 Task: Find connections with filter location Gyál with filter topic #motivationwith filter profile language German with filter current company Erekrut... Recruitment Made Easy with filter school Arya Institute of Engineering & Technology,Jaipur with filter industry Venture Capital and Private Equity Principals with filter service category Cybersecurity with filter keywords title Customer Service Manager
Action: Mouse moved to (613, 82)
Screenshot: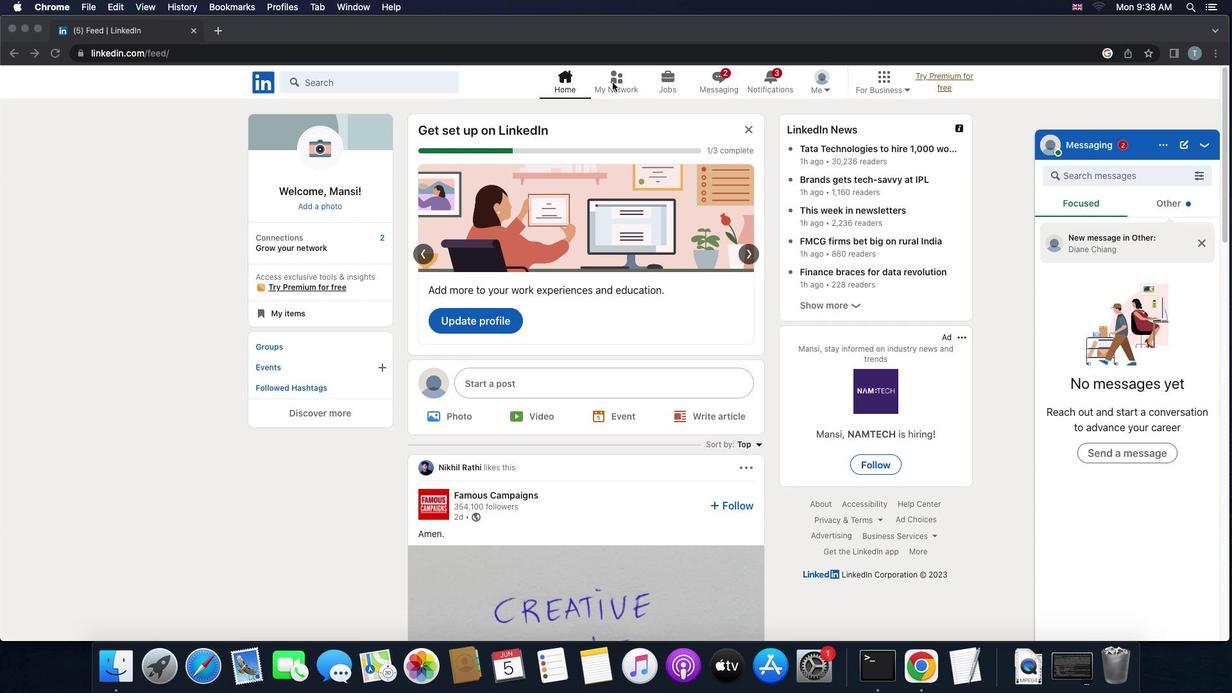 
Action: Mouse pressed left at (613, 82)
Screenshot: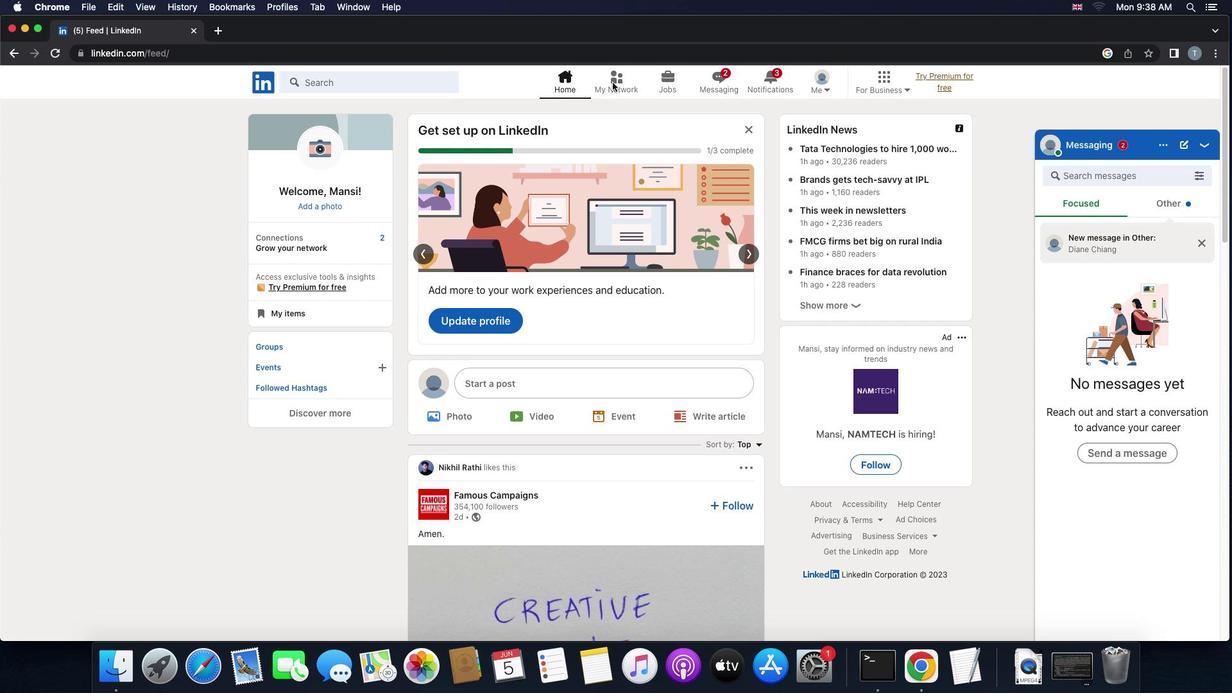 
Action: Mouse pressed left at (613, 82)
Screenshot: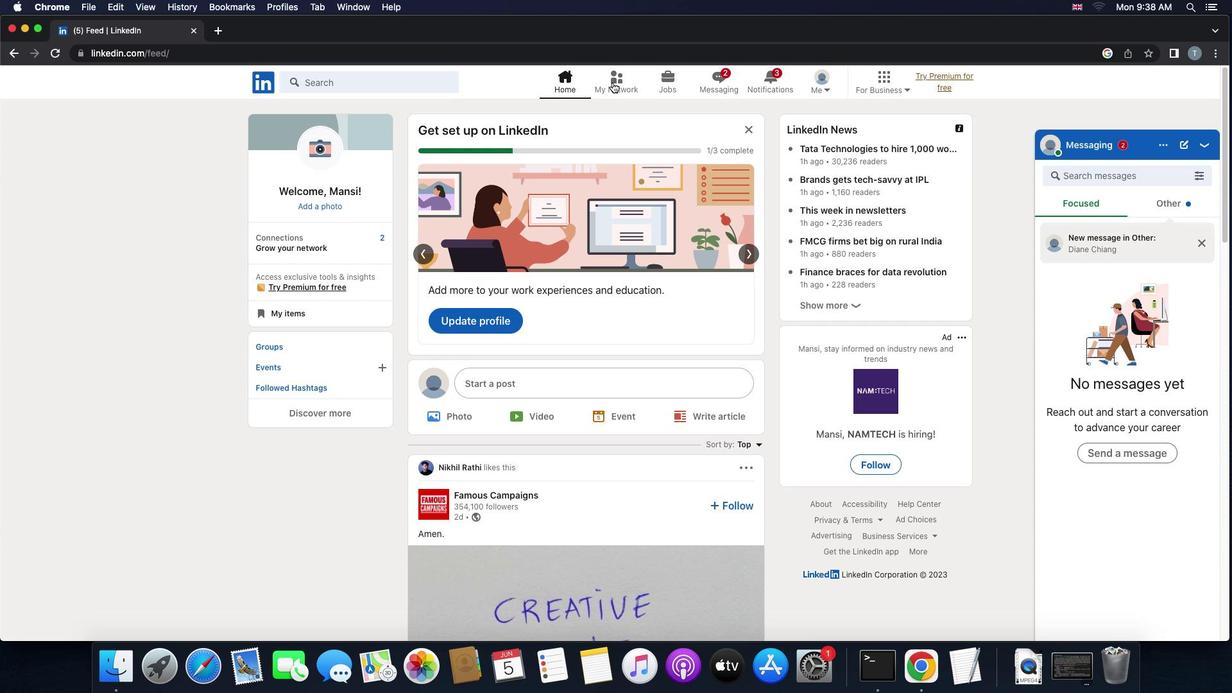
Action: Mouse moved to (615, 79)
Screenshot: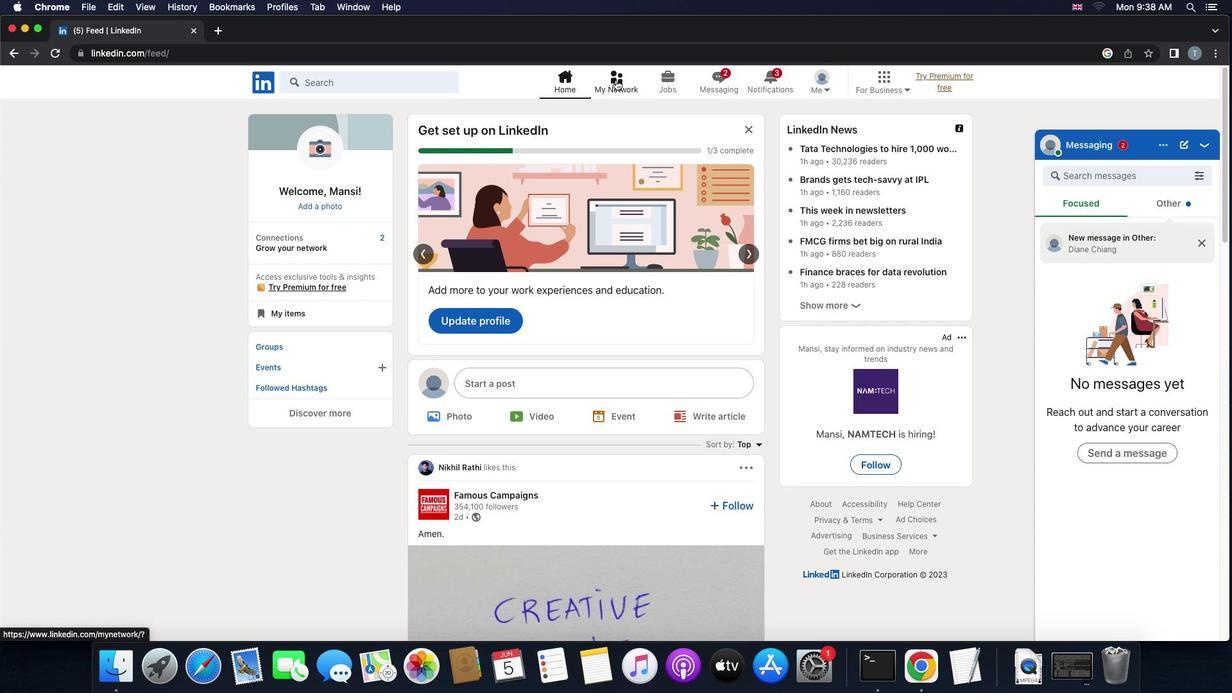 
Action: Mouse pressed left at (615, 79)
Screenshot: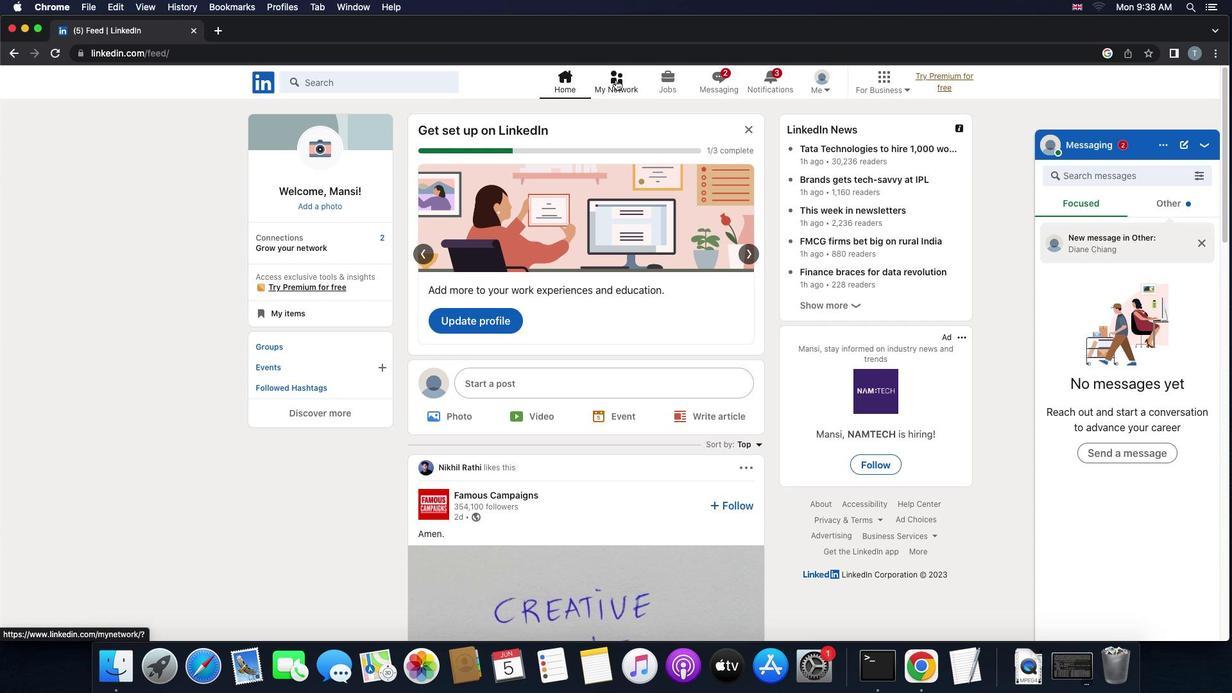 
Action: Mouse moved to (410, 146)
Screenshot: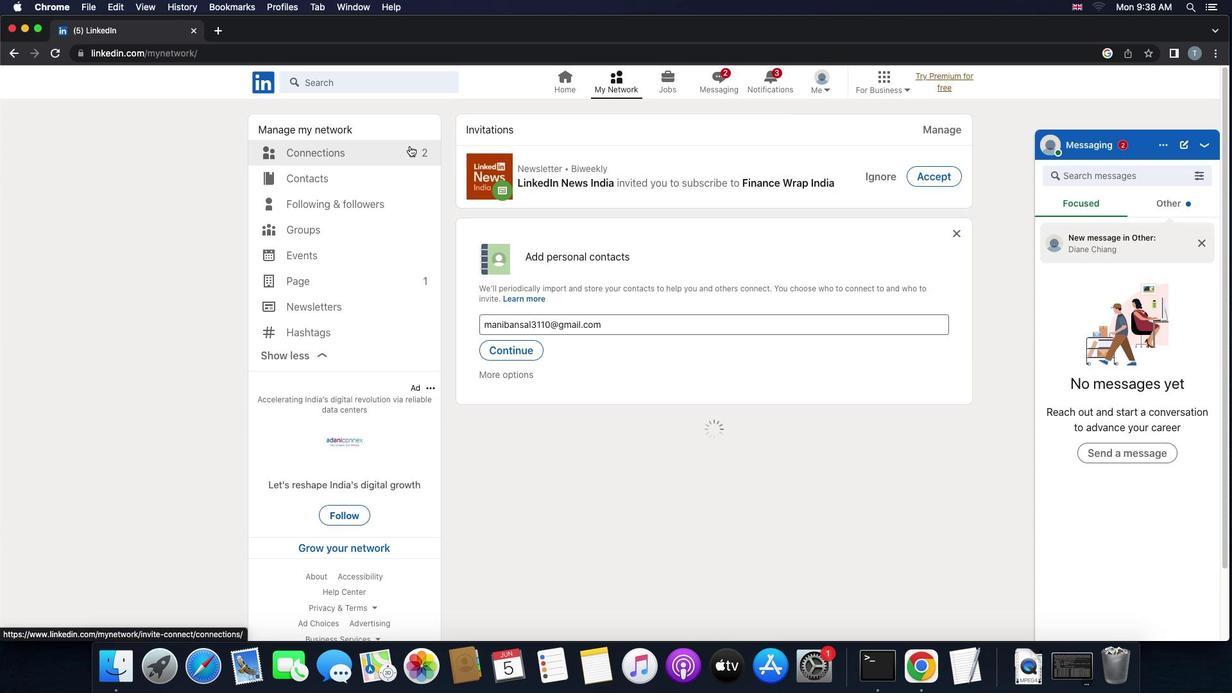 
Action: Mouse pressed left at (410, 146)
Screenshot: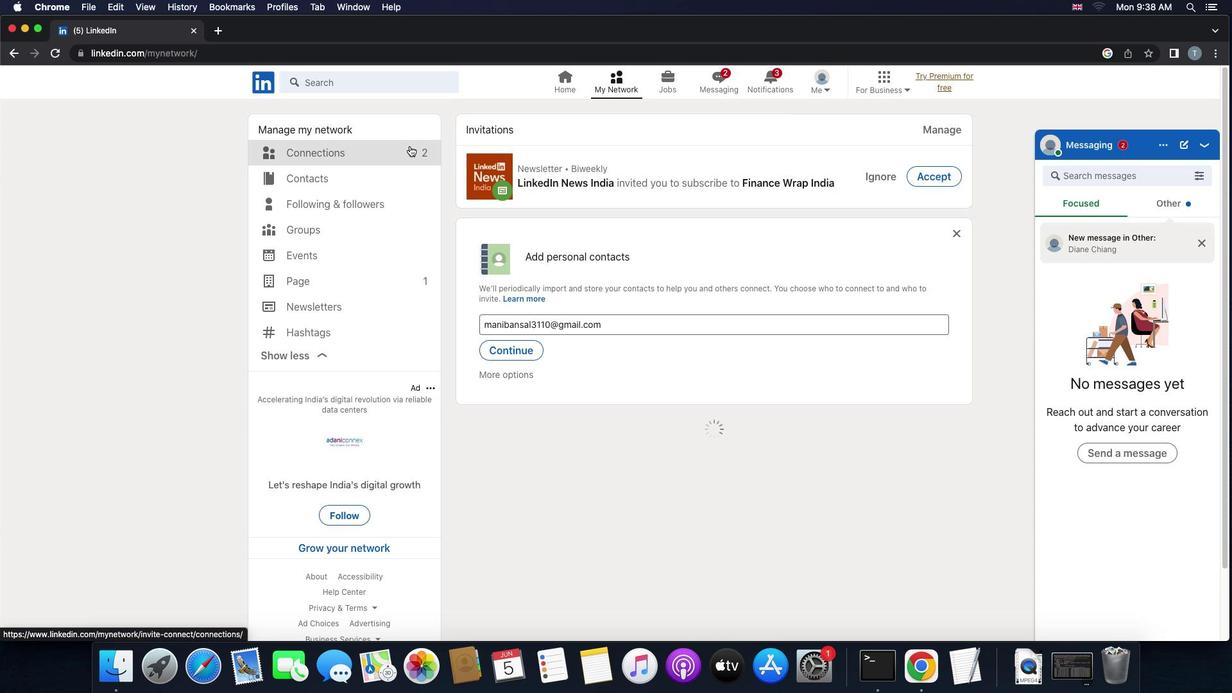 
Action: Mouse moved to (695, 154)
Screenshot: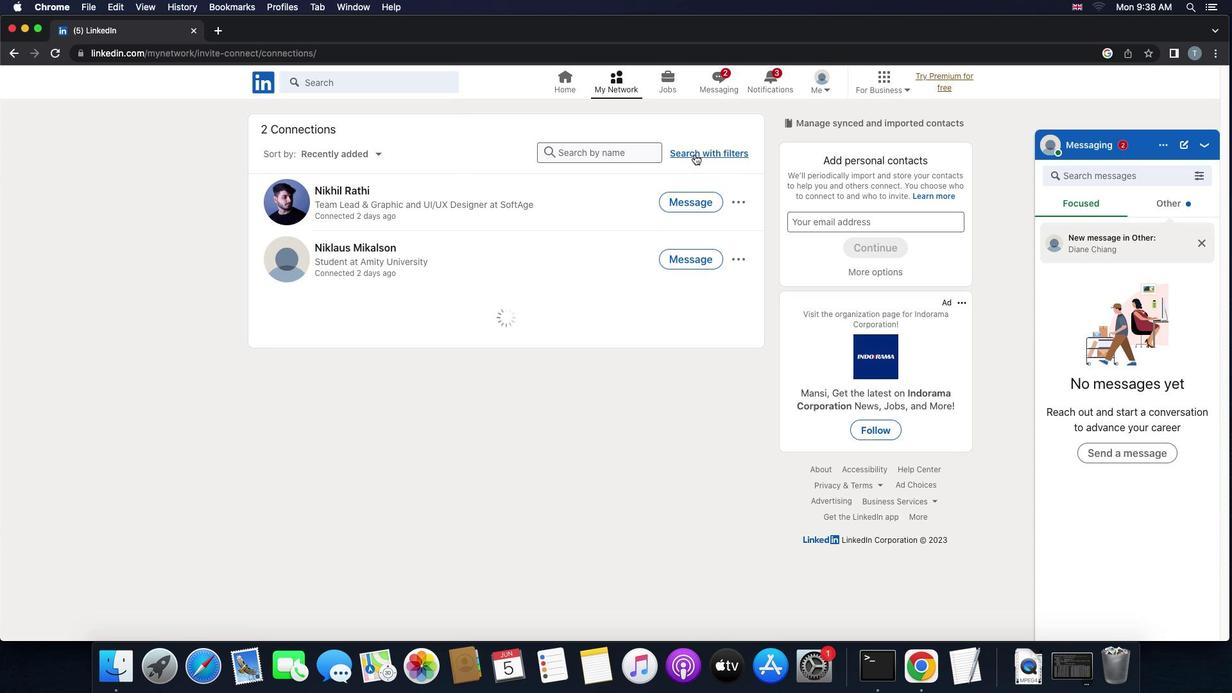 
Action: Mouse pressed left at (695, 154)
Screenshot: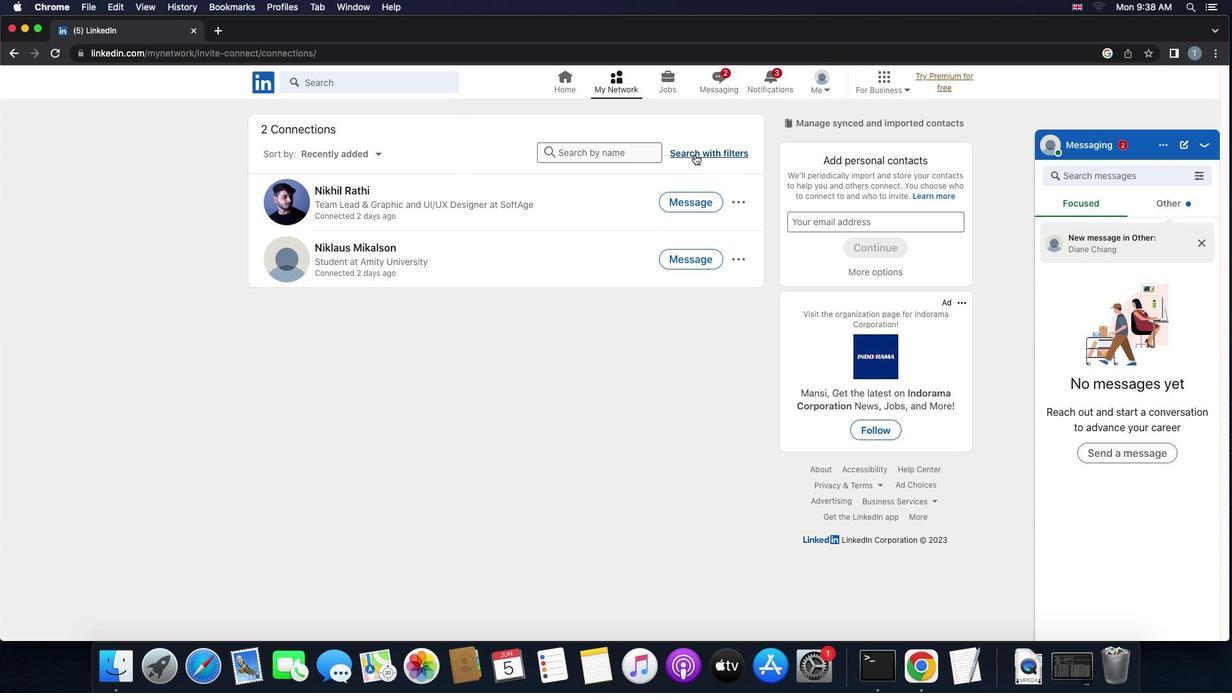 
Action: Mouse moved to (680, 118)
Screenshot: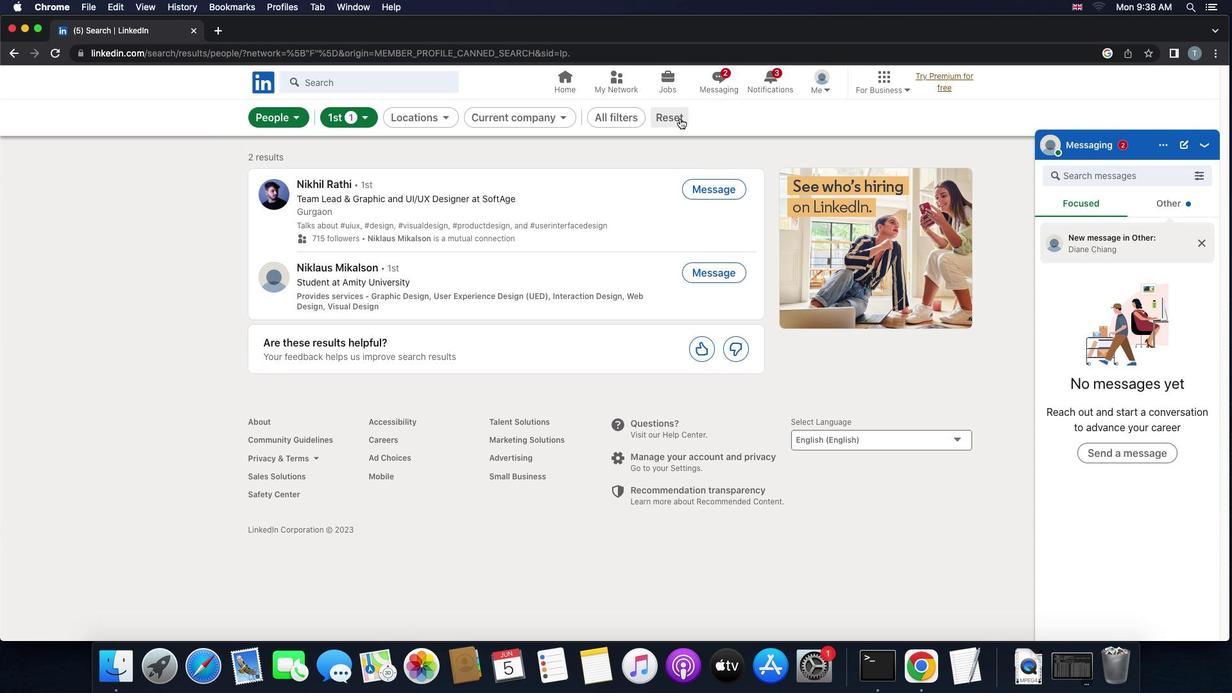 
Action: Mouse pressed left at (680, 118)
Screenshot: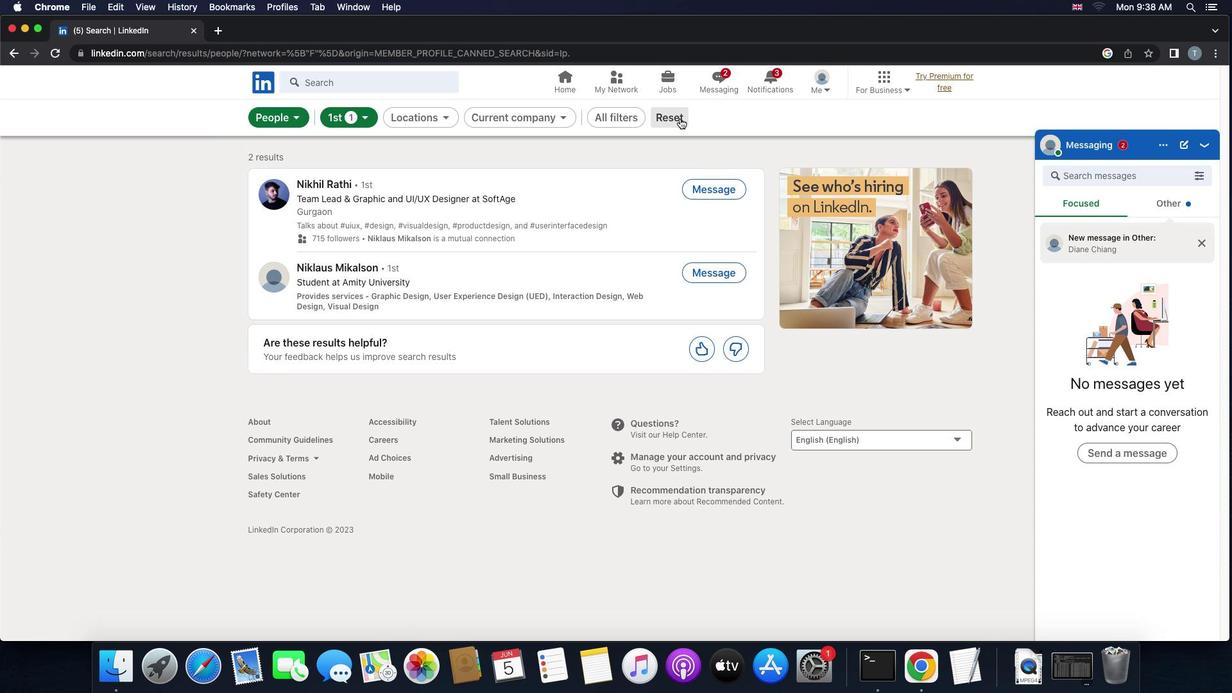 
Action: Mouse moved to (647, 120)
Screenshot: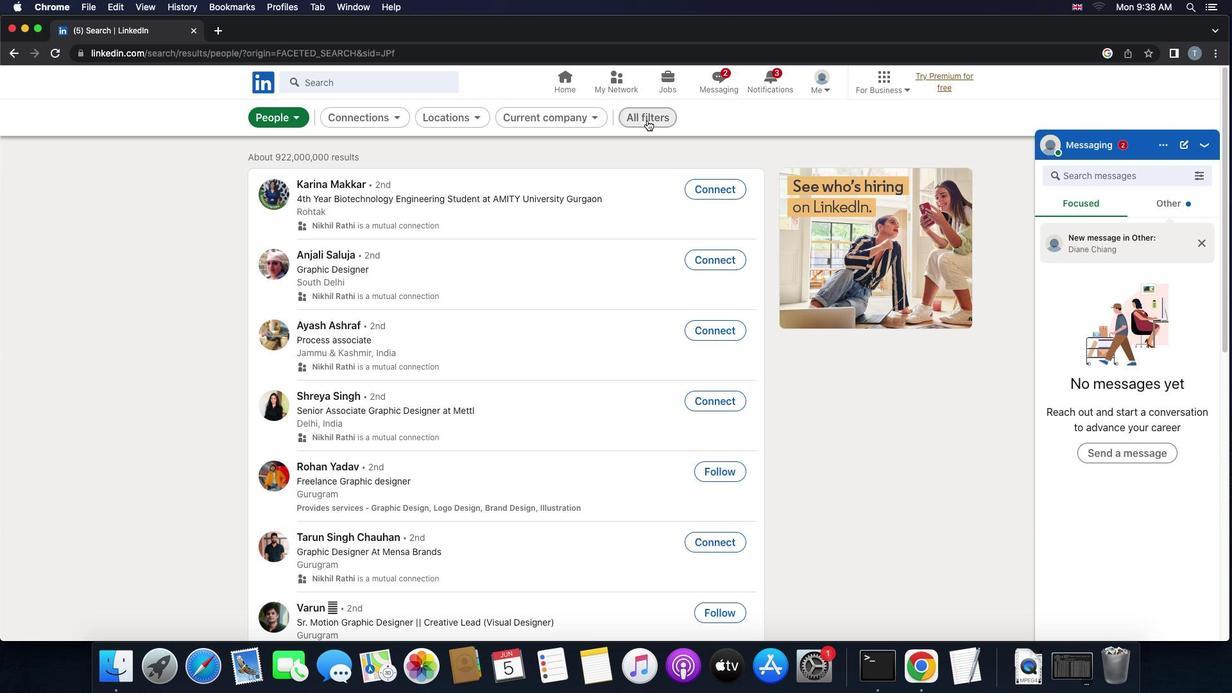 
Action: Mouse pressed left at (647, 120)
Screenshot: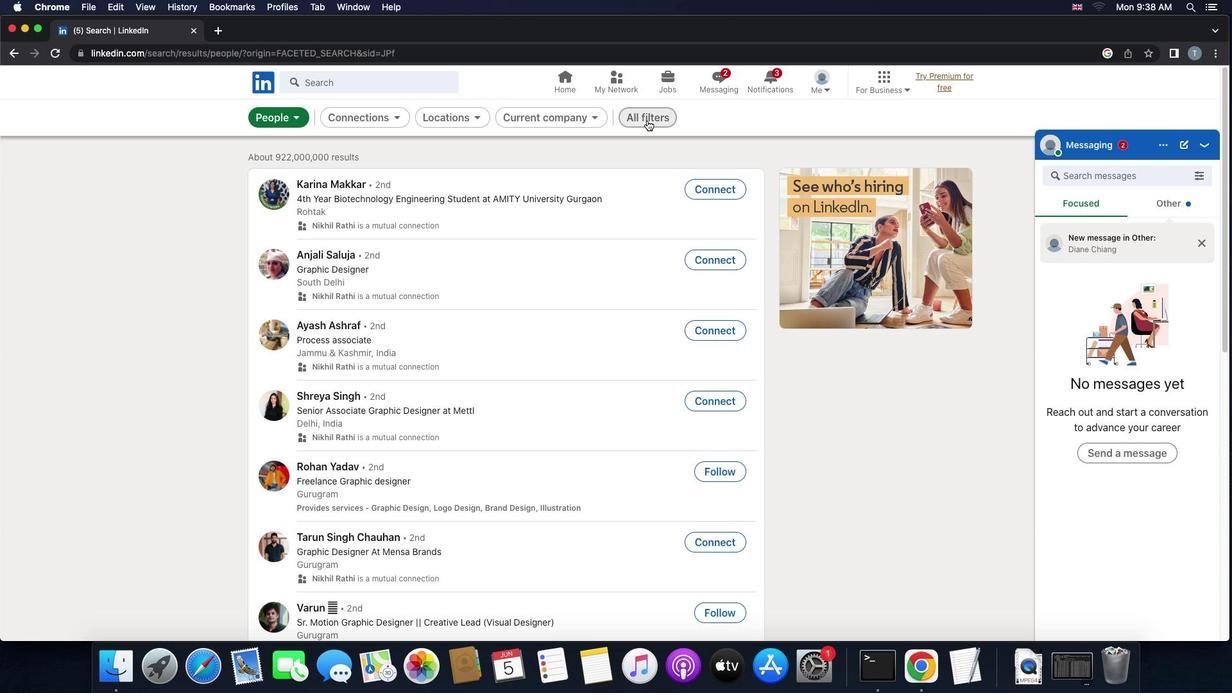 
Action: Mouse moved to (1011, 383)
Screenshot: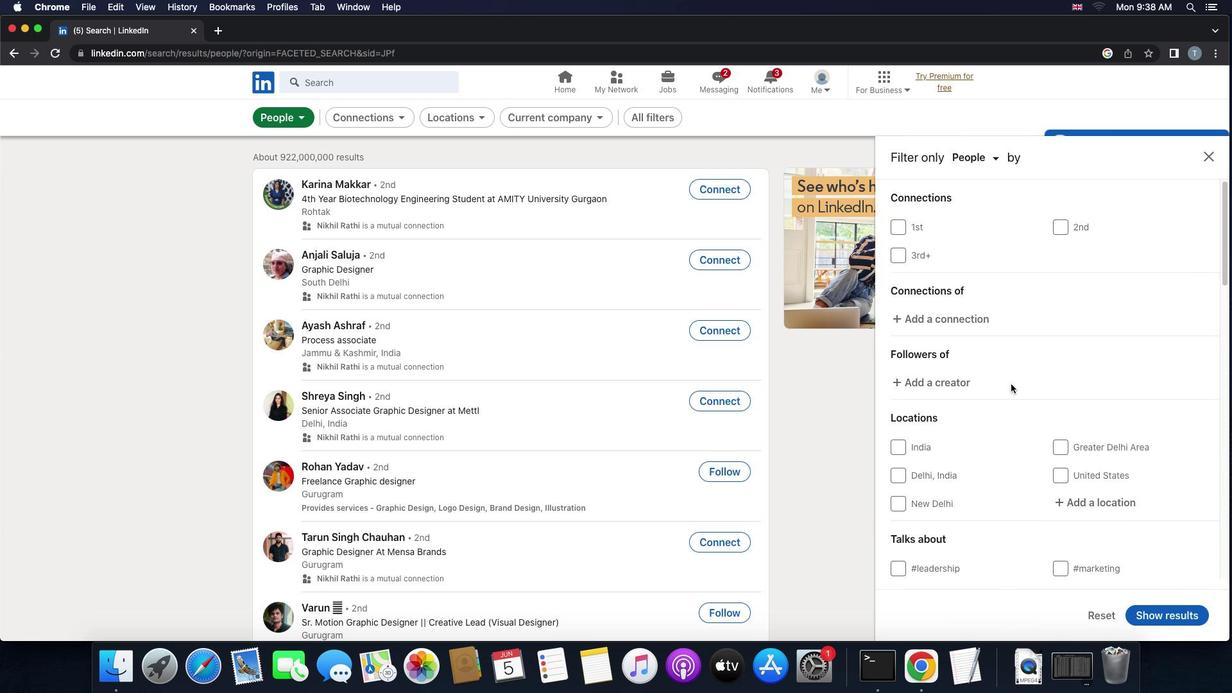 
Action: Mouse scrolled (1011, 383) with delta (0, 0)
Screenshot: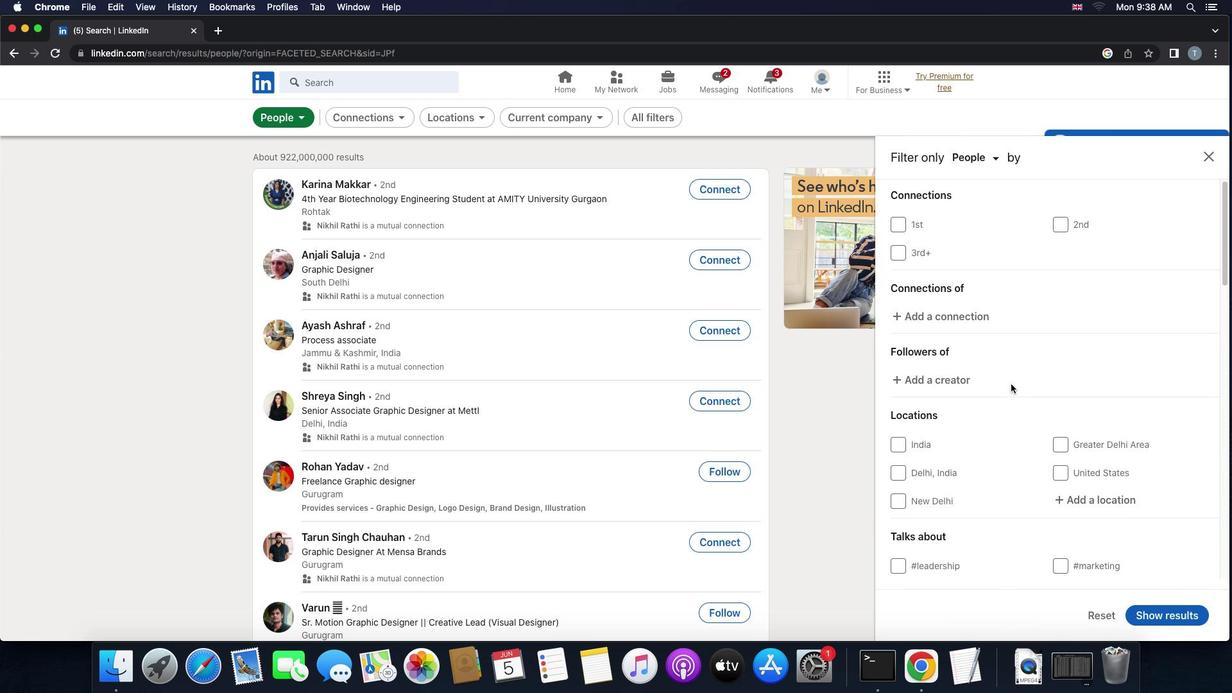 
Action: Mouse scrolled (1011, 383) with delta (0, 0)
Screenshot: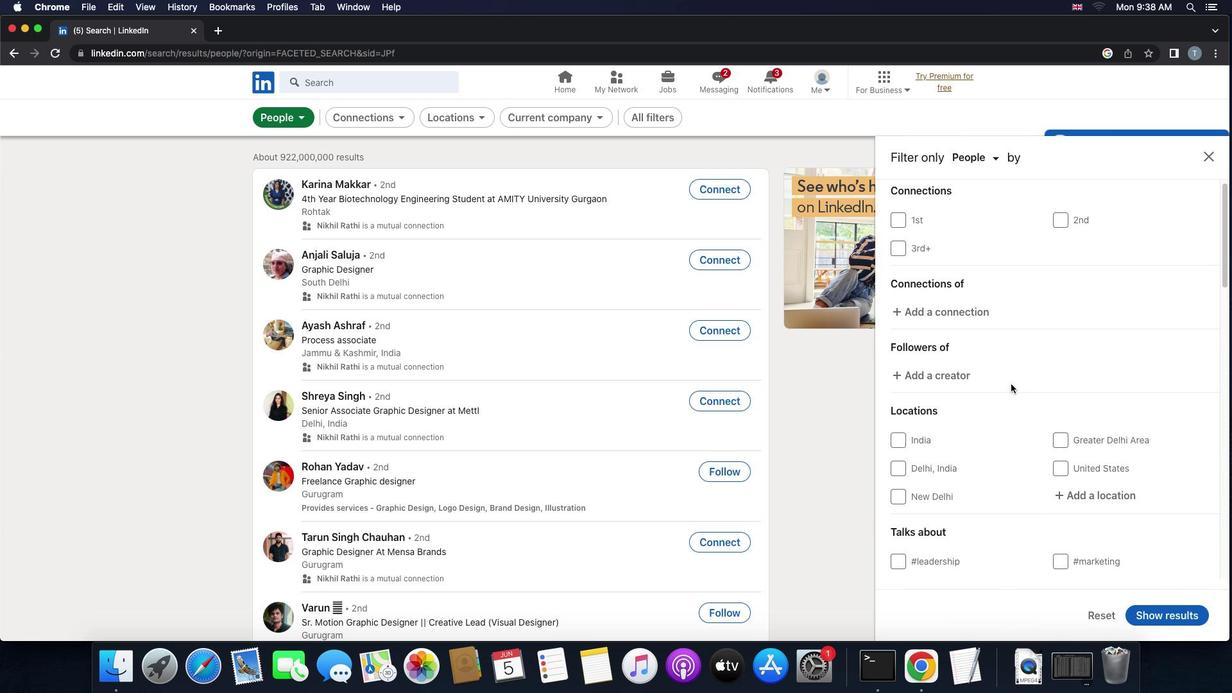 
Action: Mouse scrolled (1011, 383) with delta (0, -1)
Screenshot: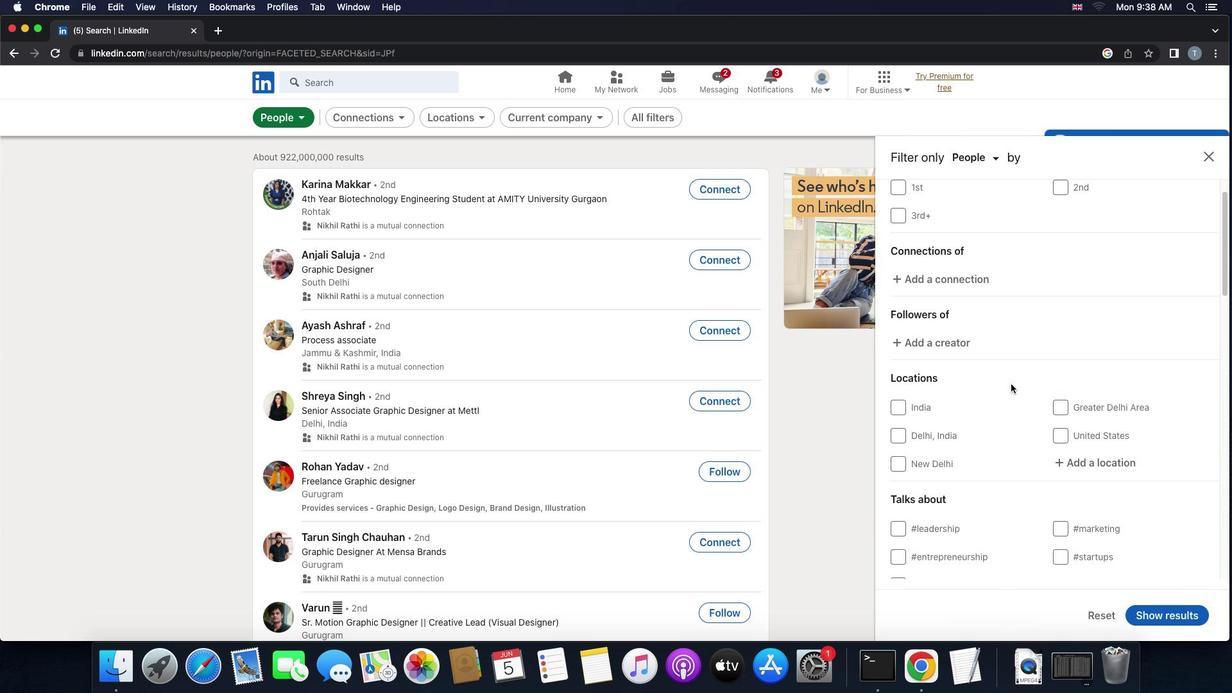 
Action: Mouse moved to (1085, 408)
Screenshot: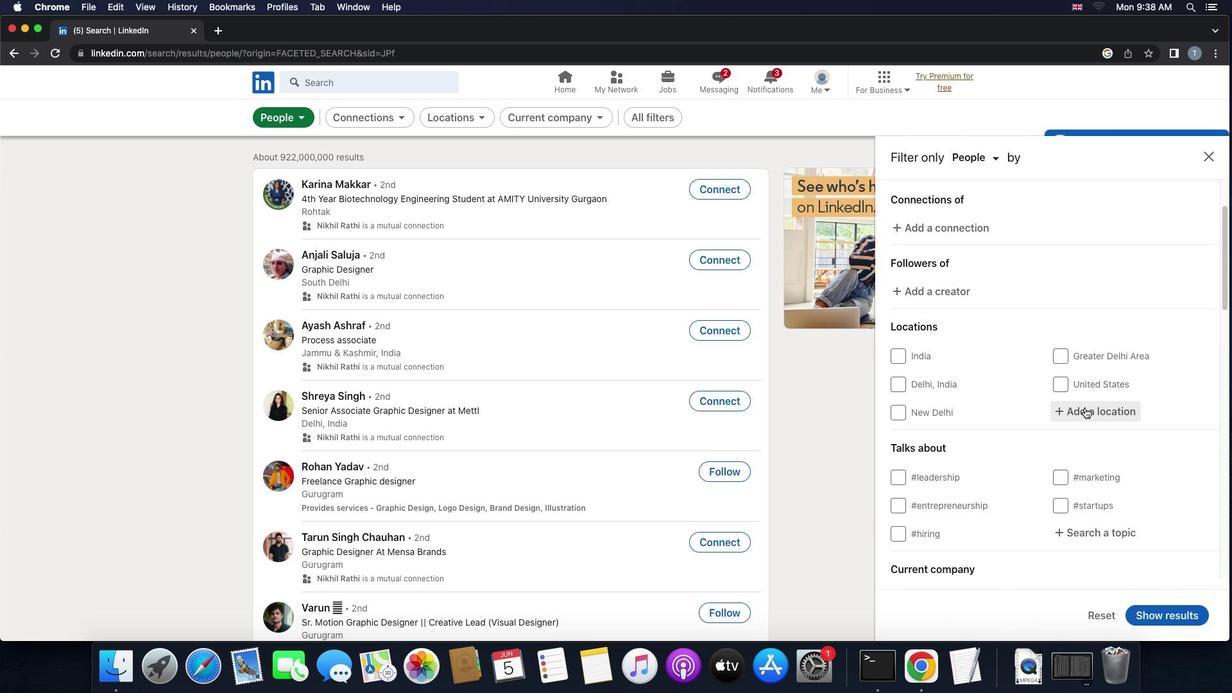 
Action: Mouse pressed left at (1085, 408)
Screenshot: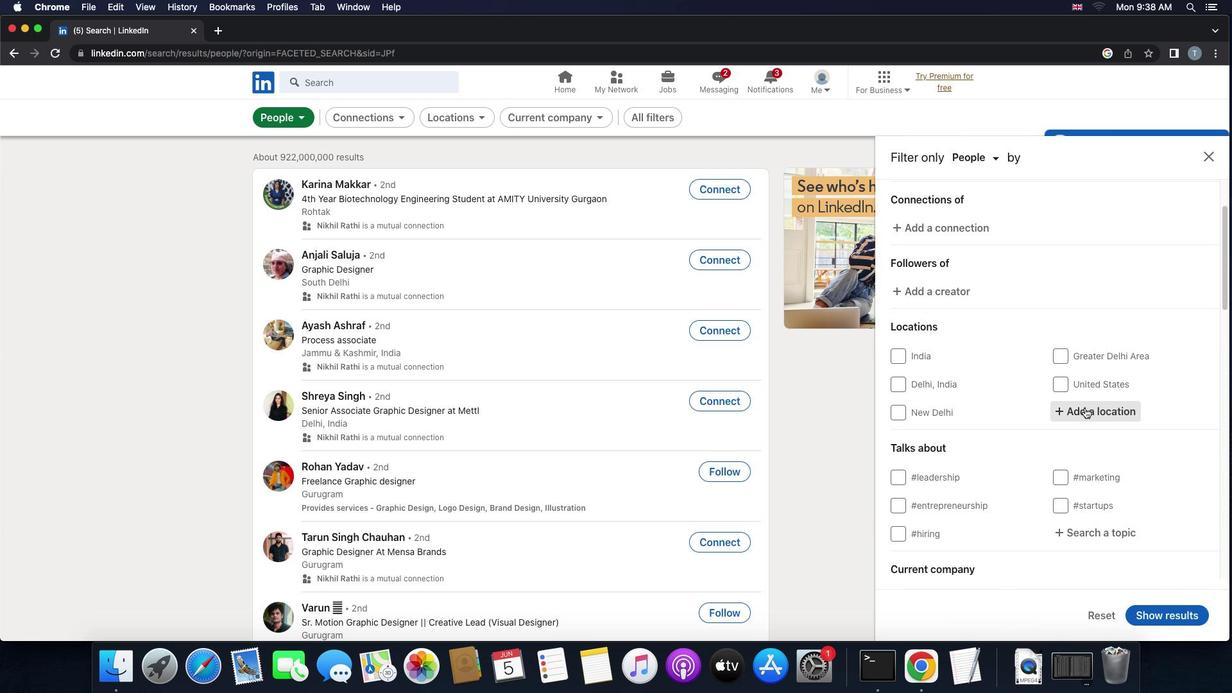 
Action: Mouse moved to (1081, 415)
Screenshot: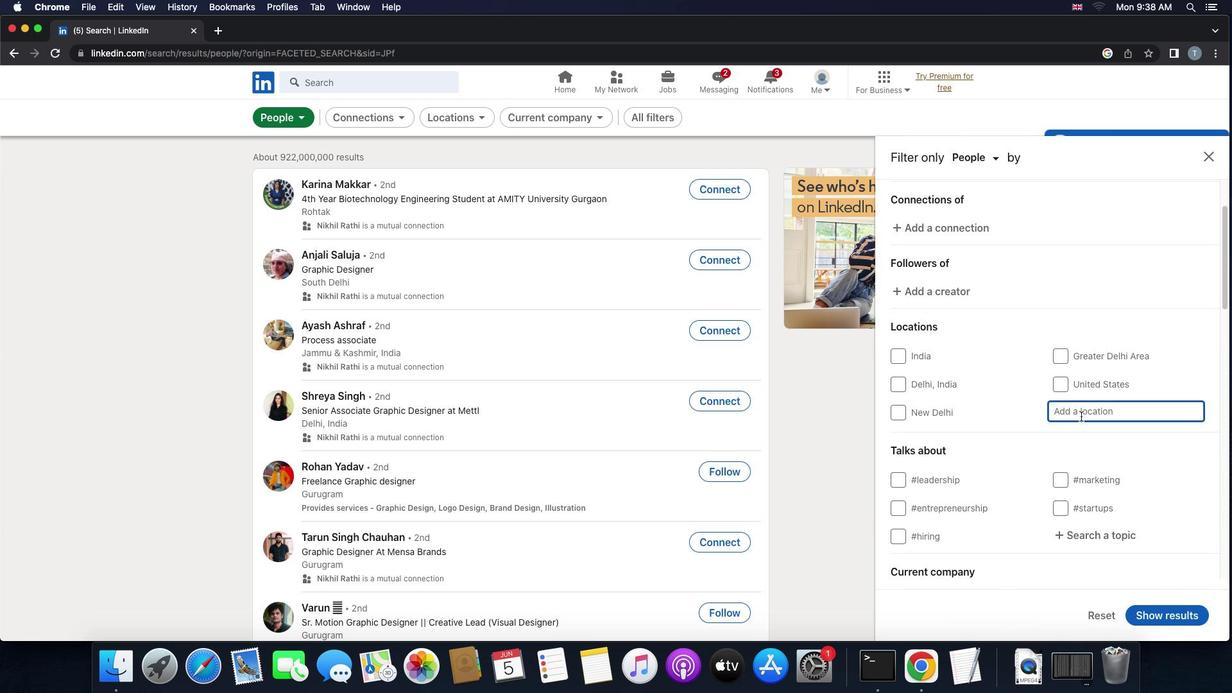 
Action: Key pressed 'g''y''a''l'
Screenshot: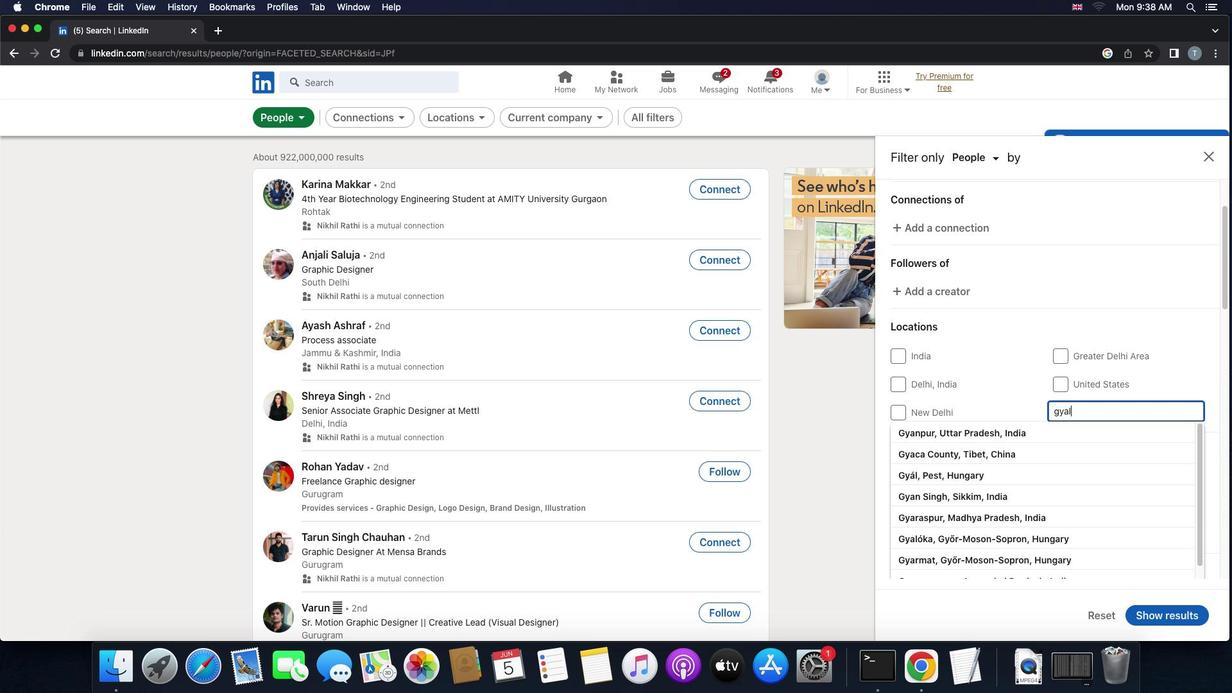 
Action: Mouse moved to (1074, 428)
Screenshot: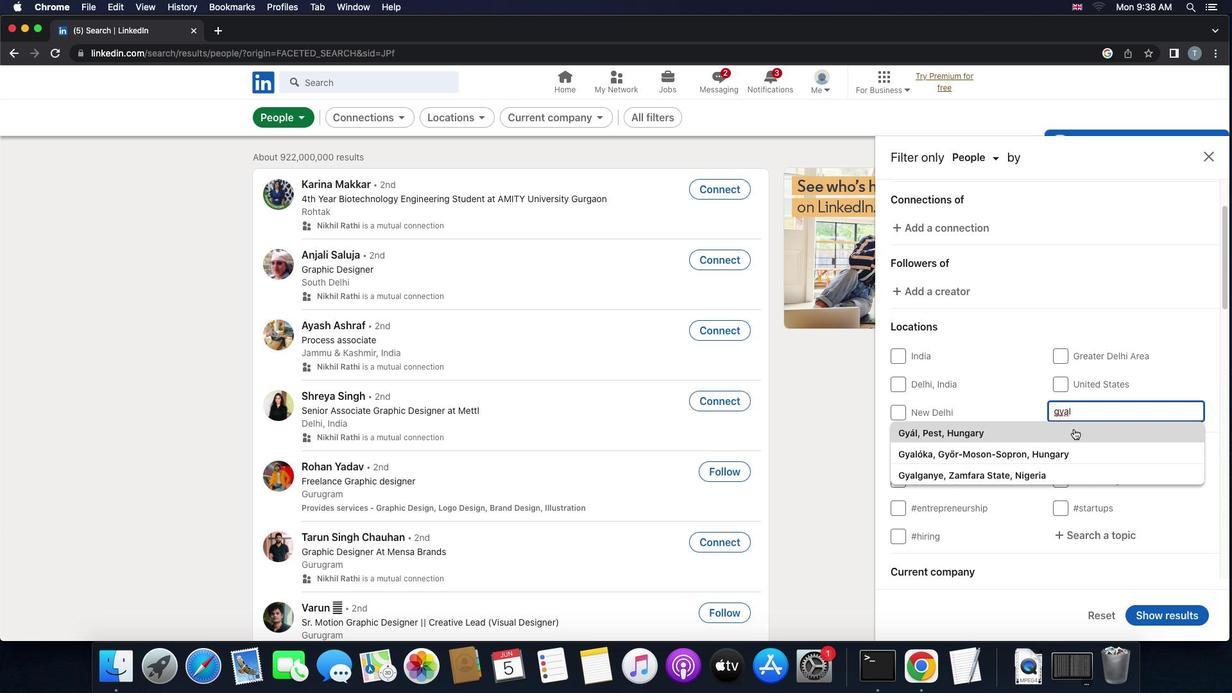 
Action: Mouse pressed left at (1074, 428)
Screenshot: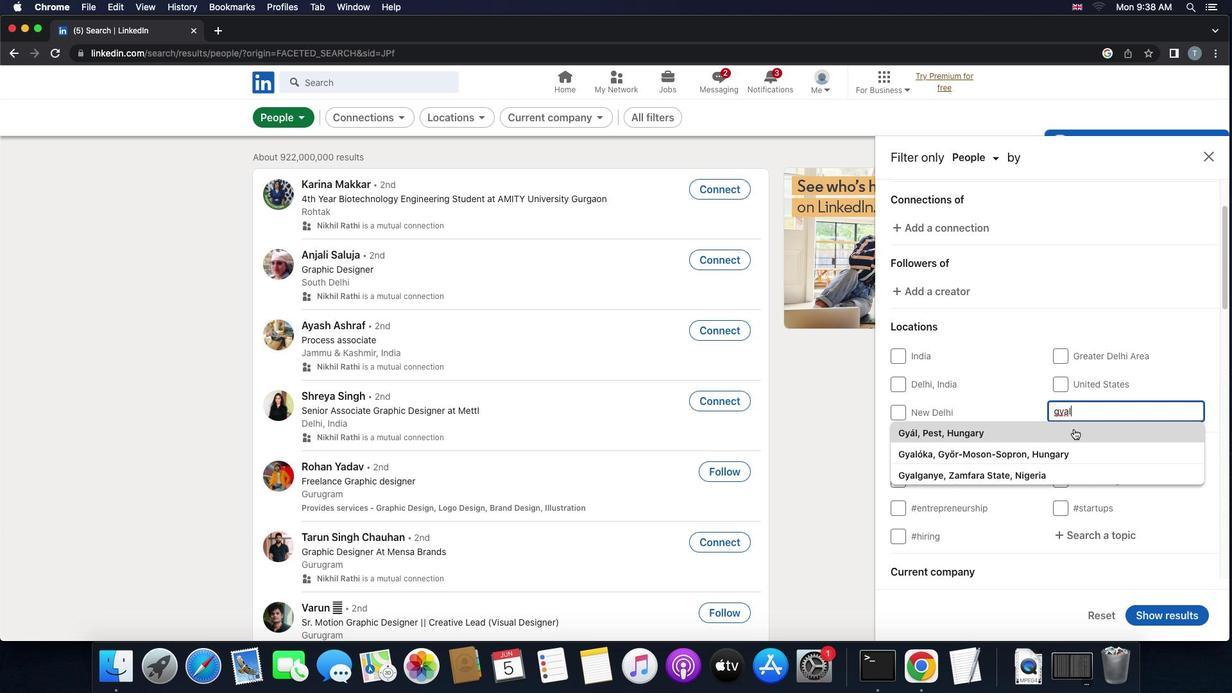 
Action: Mouse scrolled (1074, 428) with delta (0, 0)
Screenshot: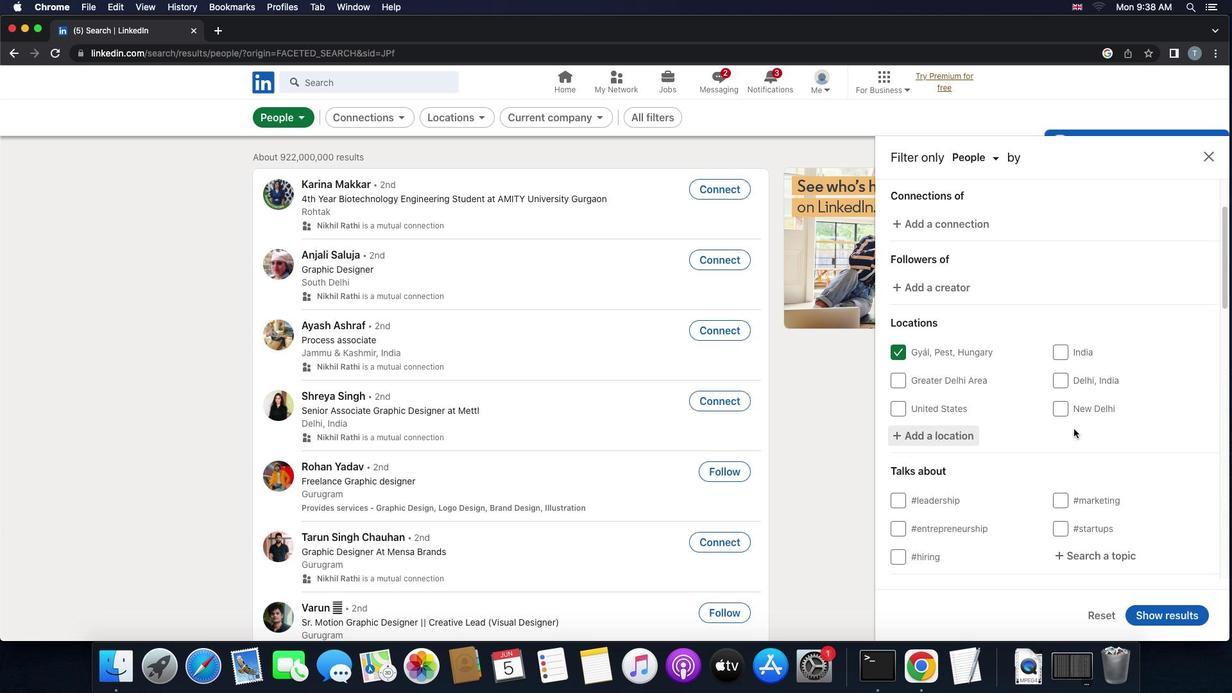 
Action: Mouse scrolled (1074, 428) with delta (0, 0)
Screenshot: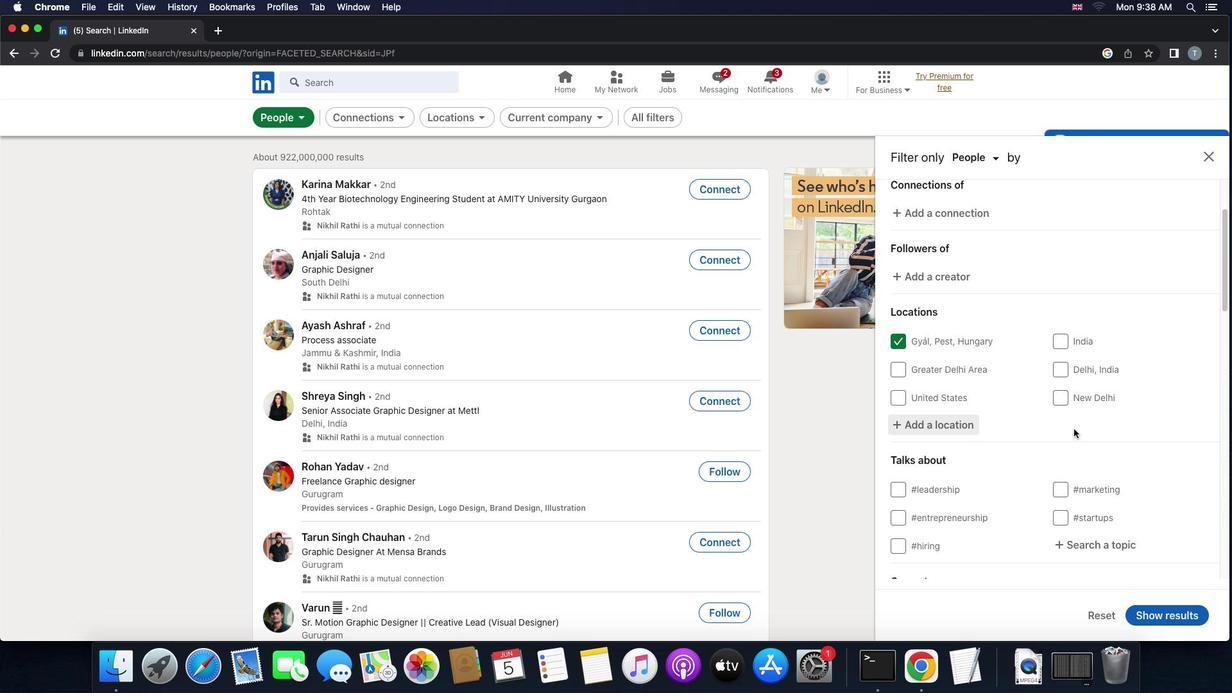 
Action: Mouse scrolled (1074, 428) with delta (0, -1)
Screenshot: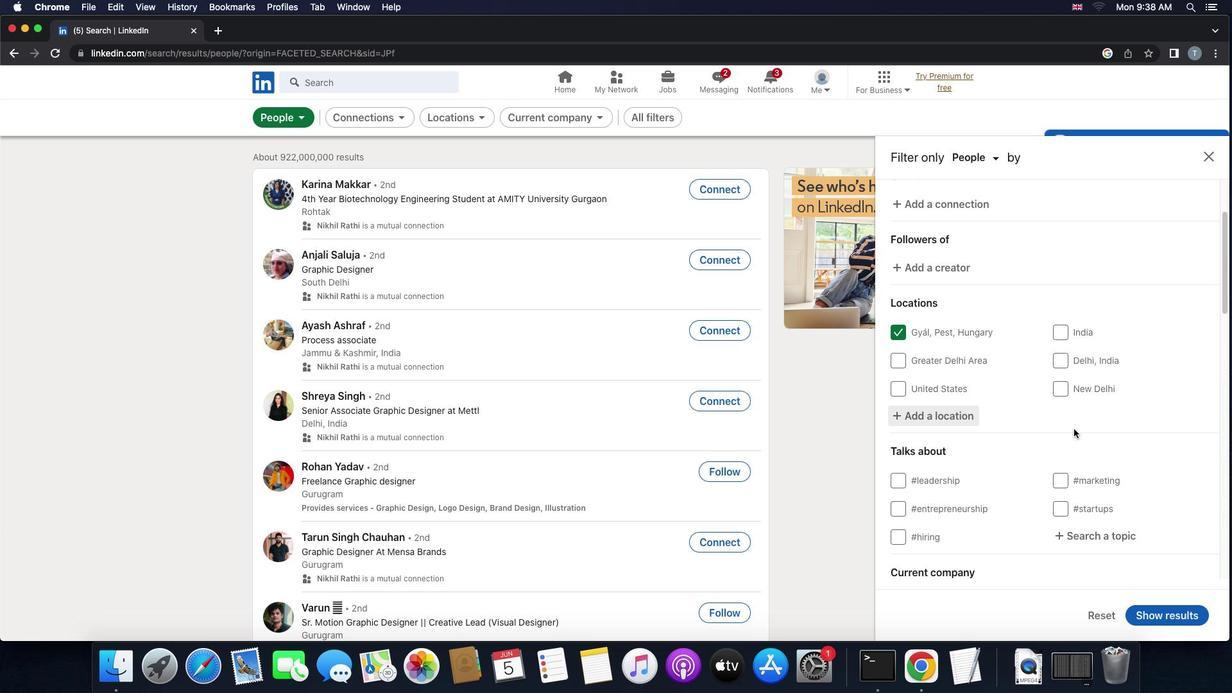 
Action: Mouse scrolled (1074, 428) with delta (0, 0)
Screenshot: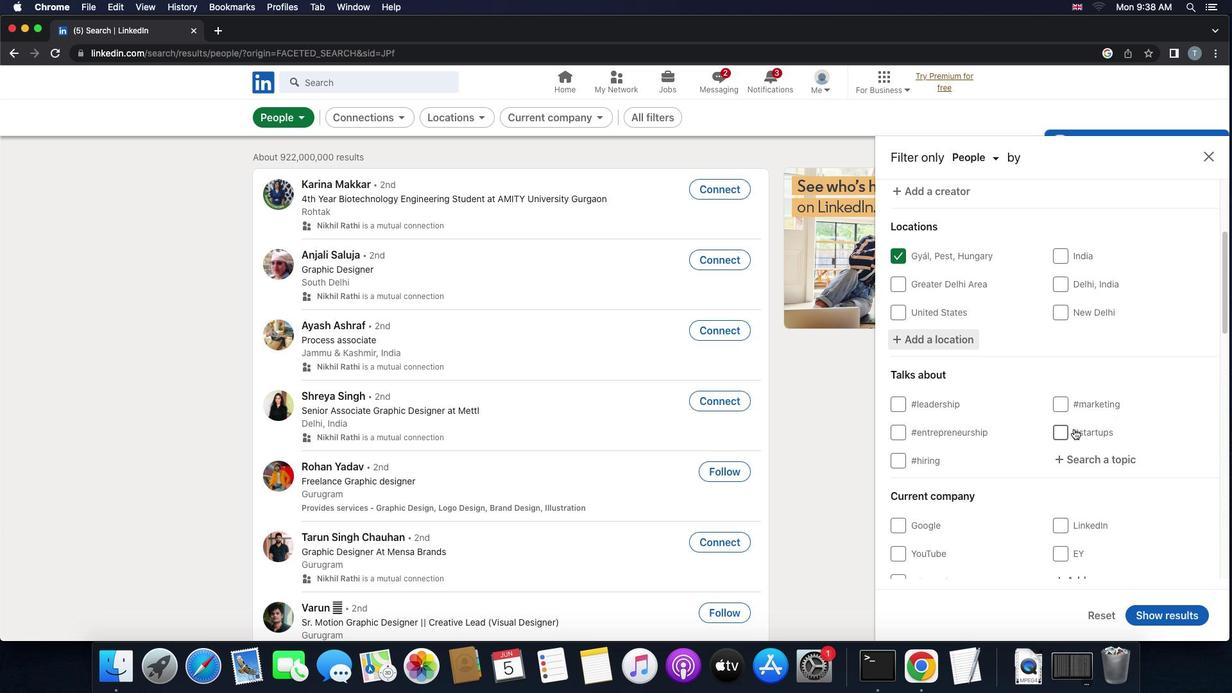 
Action: Mouse scrolled (1074, 428) with delta (0, 0)
Screenshot: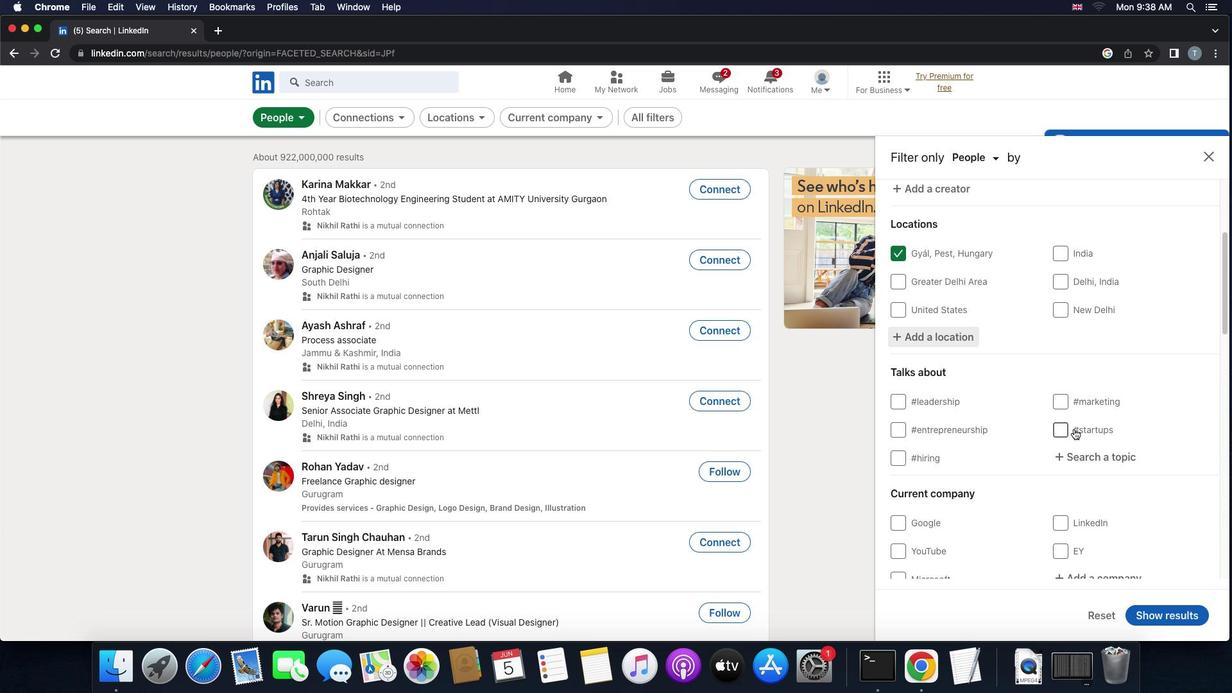
Action: Mouse moved to (1074, 440)
Screenshot: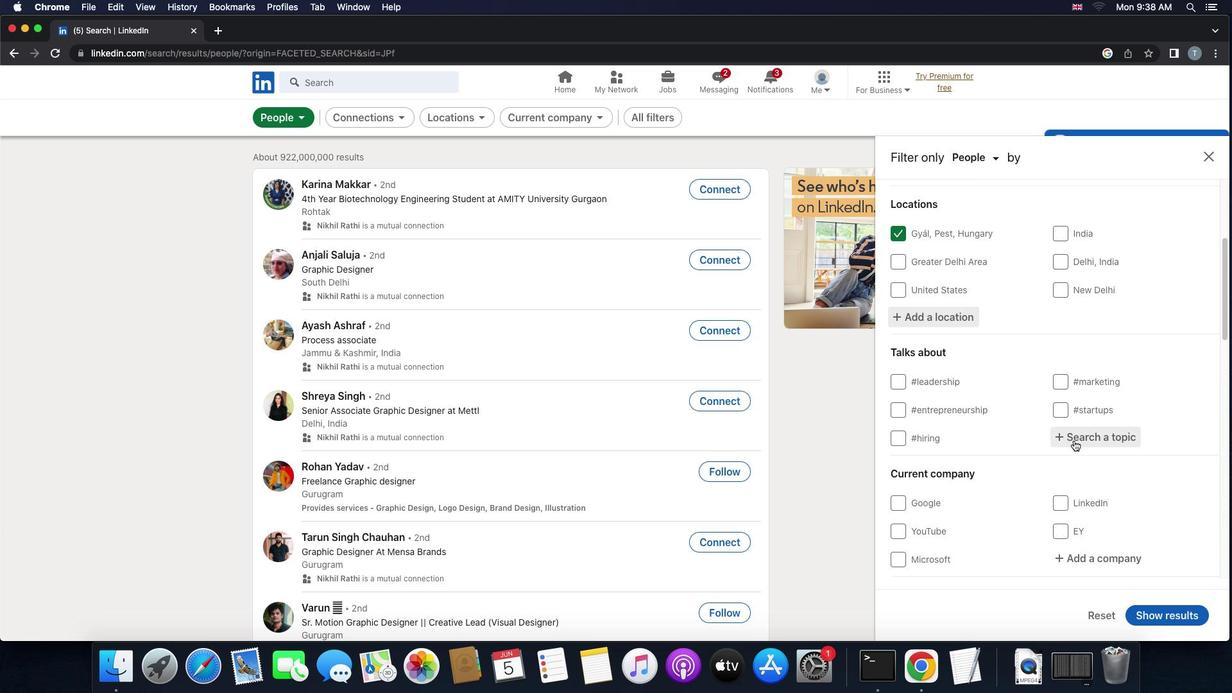 
Action: Mouse pressed left at (1074, 440)
Screenshot: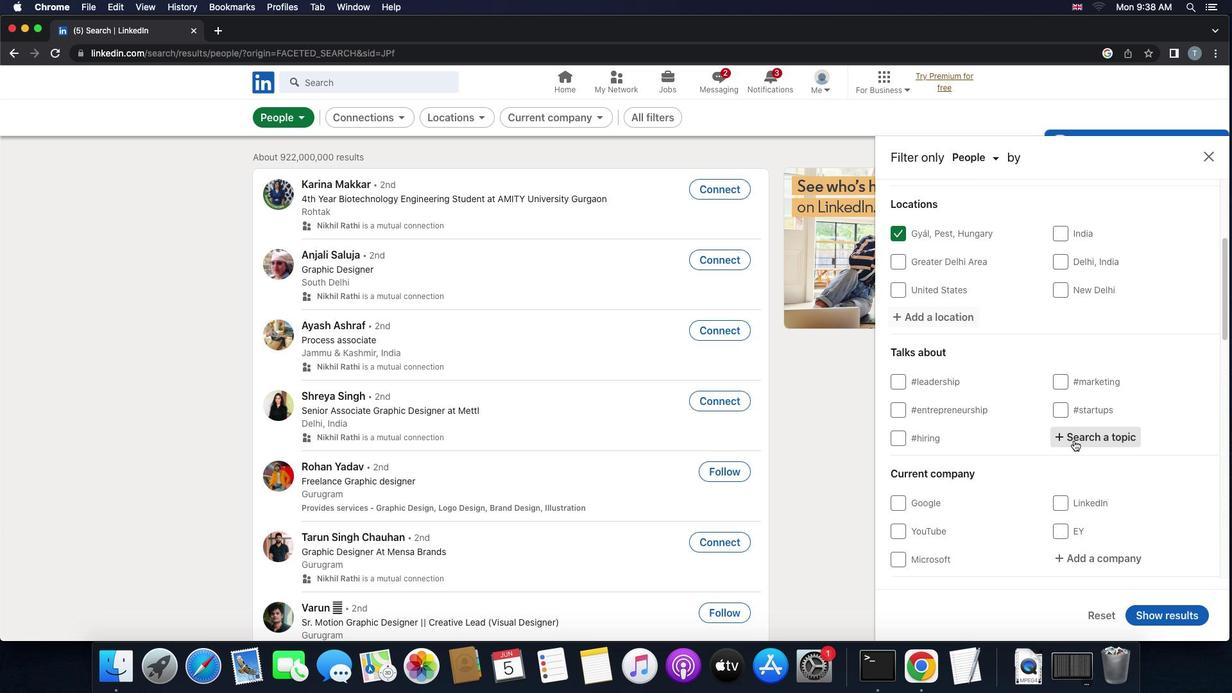 
Action: Mouse moved to (1063, 437)
Screenshot: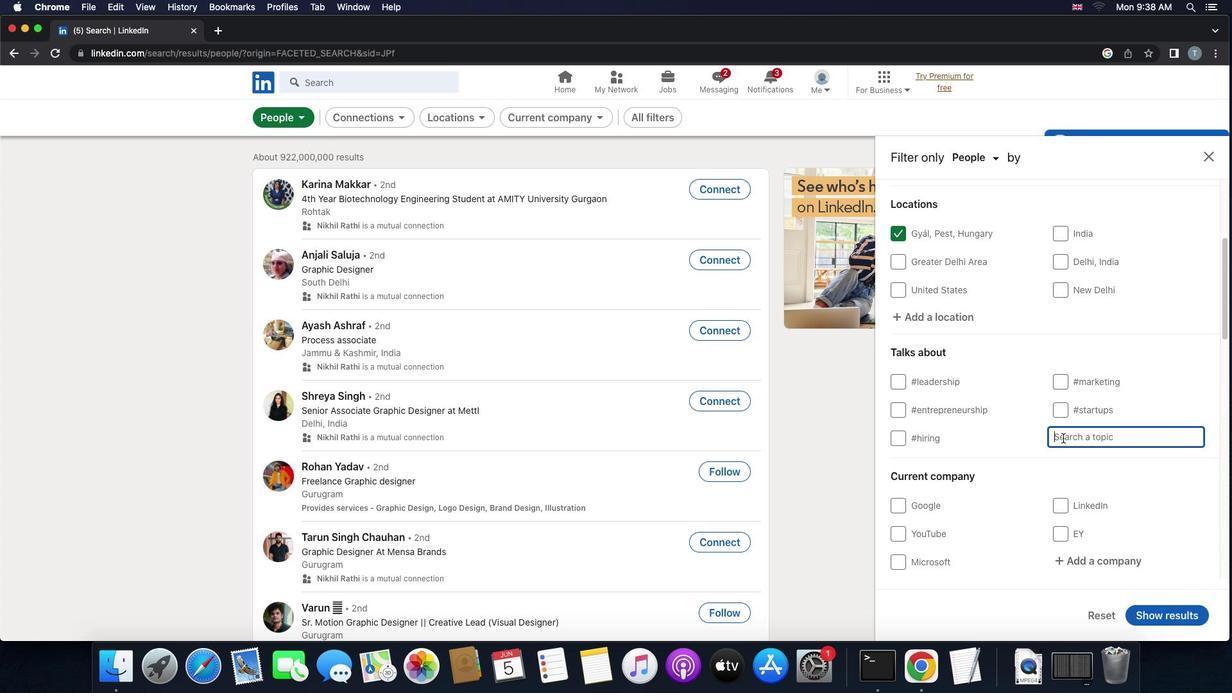 
Action: Key pressed 'm''o''t''i''v''a''t''i''o''n'
Screenshot: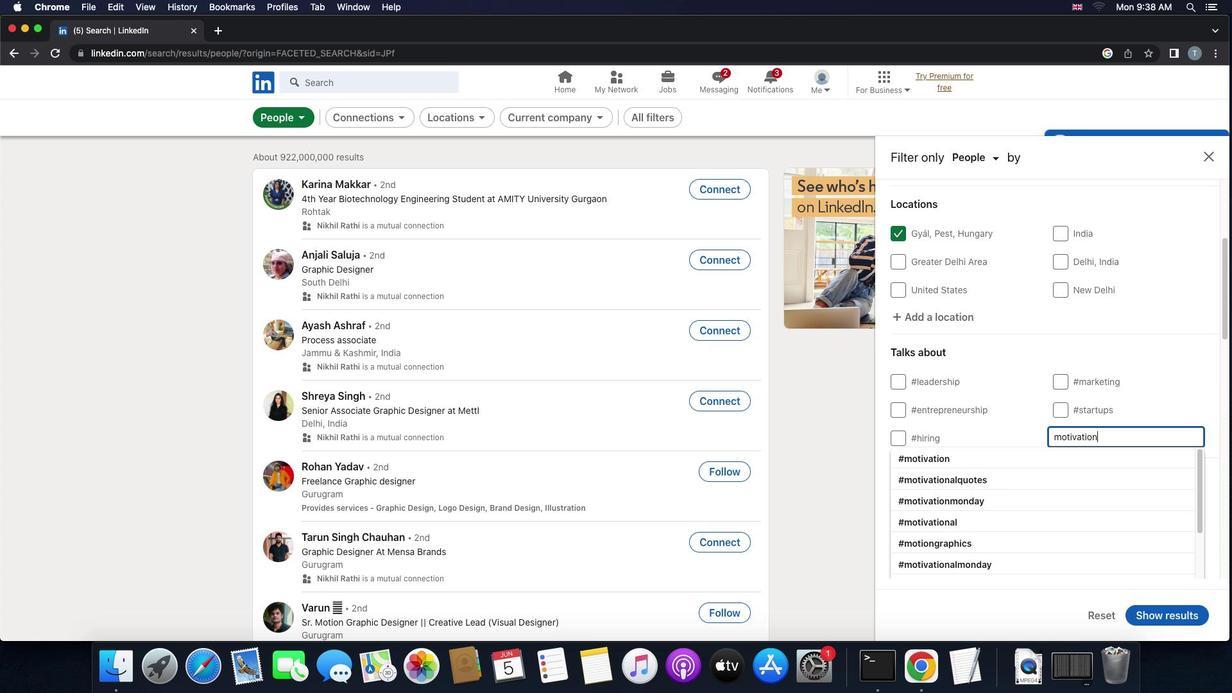 
Action: Mouse moved to (1011, 460)
Screenshot: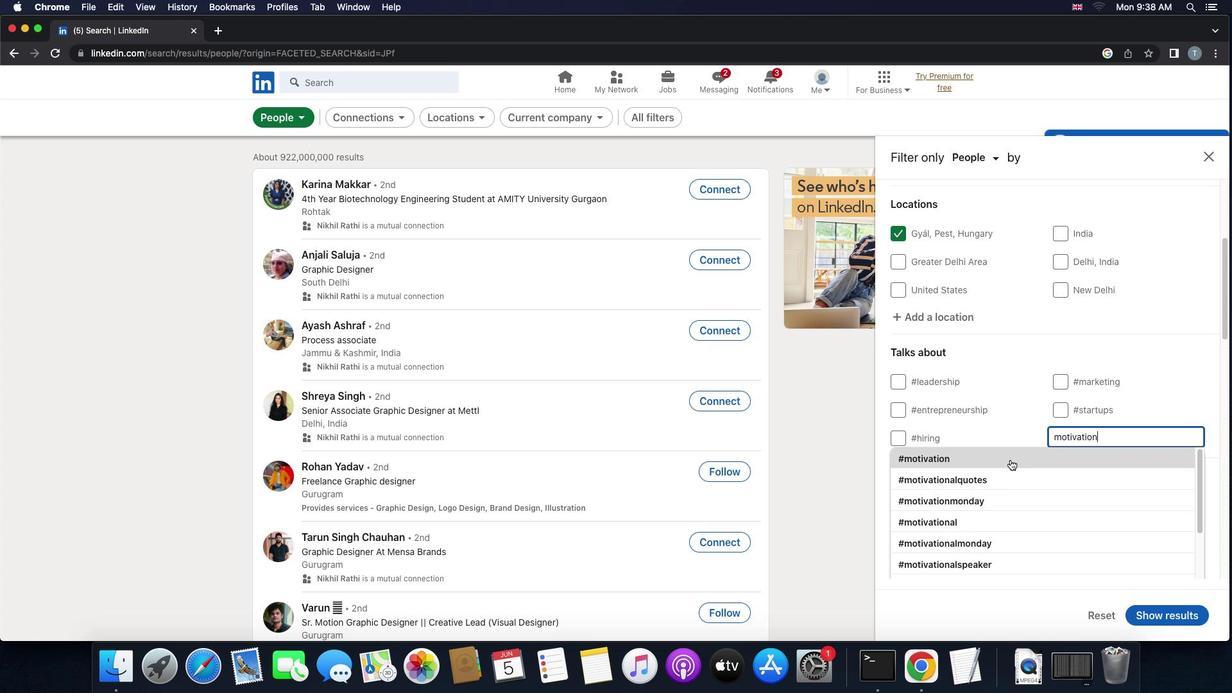 
Action: Mouse pressed left at (1011, 460)
Screenshot: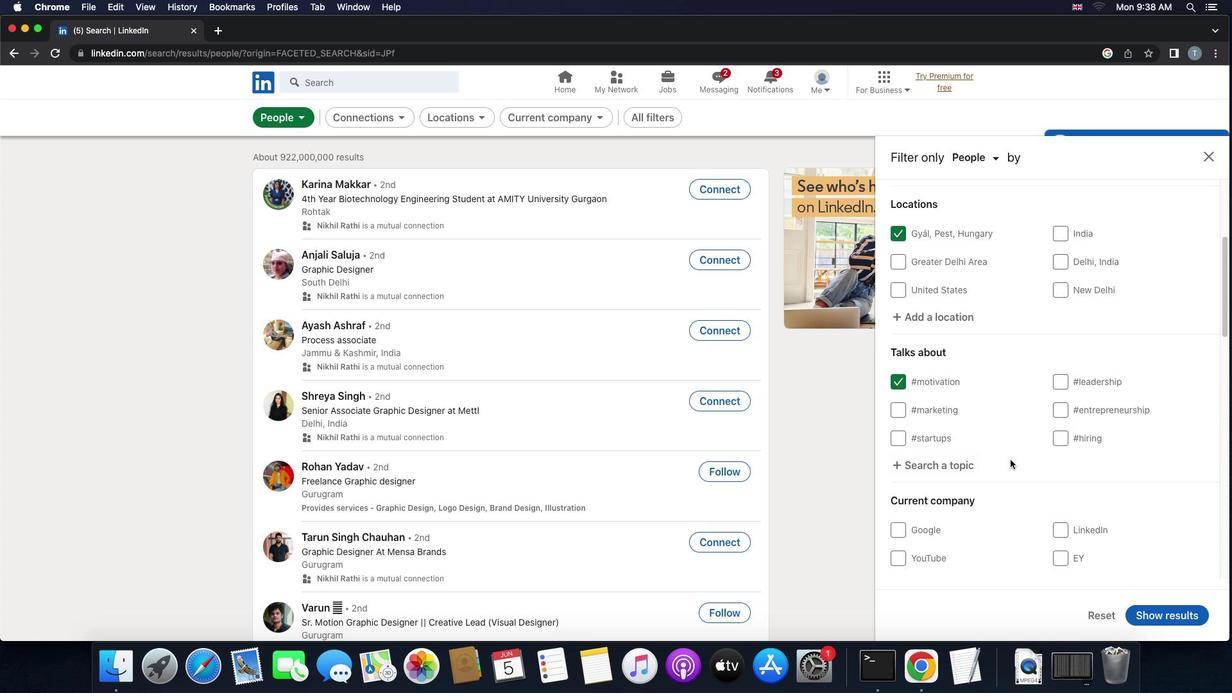 
Action: Mouse scrolled (1011, 460) with delta (0, 0)
Screenshot: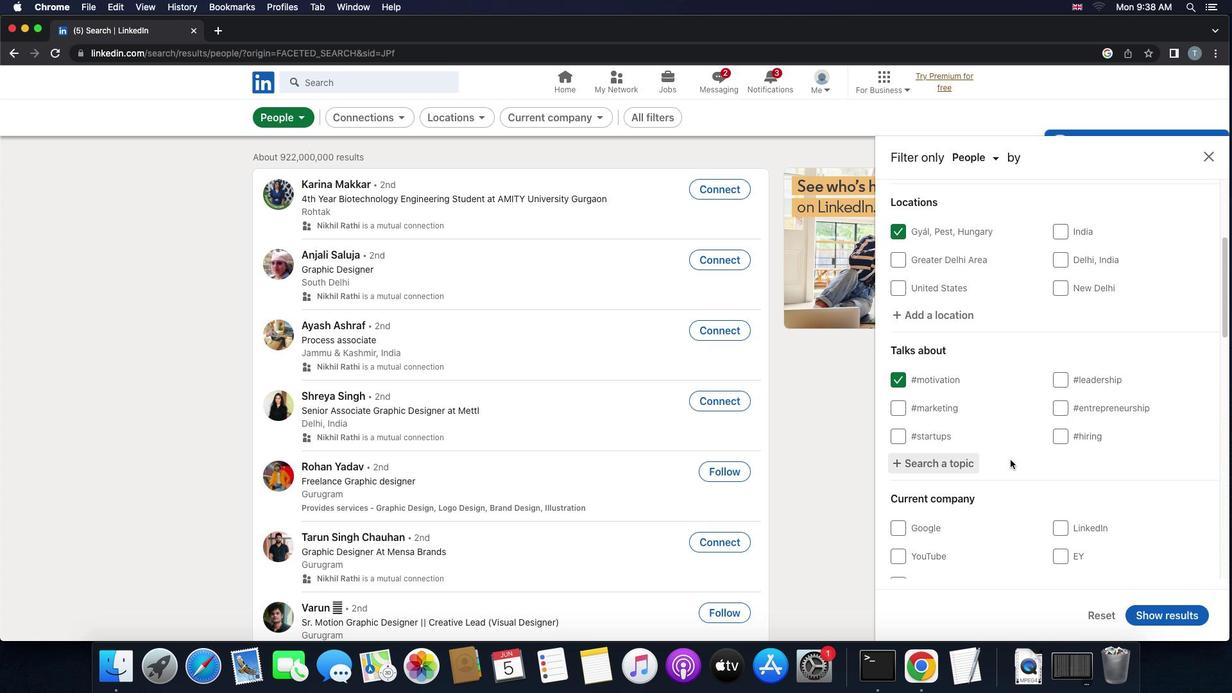 
Action: Mouse scrolled (1011, 460) with delta (0, 0)
Screenshot: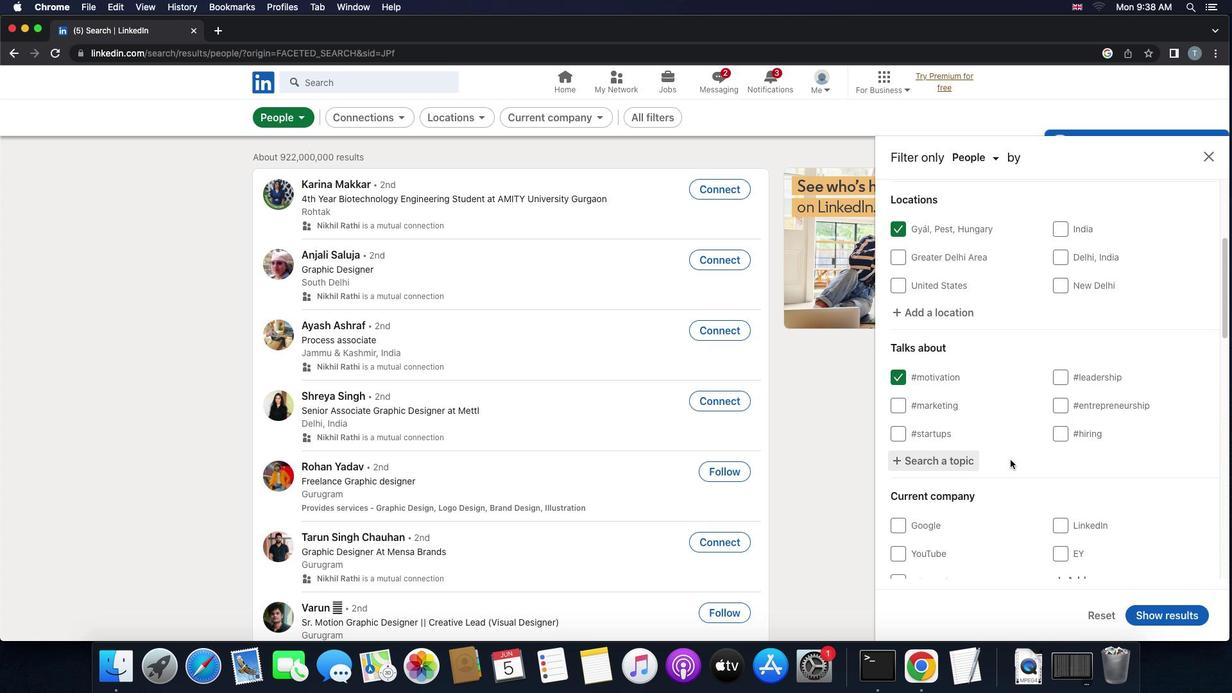 
Action: Mouse scrolled (1011, 460) with delta (0, 0)
Screenshot: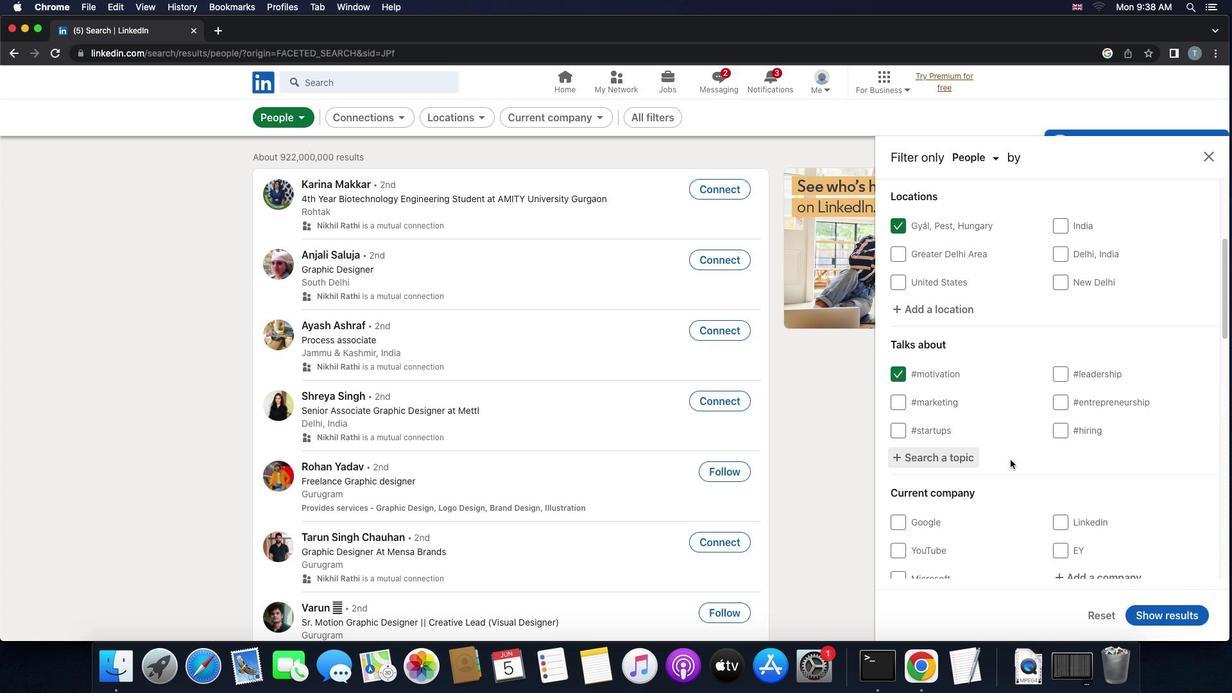 
Action: Mouse scrolled (1011, 460) with delta (0, 0)
Screenshot: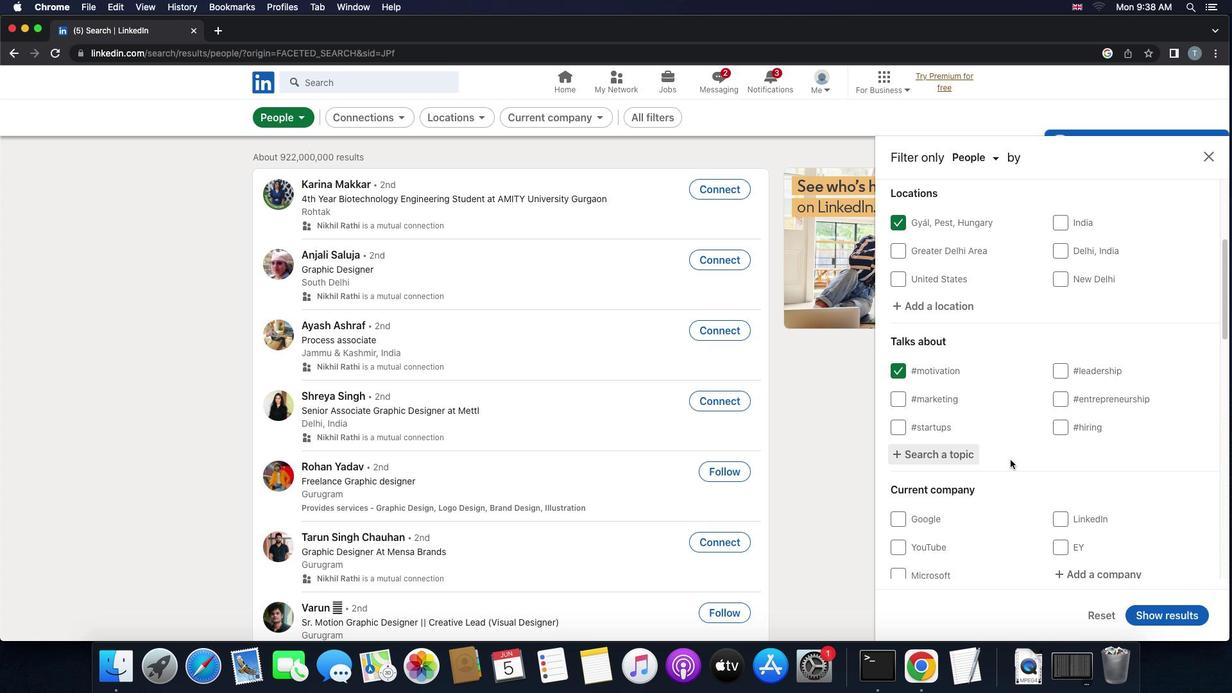 
Action: Mouse scrolled (1011, 460) with delta (0, 0)
Screenshot: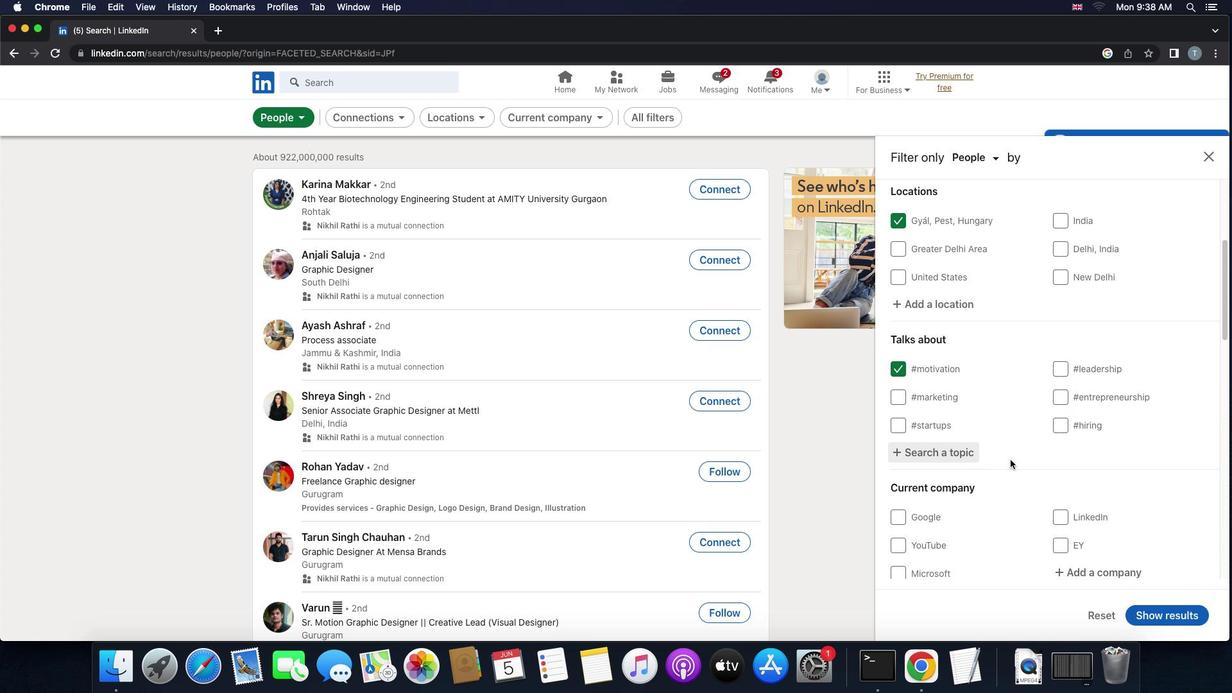
Action: Mouse scrolled (1011, 460) with delta (0, 0)
Screenshot: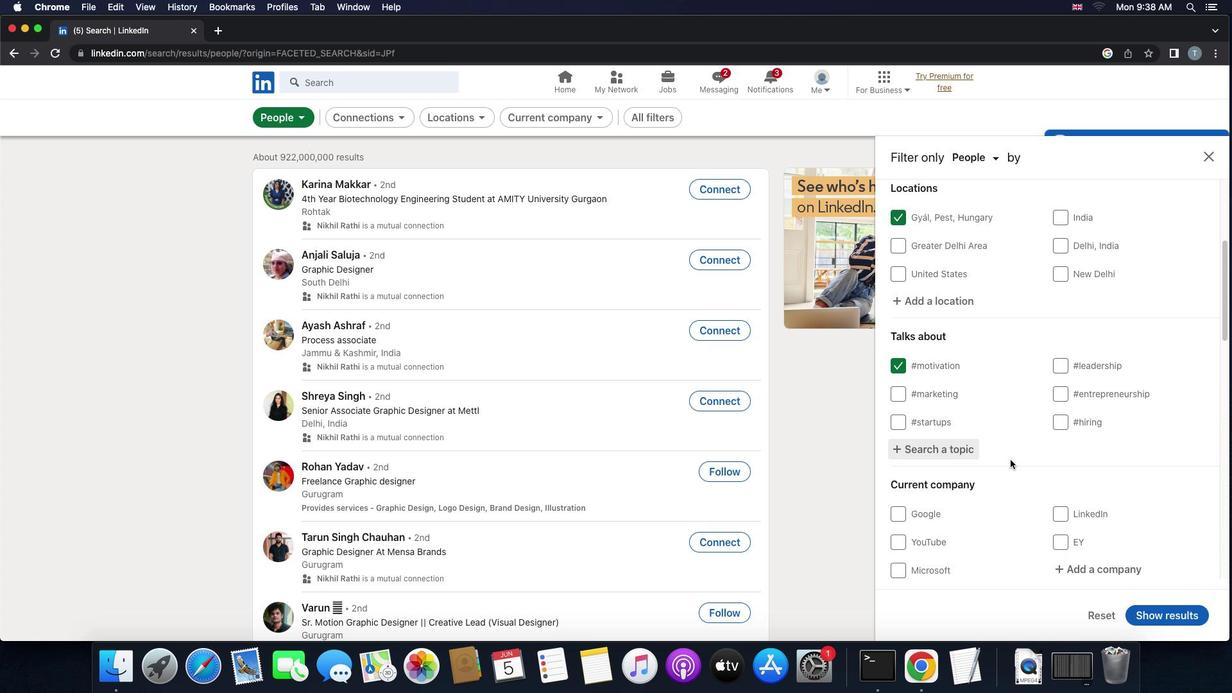 
Action: Mouse scrolled (1011, 460) with delta (0, 0)
Screenshot: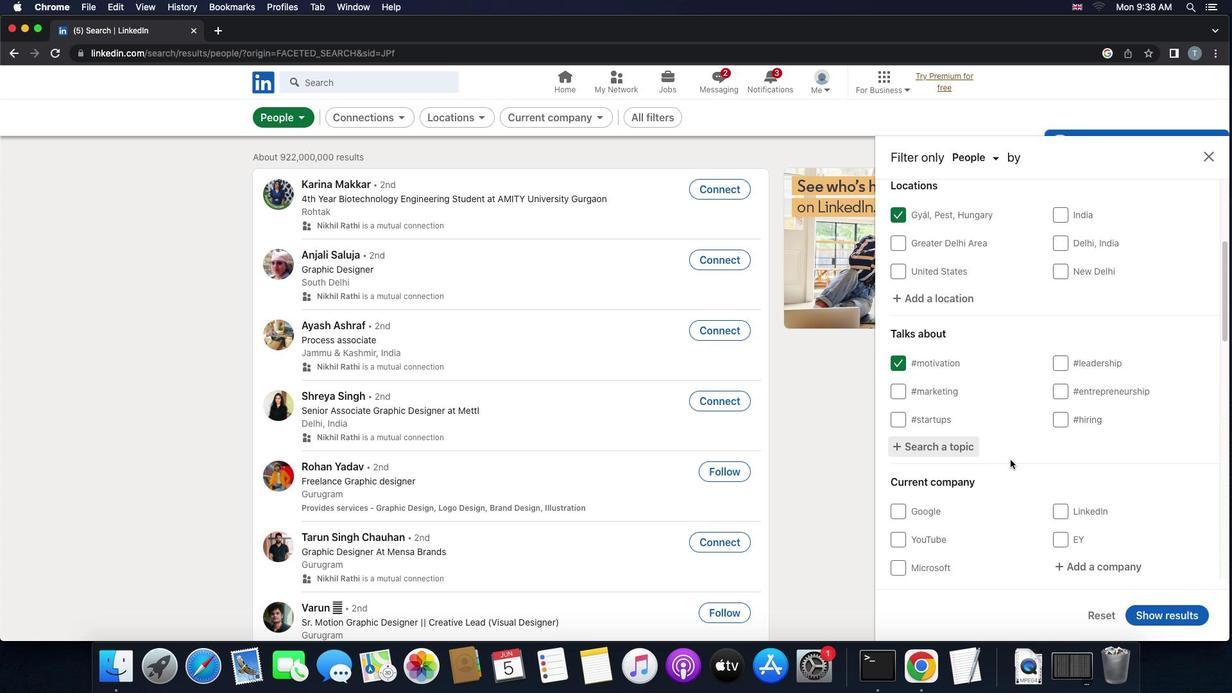 
Action: Mouse scrolled (1011, 460) with delta (0, 0)
Screenshot: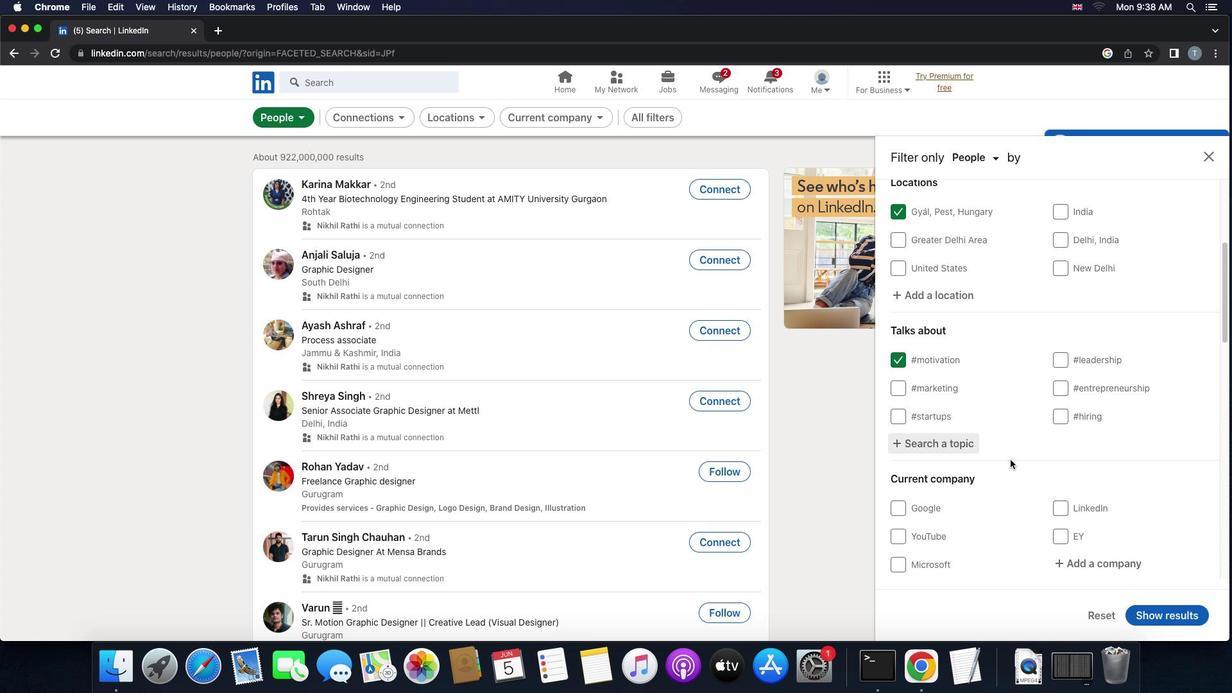 
Action: Mouse scrolled (1011, 460) with delta (0, 0)
Screenshot: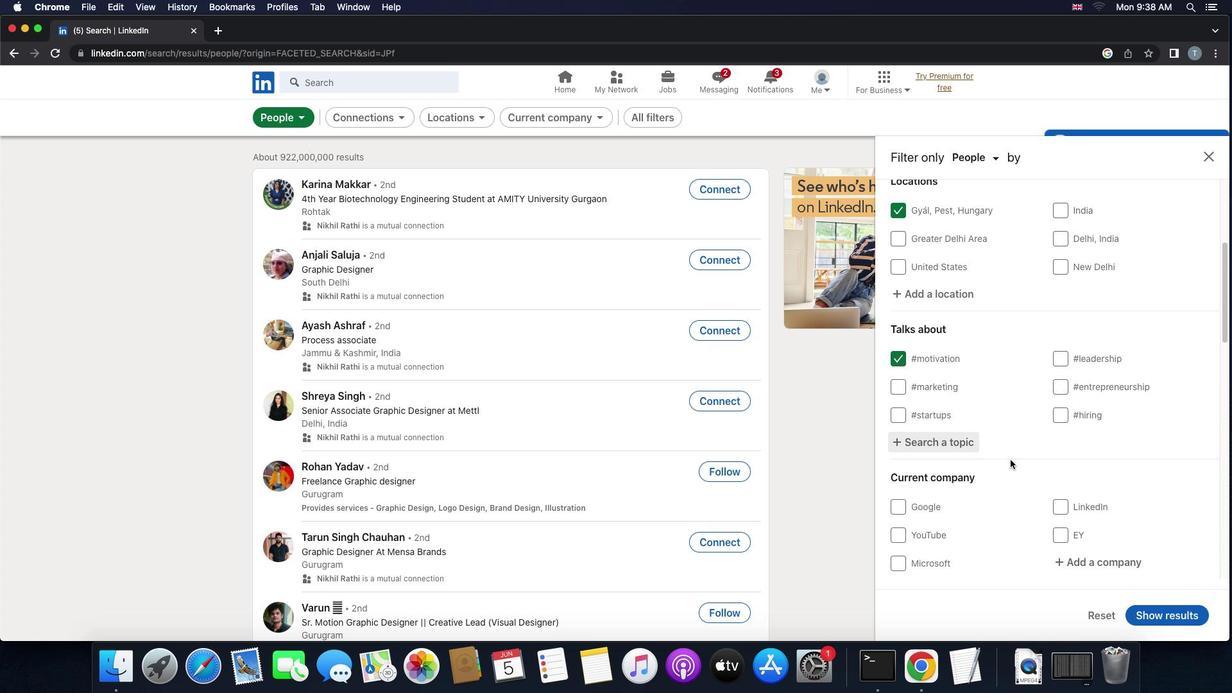 
Action: Mouse scrolled (1011, 460) with delta (0, 0)
Screenshot: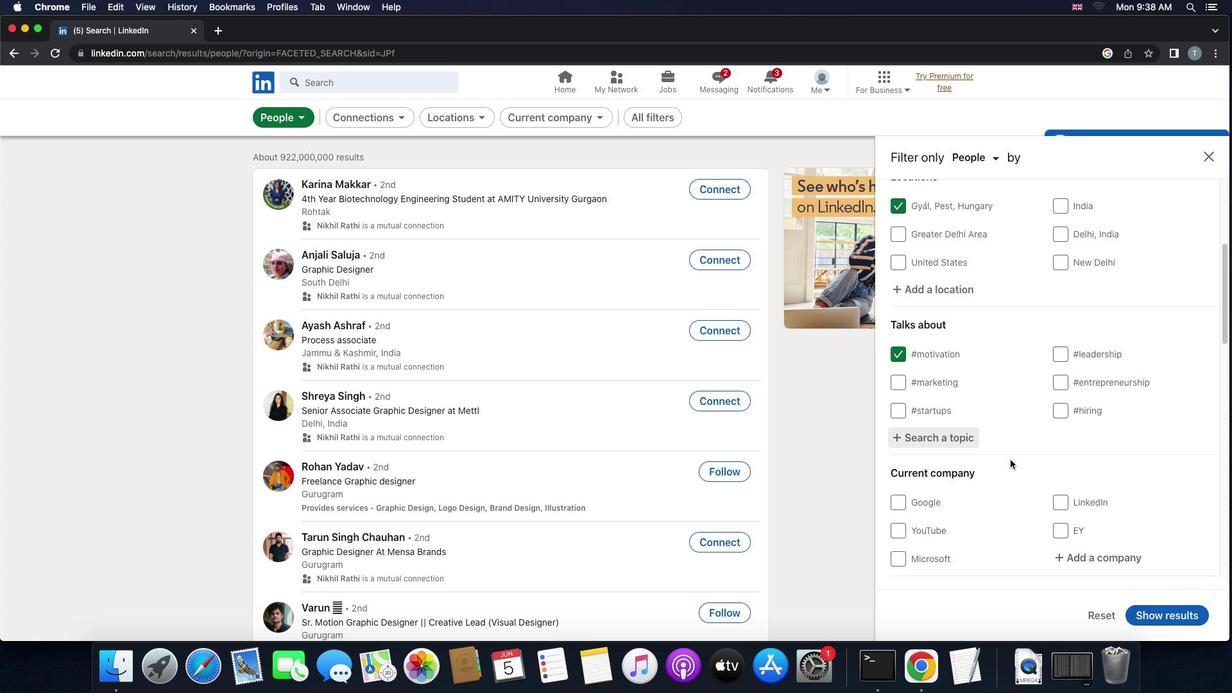 
Action: Mouse scrolled (1011, 460) with delta (0, 0)
Screenshot: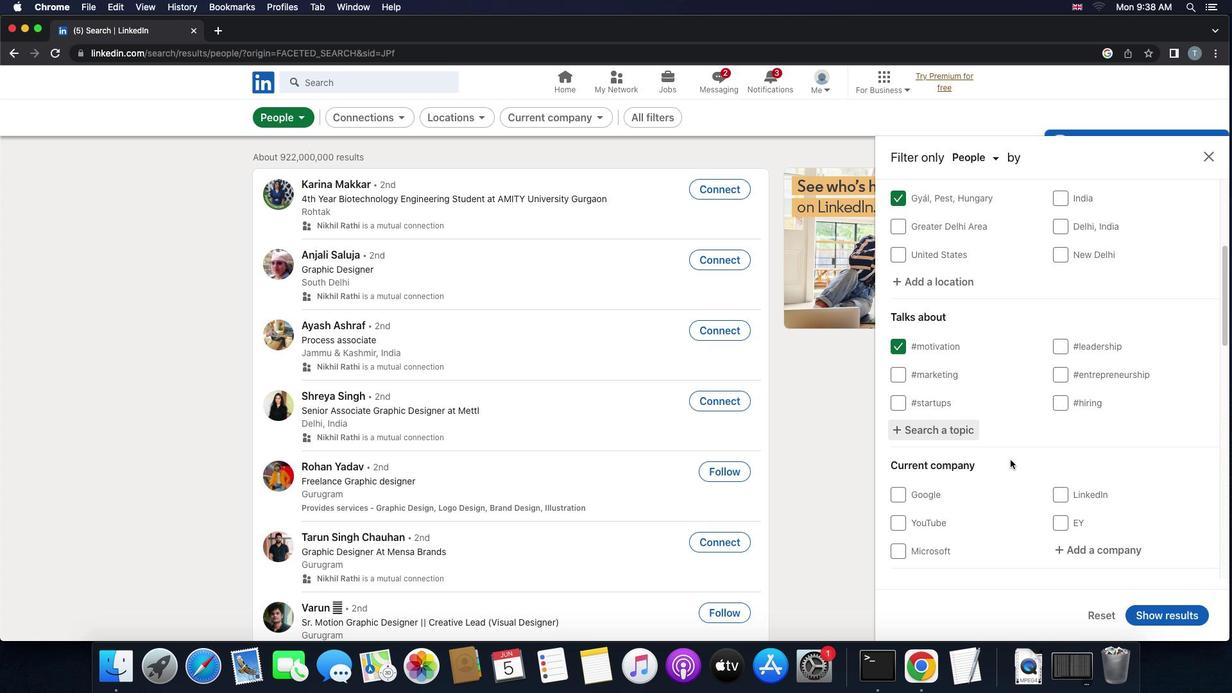 
Action: Mouse scrolled (1011, 460) with delta (0, -1)
Screenshot: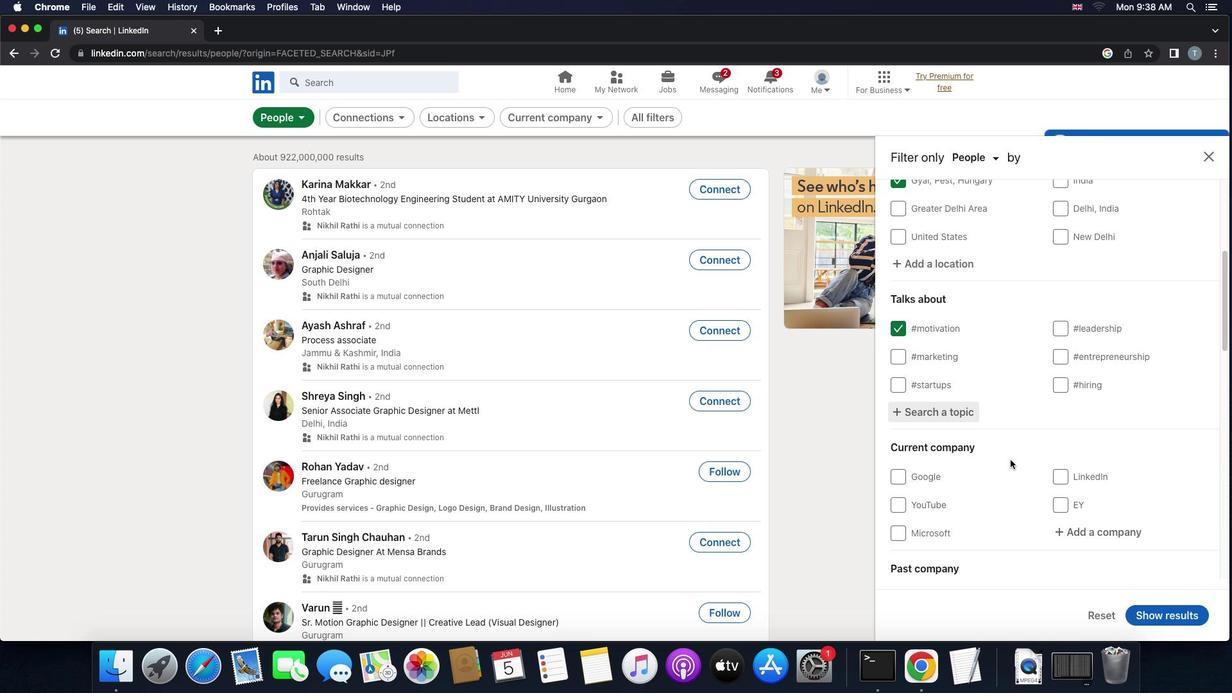 
Action: Mouse moved to (1138, 460)
Screenshot: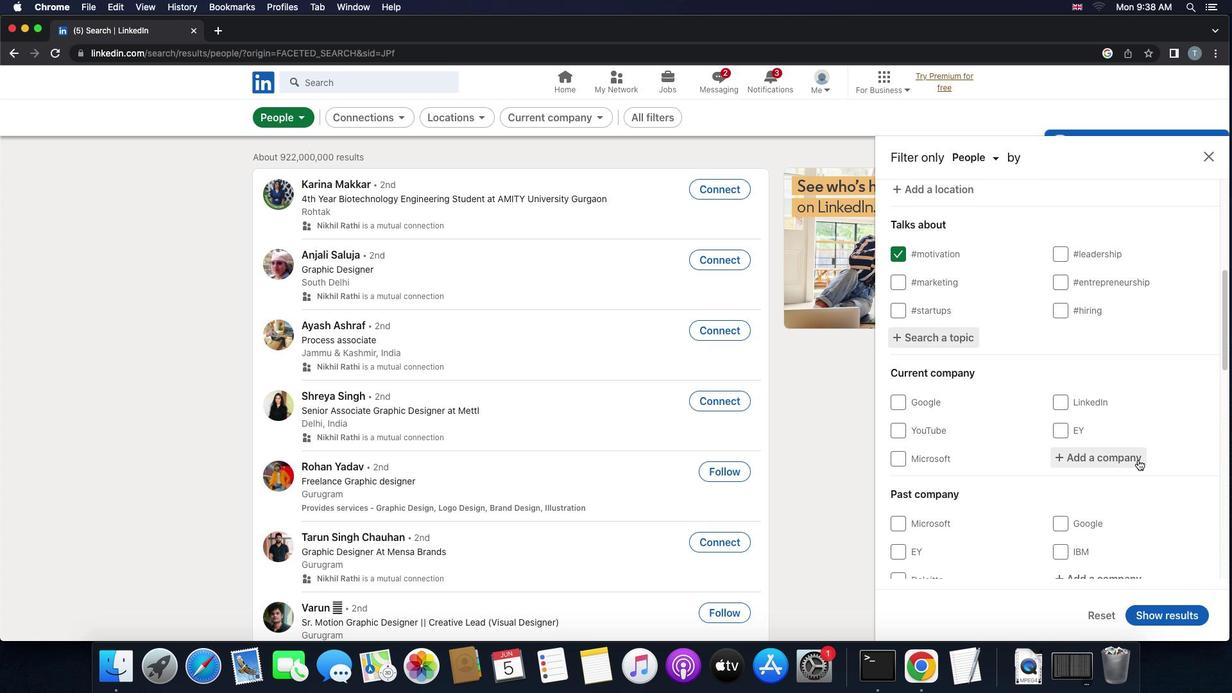 
Action: Mouse pressed left at (1138, 460)
Screenshot: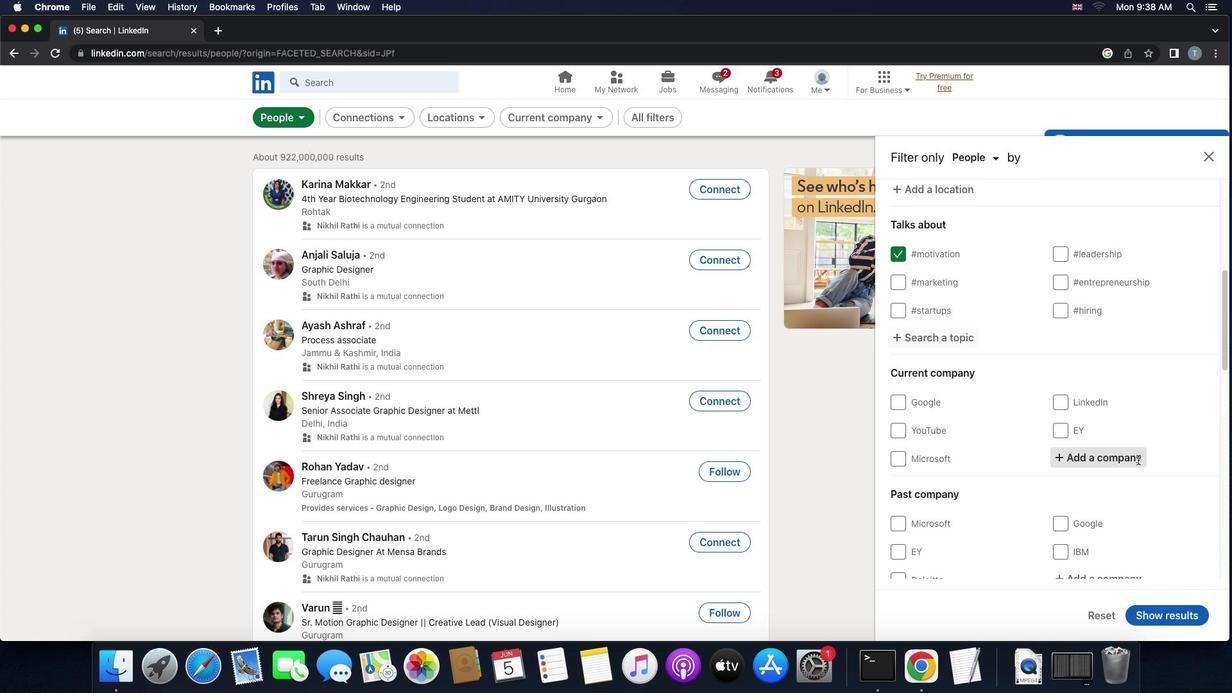 
Action: Mouse moved to (1020, 462)
Screenshot: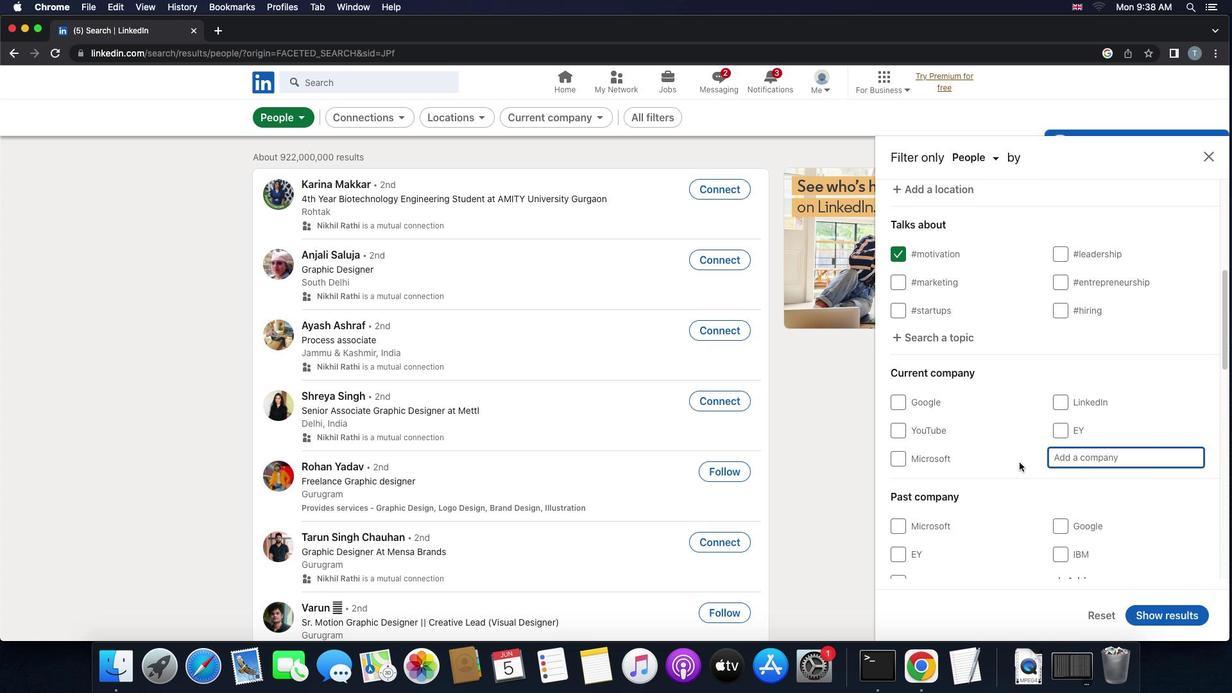 
Action: Key pressed Key.shift'E''r''e''k''r''u''t'
Screenshot: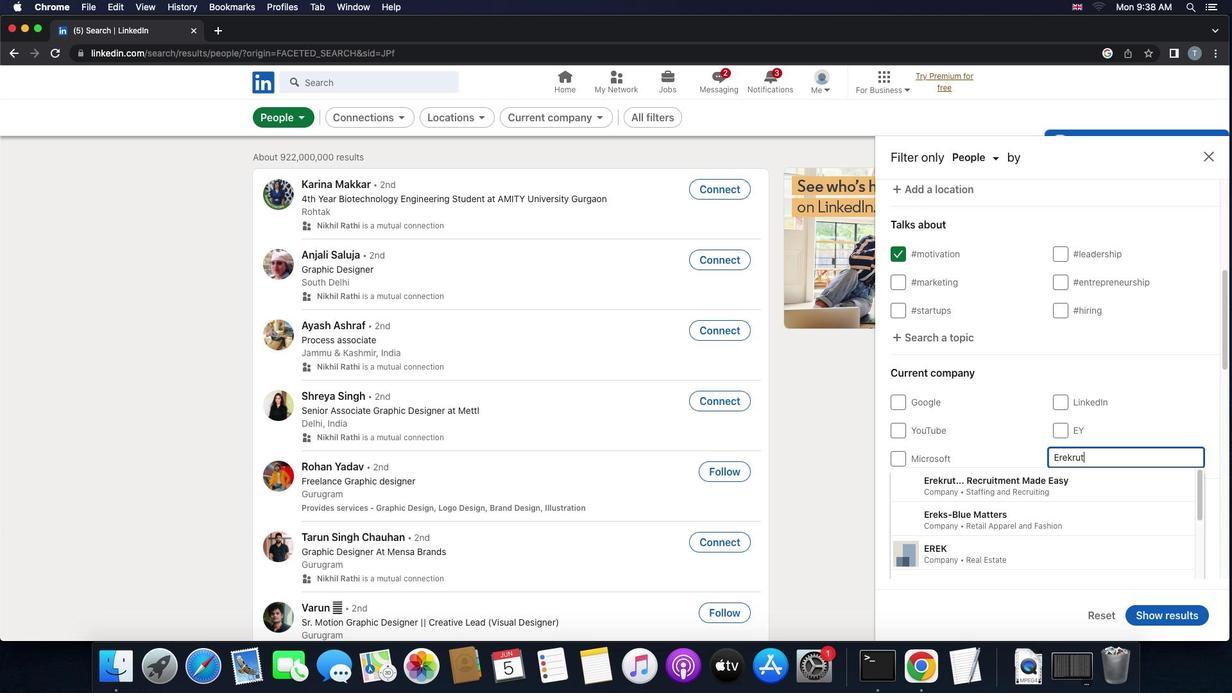 
Action: Mouse moved to (970, 480)
Screenshot: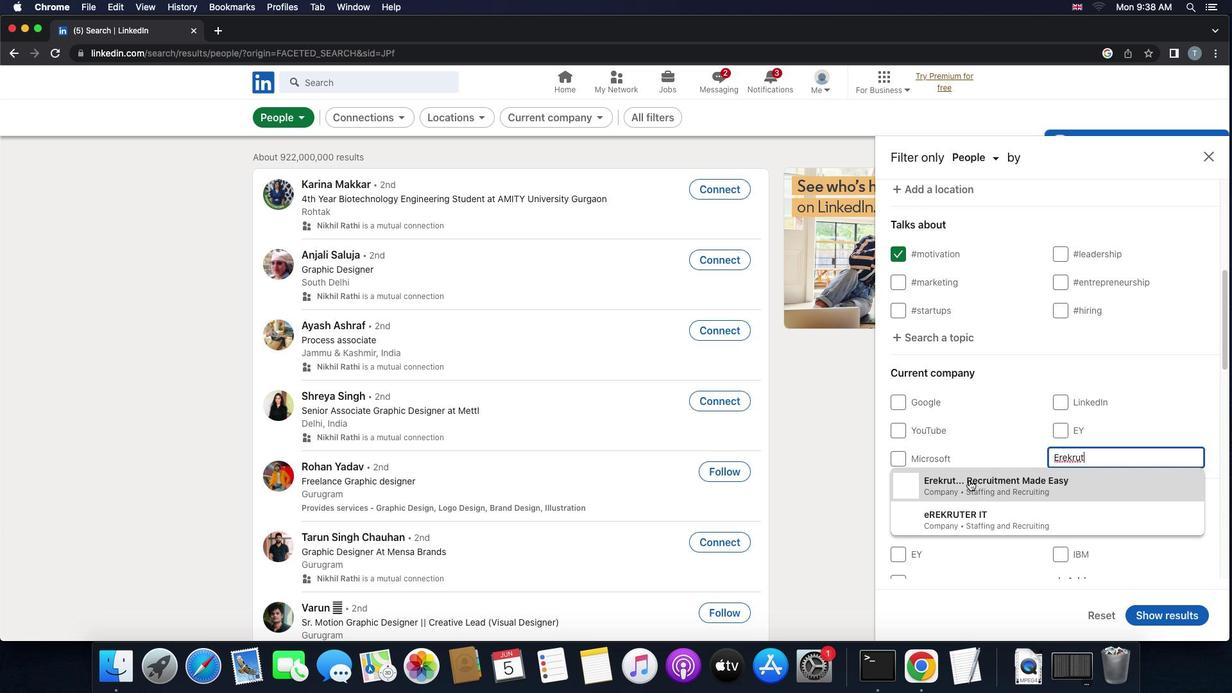
Action: Mouse pressed left at (970, 480)
Screenshot: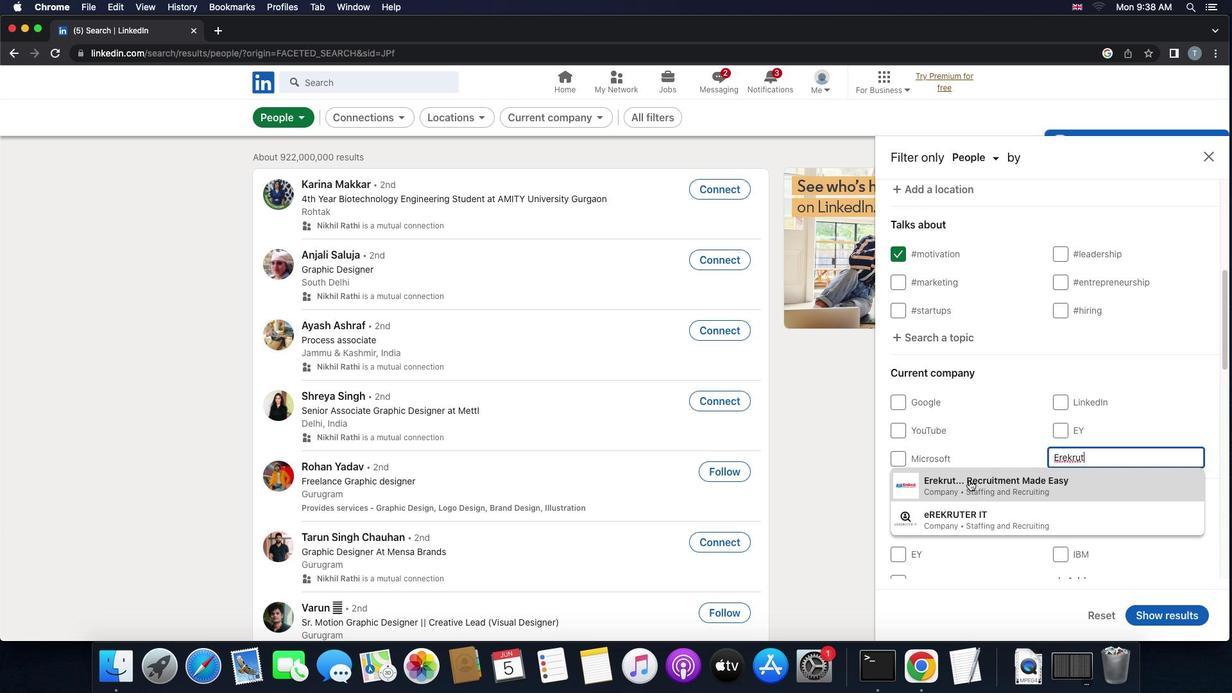 
Action: Mouse scrolled (970, 480) with delta (0, 0)
Screenshot: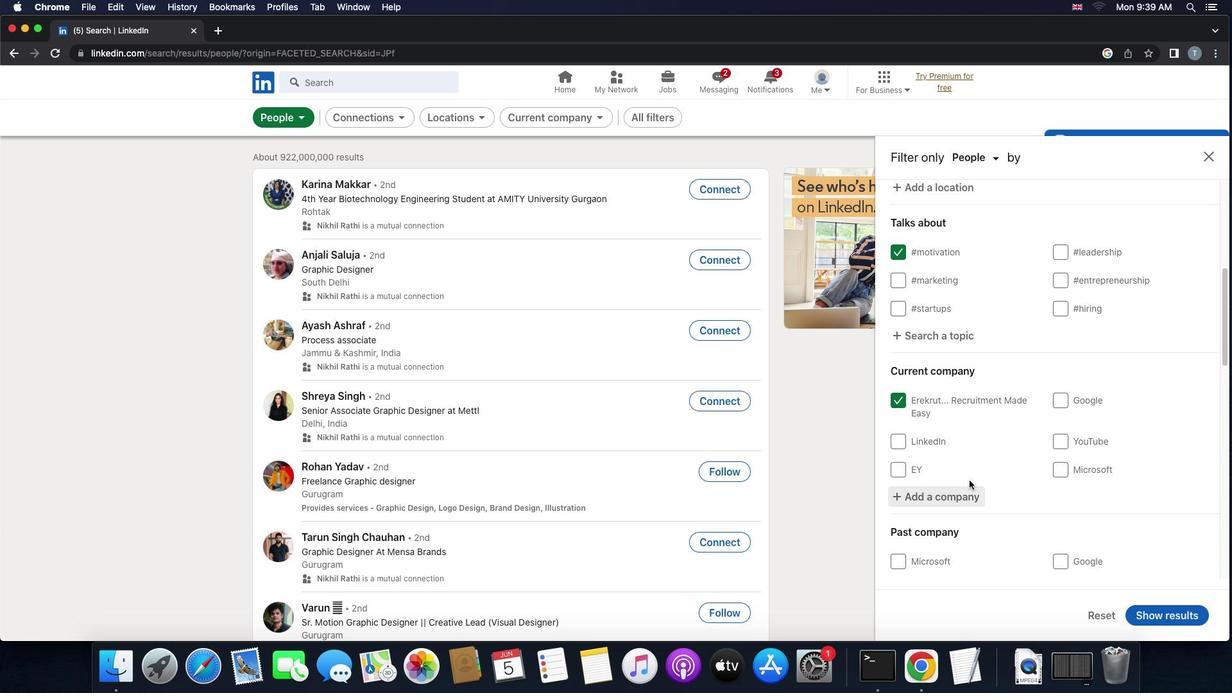
Action: Mouse scrolled (970, 480) with delta (0, 0)
Screenshot: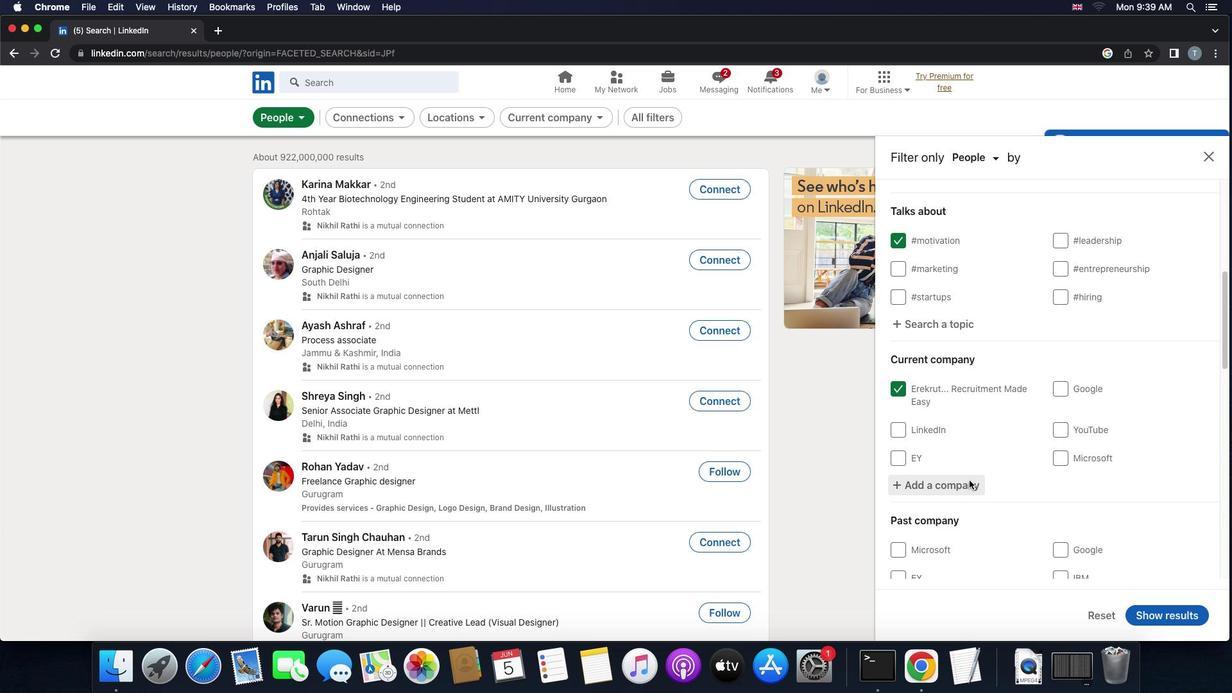 
Action: Mouse scrolled (970, 480) with delta (0, 0)
Screenshot: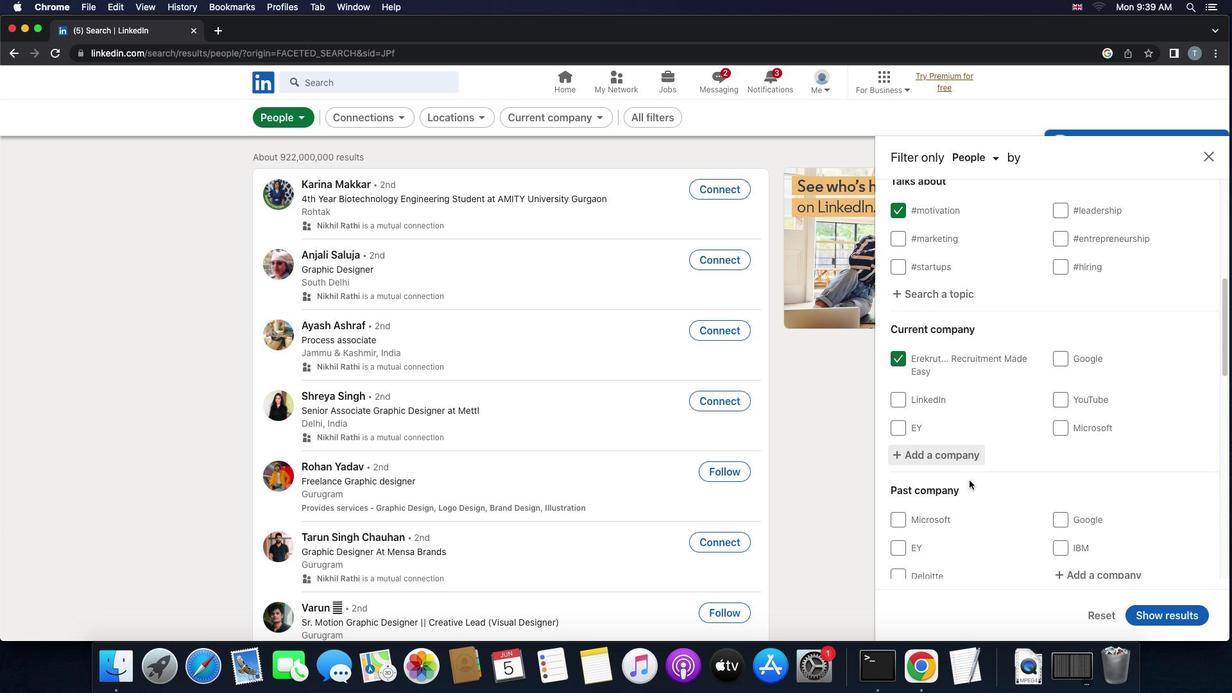 
Action: Mouse scrolled (970, 480) with delta (0, -1)
Screenshot: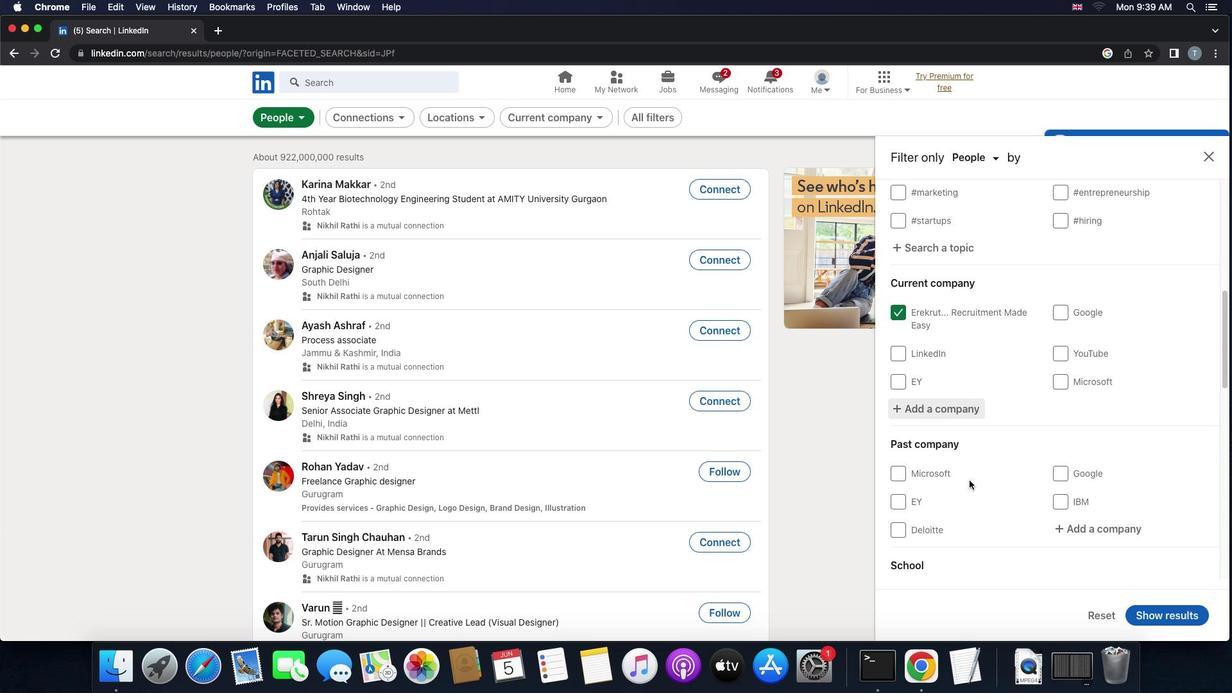 
Action: Mouse scrolled (970, 480) with delta (0, 0)
Screenshot: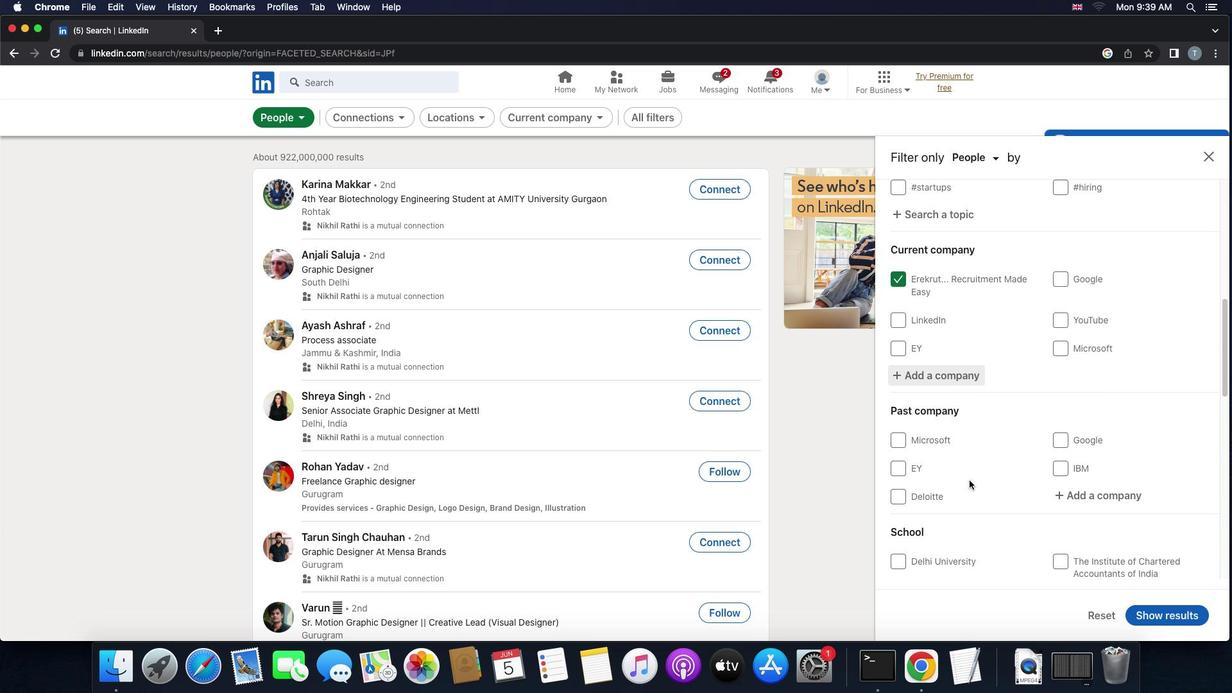 
Action: Mouse scrolled (970, 480) with delta (0, 0)
Screenshot: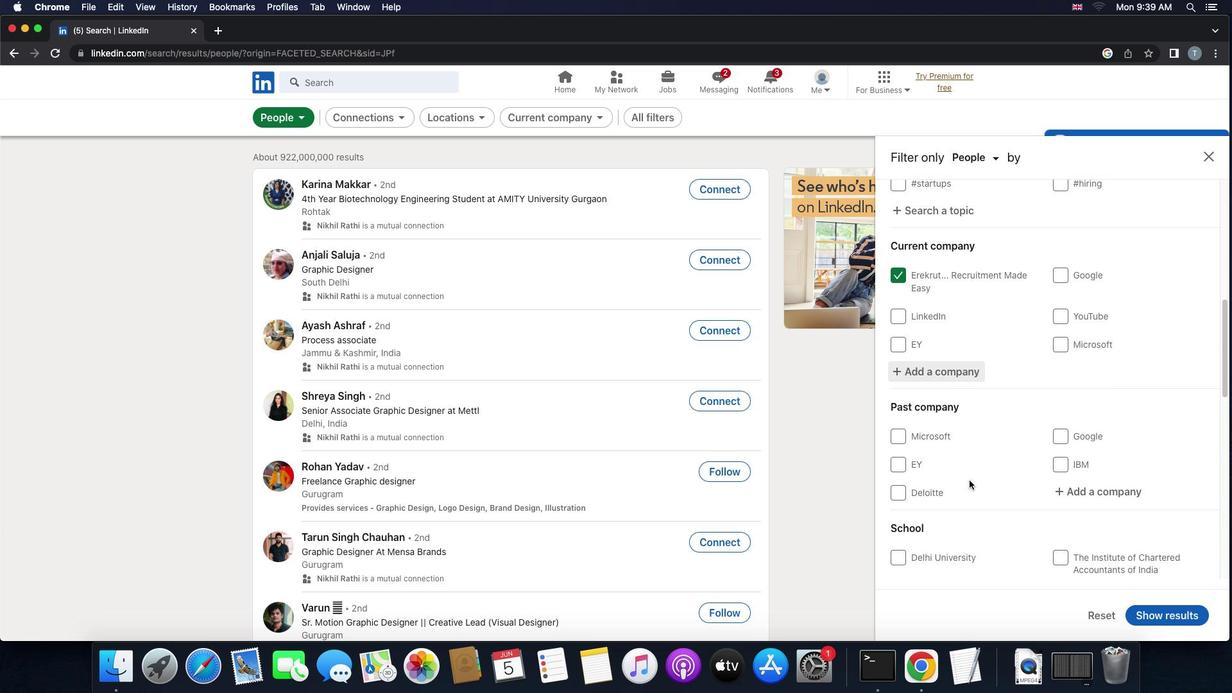 
Action: Mouse scrolled (970, 480) with delta (0, 0)
Screenshot: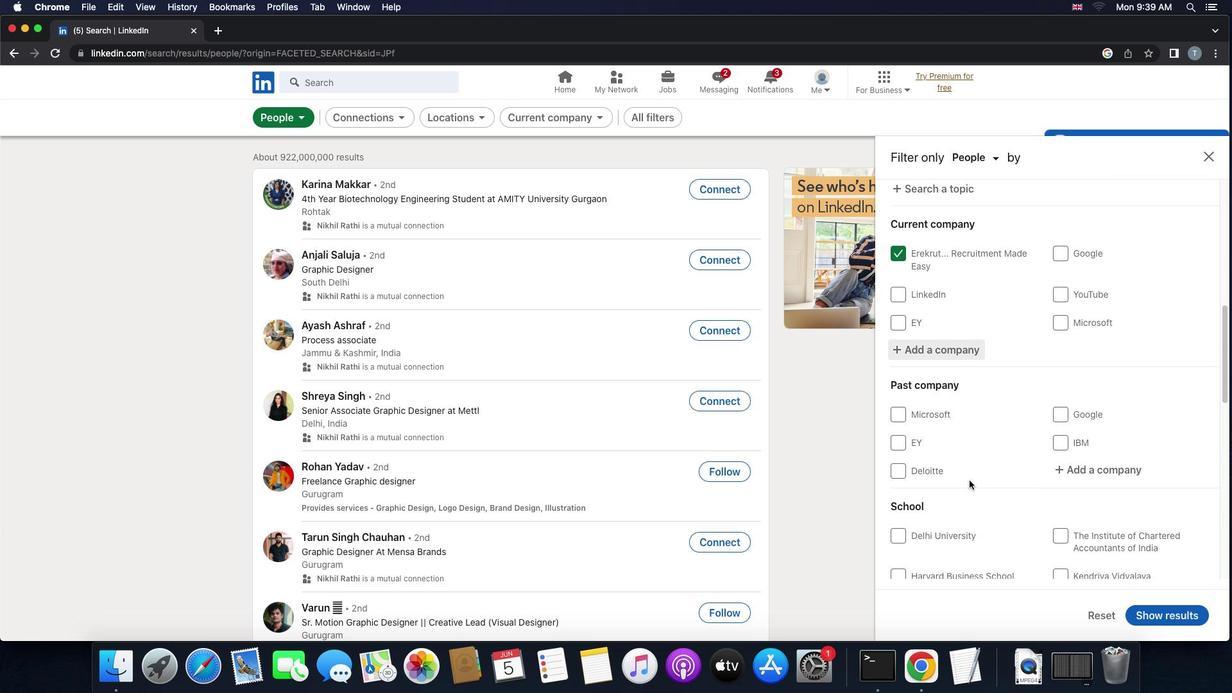 
Action: Mouse moved to (970, 480)
Screenshot: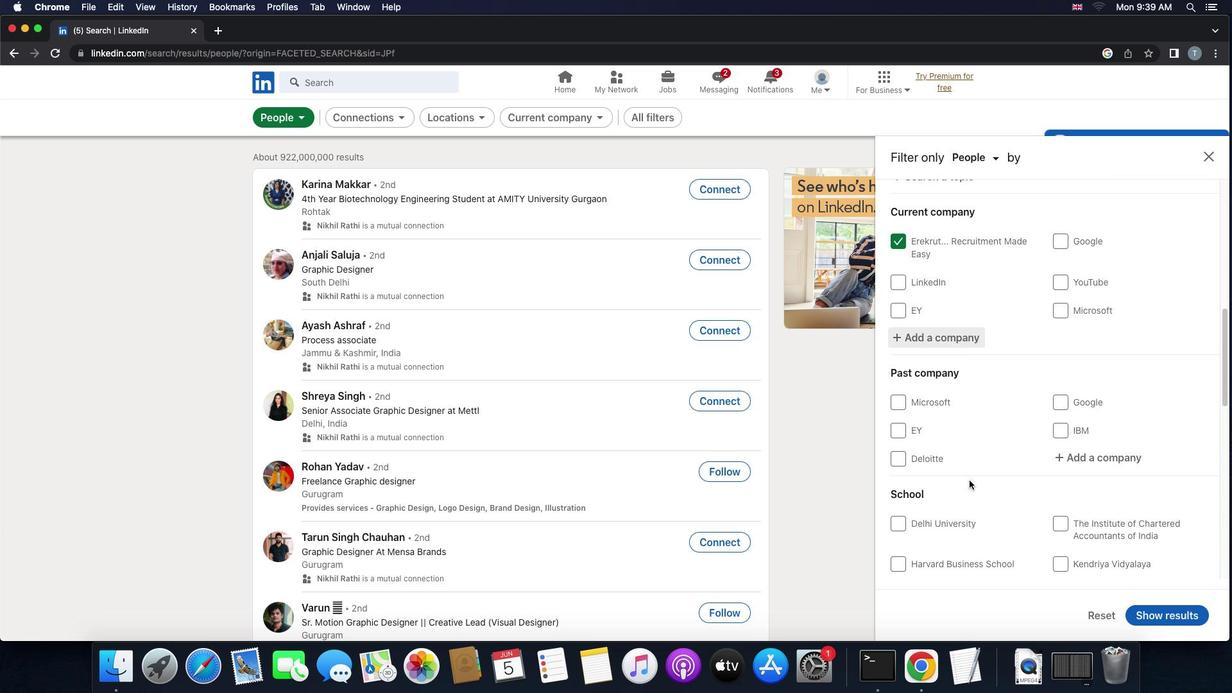 
Action: Mouse scrolled (970, 480) with delta (0, 0)
Screenshot: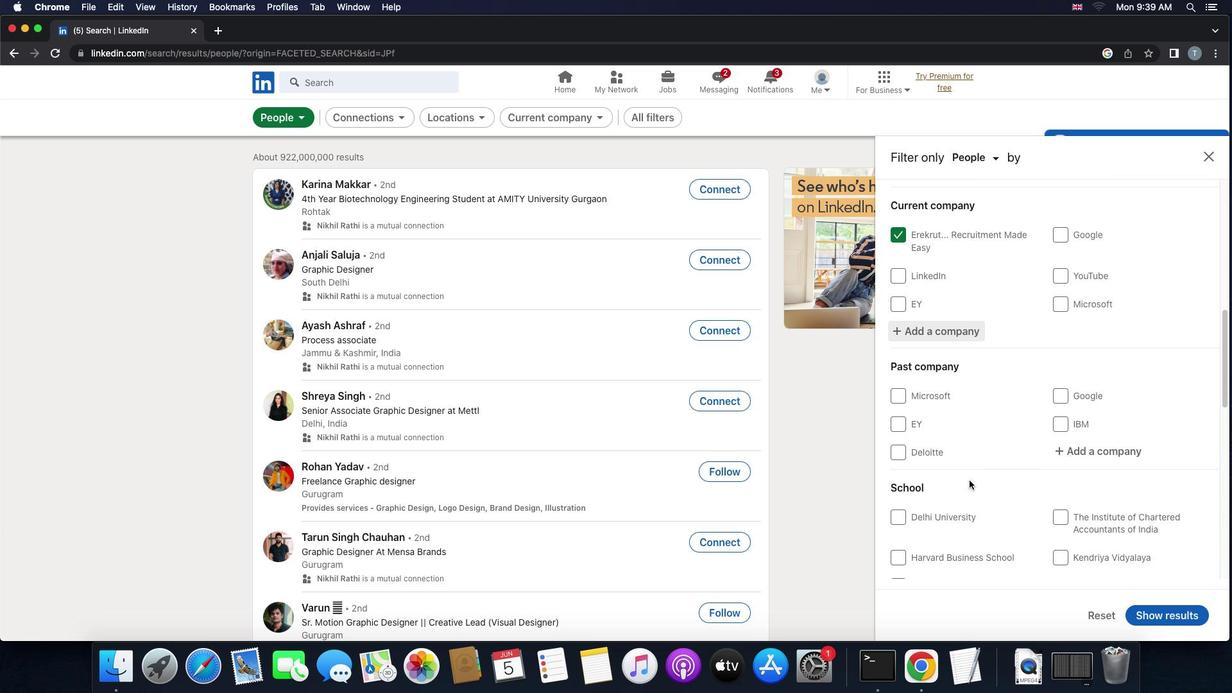 
Action: Mouse scrolled (970, 480) with delta (0, 0)
Screenshot: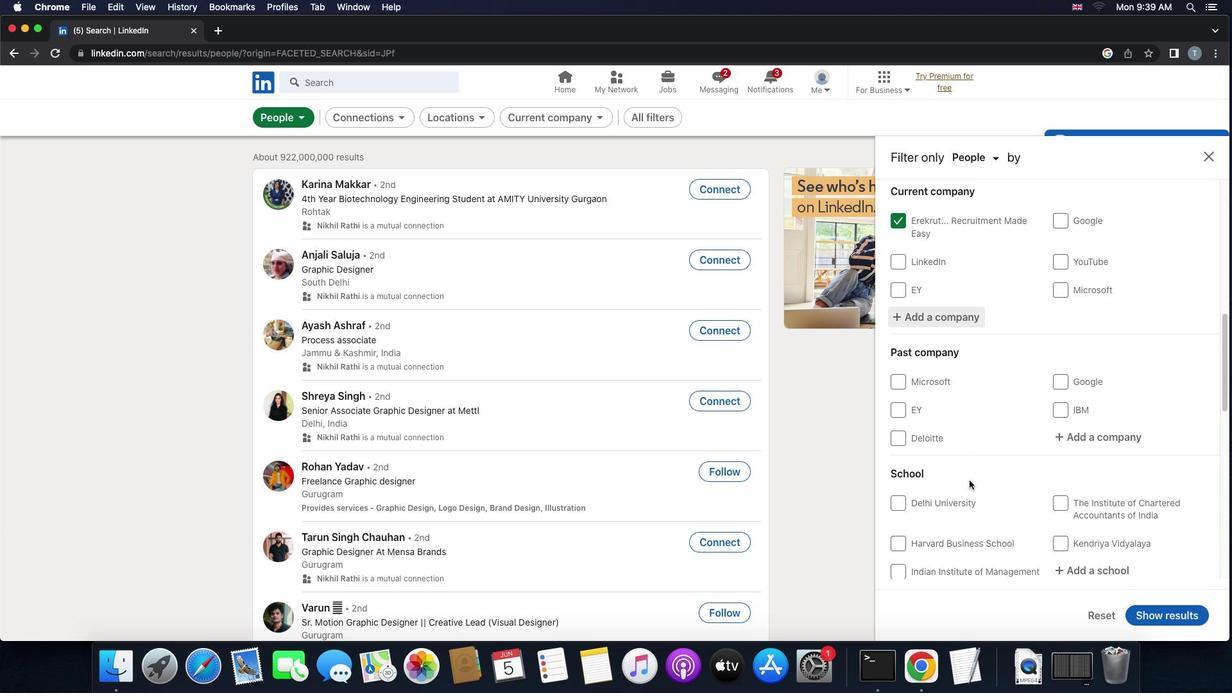 
Action: Mouse scrolled (970, 480) with delta (0, -1)
Screenshot: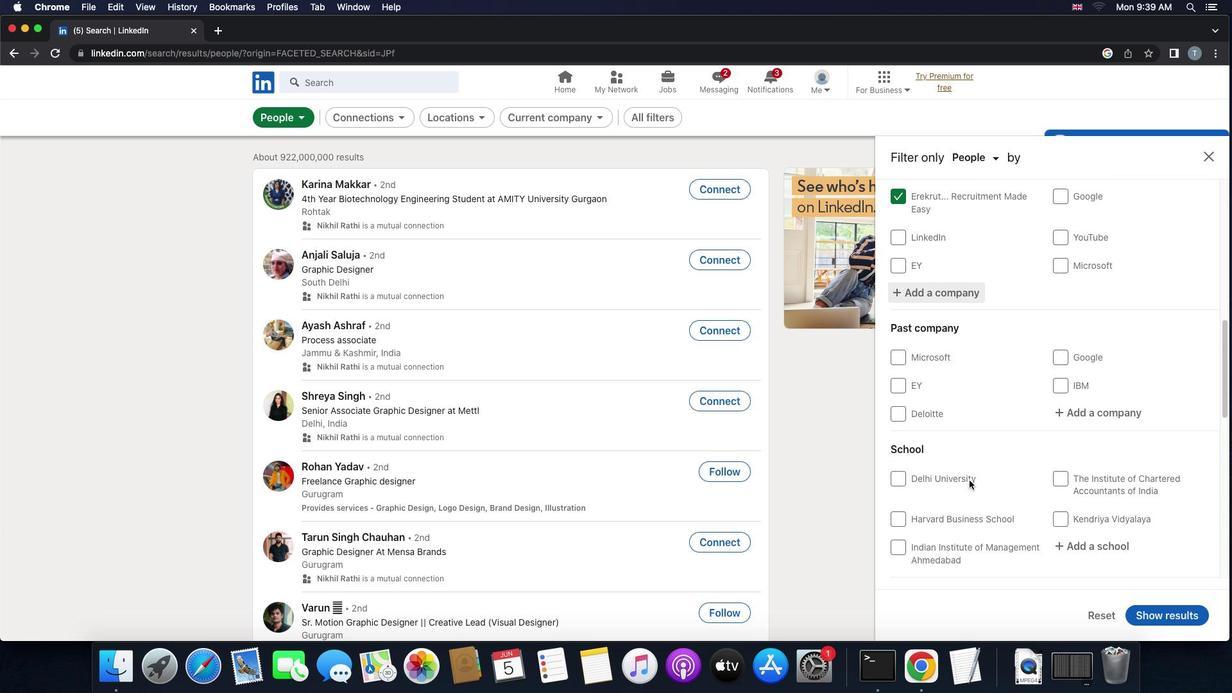 
Action: Mouse scrolled (970, 480) with delta (0, 0)
Screenshot: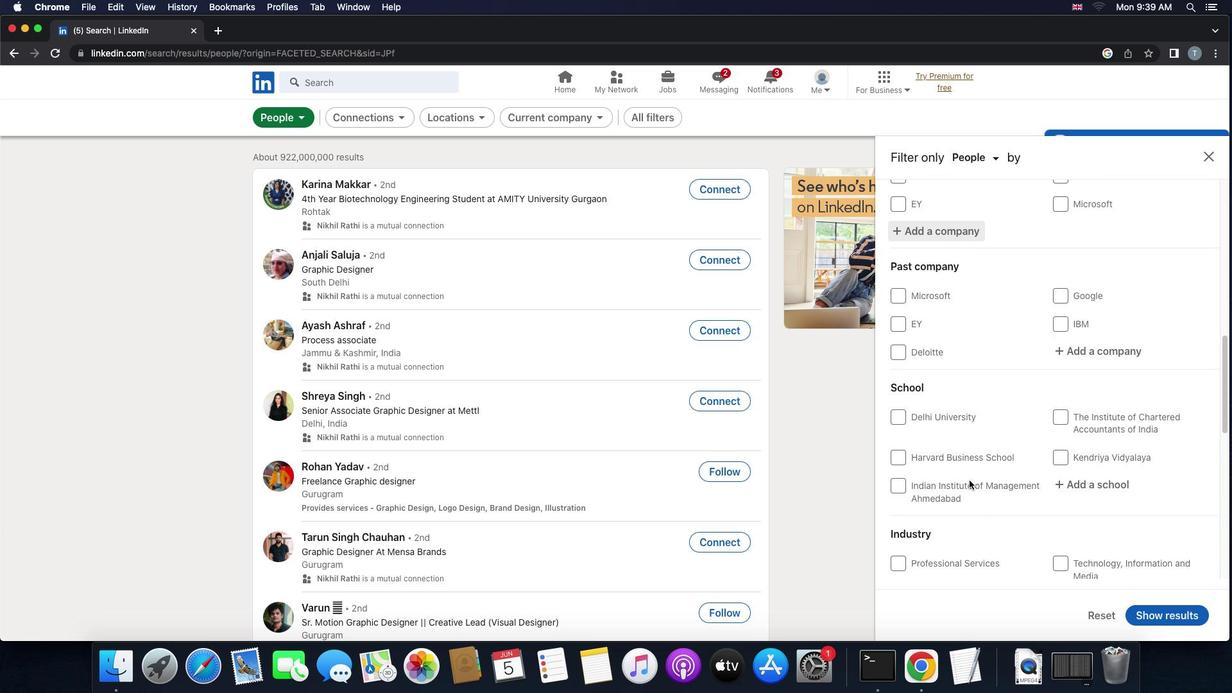 
Action: Mouse scrolled (970, 480) with delta (0, 0)
Screenshot: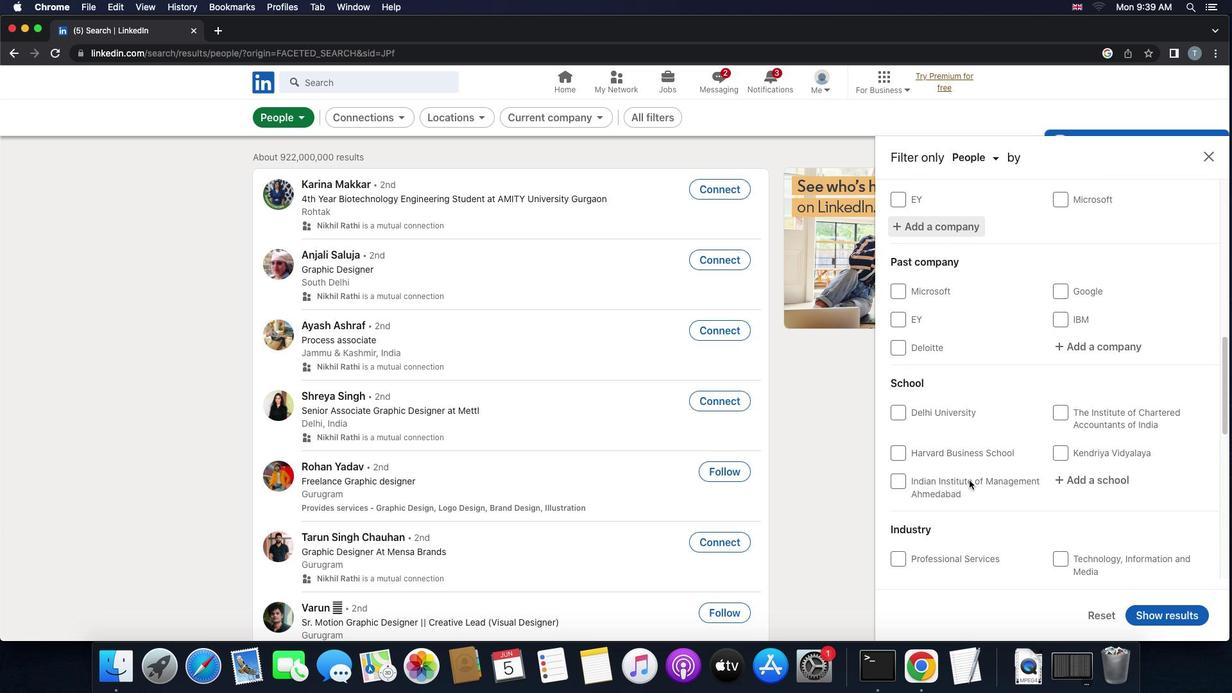
Action: Mouse scrolled (970, 480) with delta (0, 0)
Screenshot: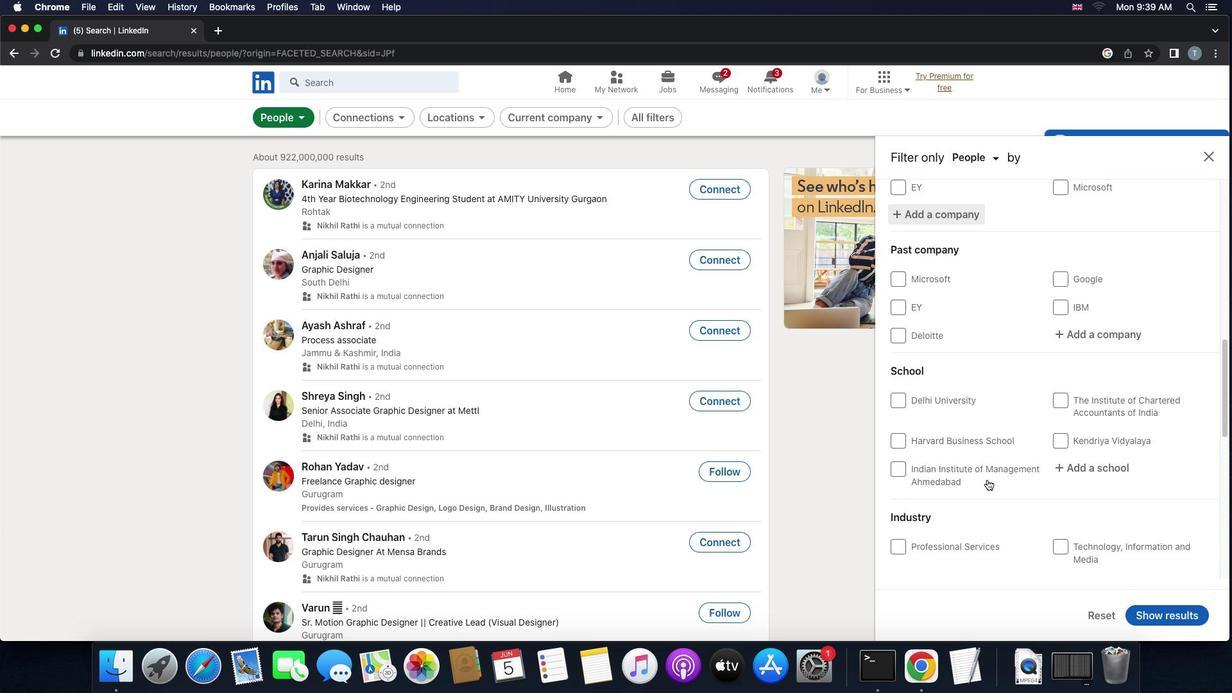 
Action: Mouse moved to (1072, 466)
Screenshot: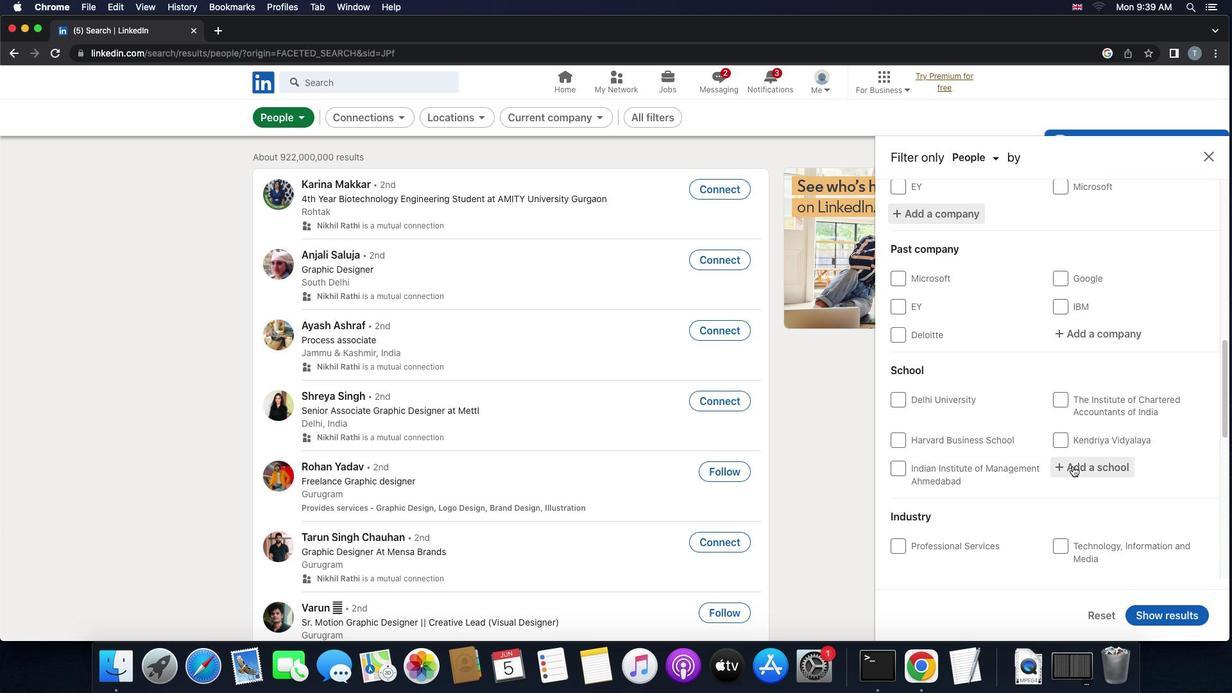 
Action: Mouse pressed left at (1072, 466)
Screenshot: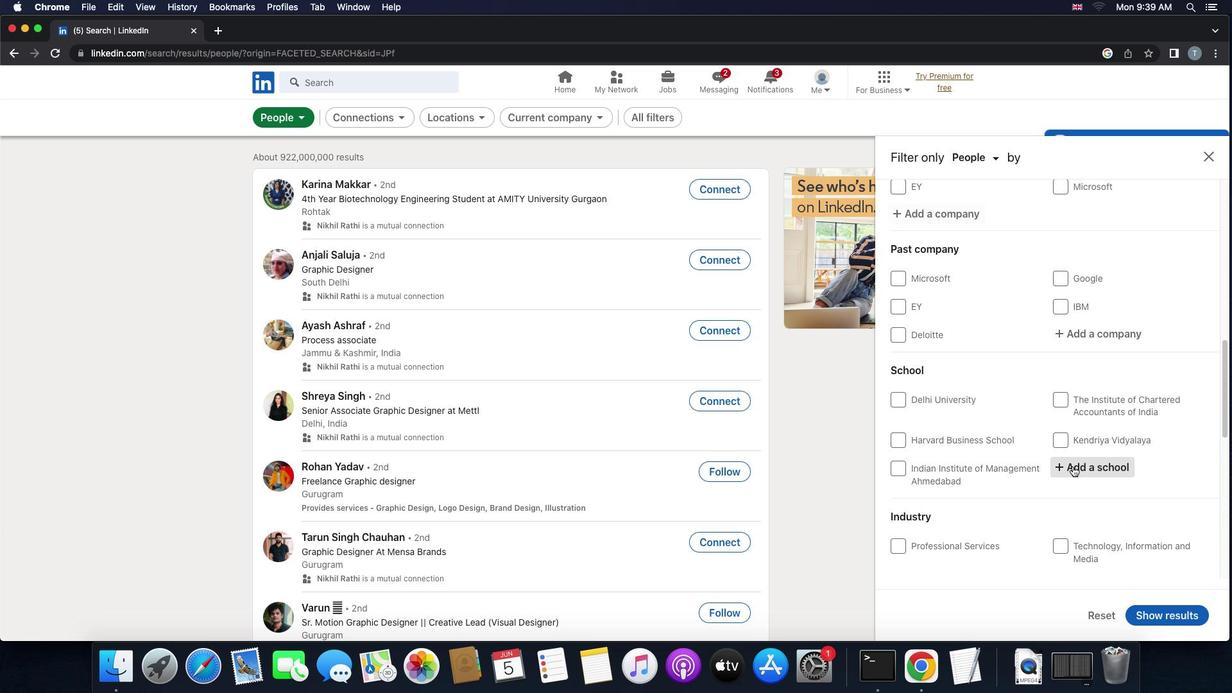 
Action: Key pressed Key.shift'A''r''y''a'Key.space'i''n''s''t''i''t''u''t''e'Key.space'o''f'Key.space
Screenshot: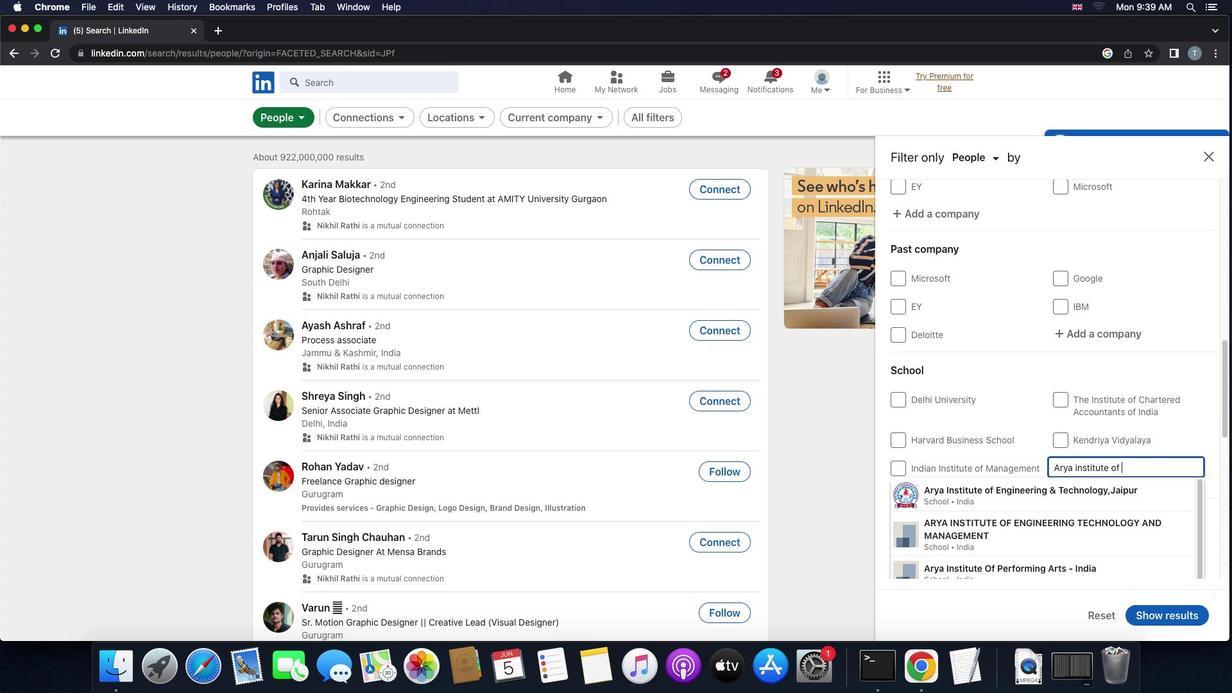 
Action: Mouse moved to (1090, 486)
Screenshot: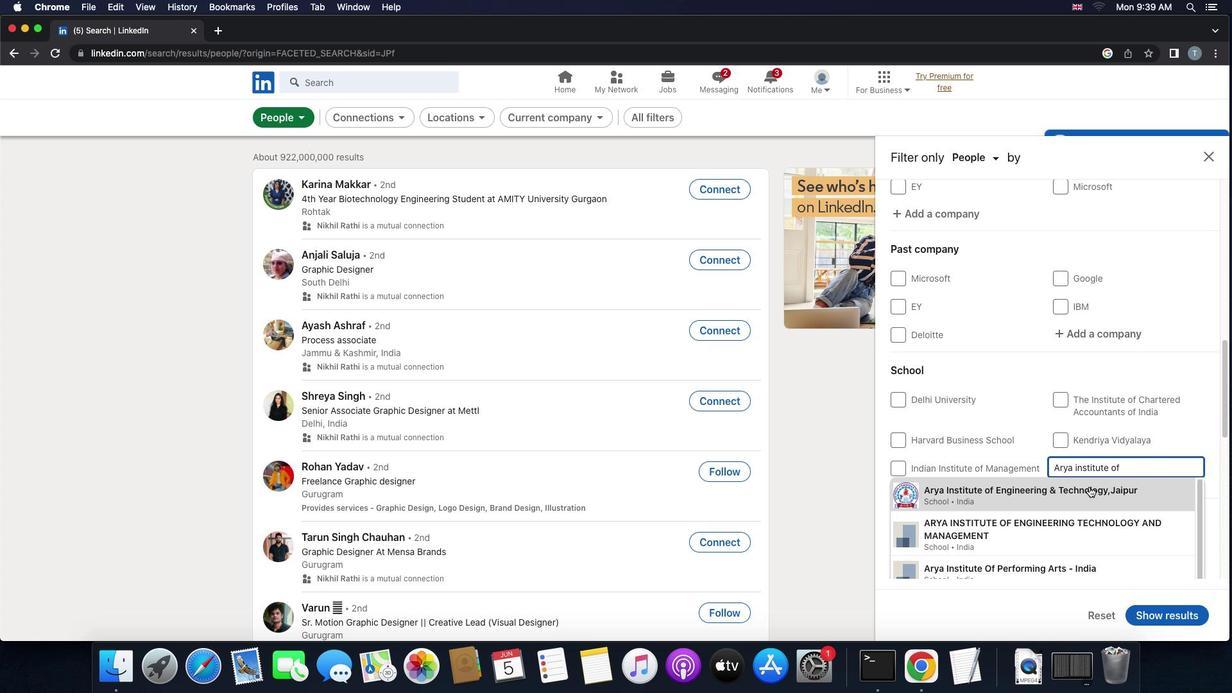 
Action: Mouse pressed left at (1090, 486)
Screenshot: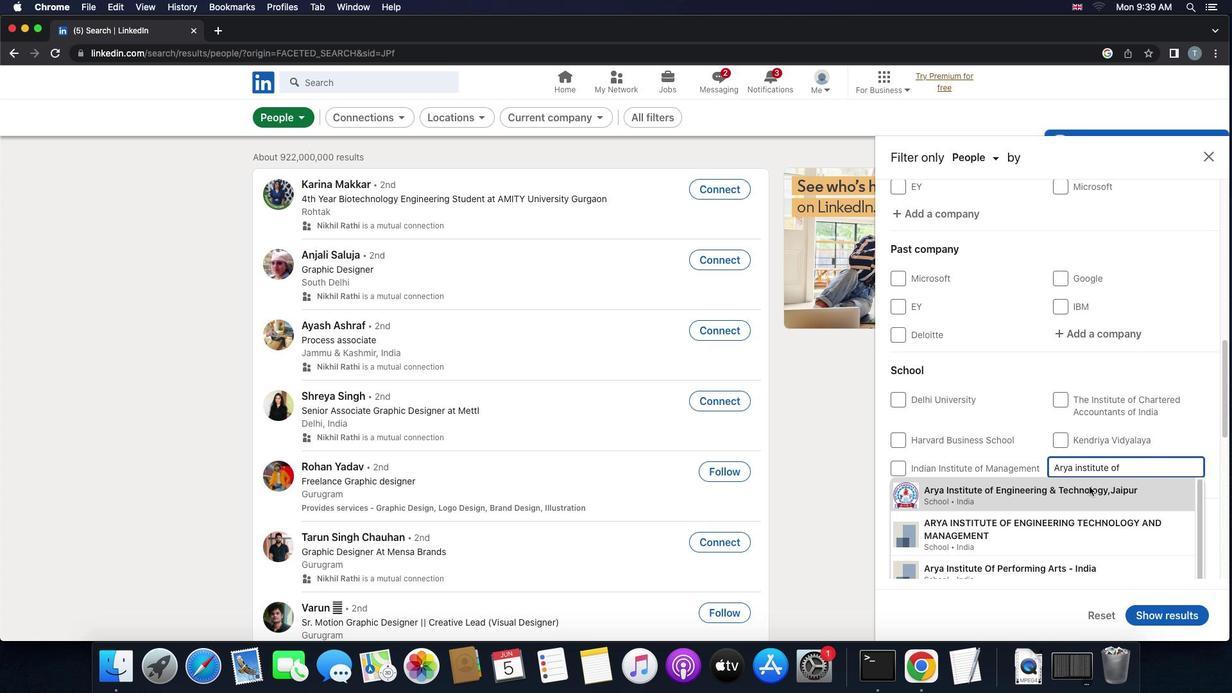 
Action: Mouse moved to (1090, 485)
Screenshot: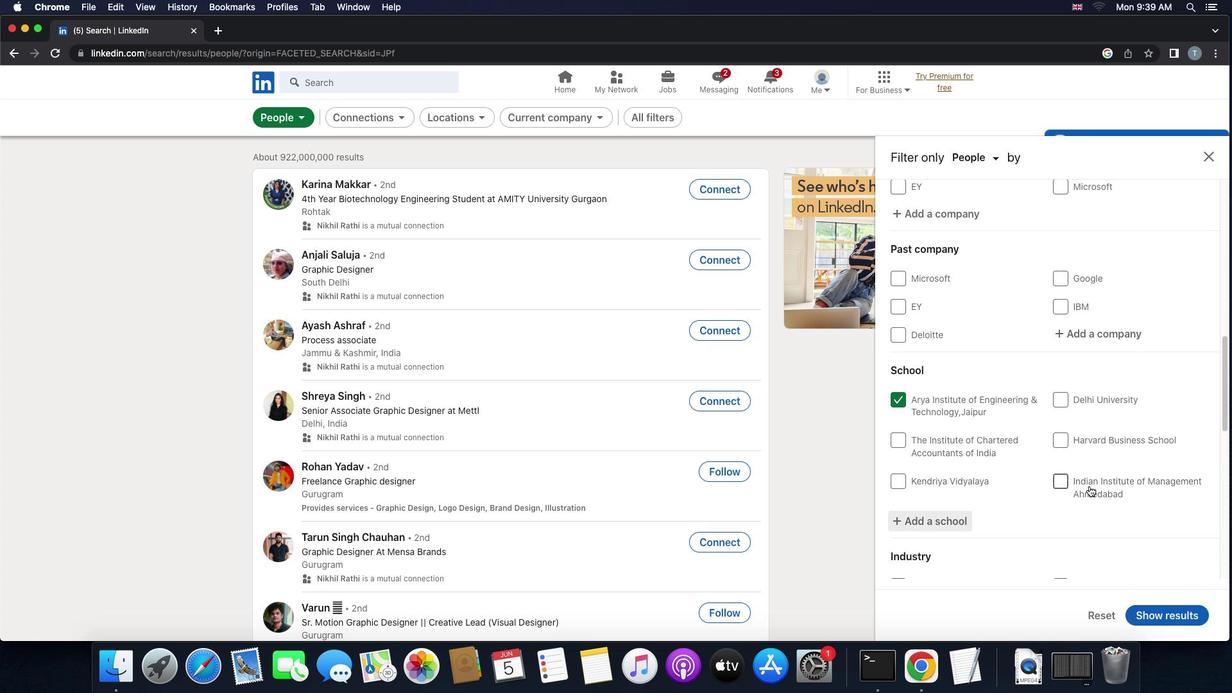 
Action: Mouse scrolled (1090, 485) with delta (0, 0)
Screenshot: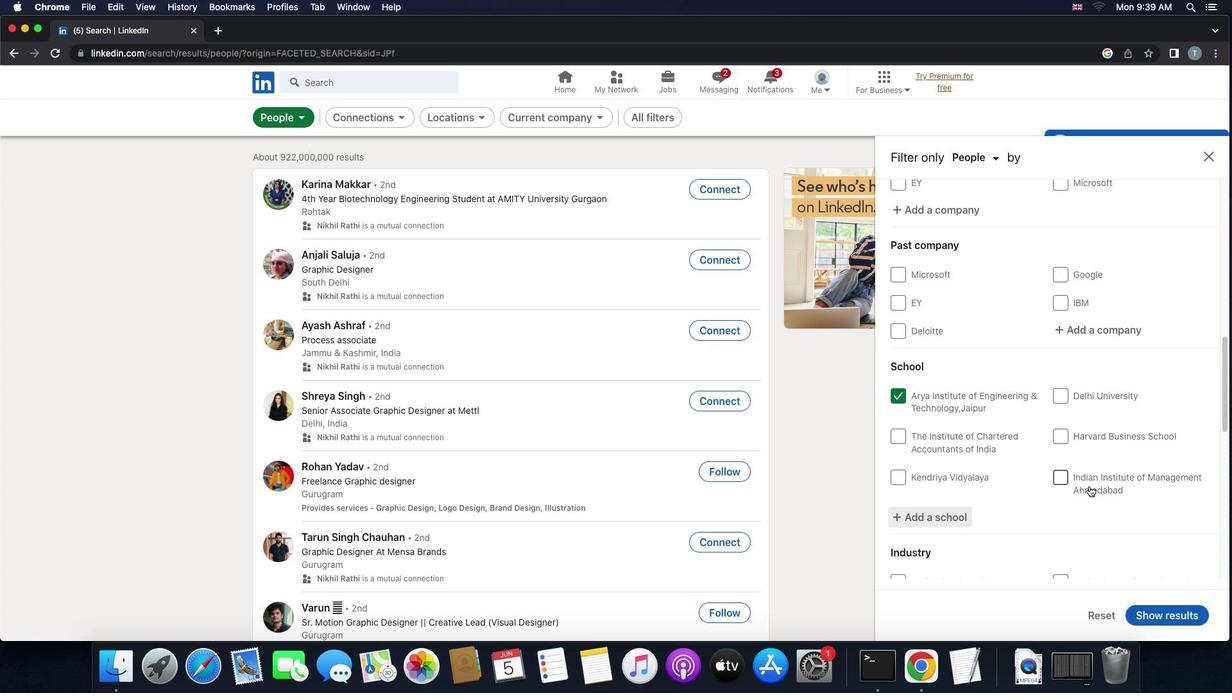
Action: Mouse scrolled (1090, 485) with delta (0, 0)
Screenshot: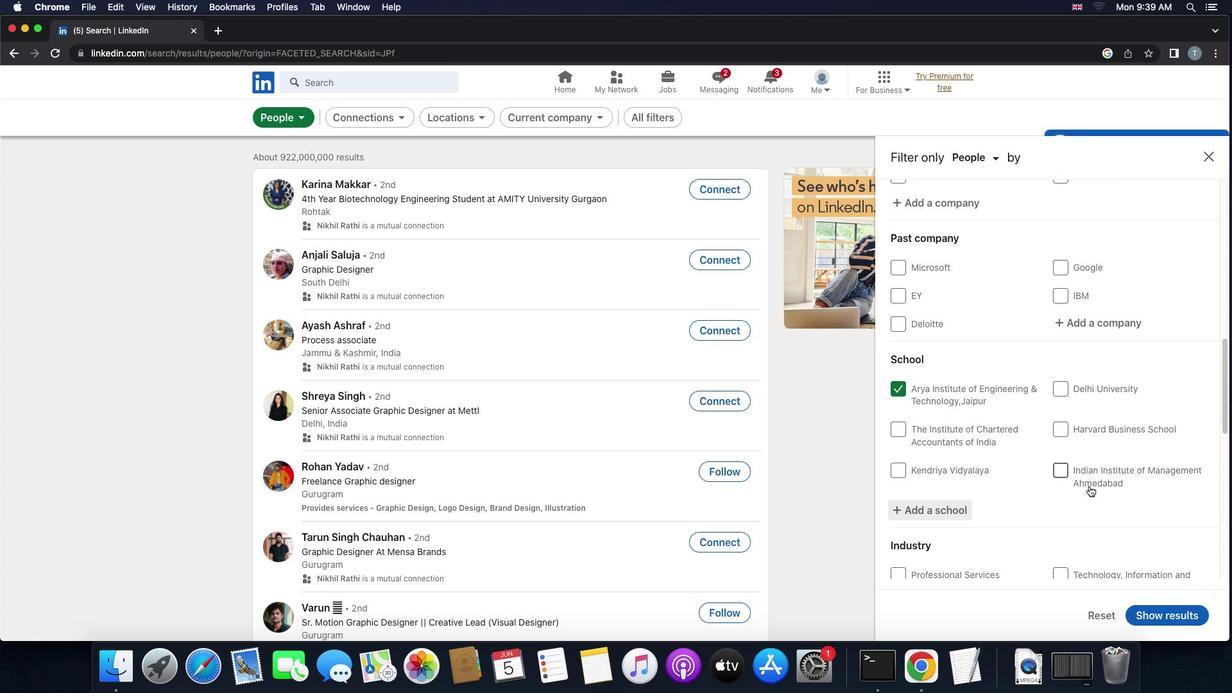 
Action: Mouse scrolled (1090, 485) with delta (0, -1)
Screenshot: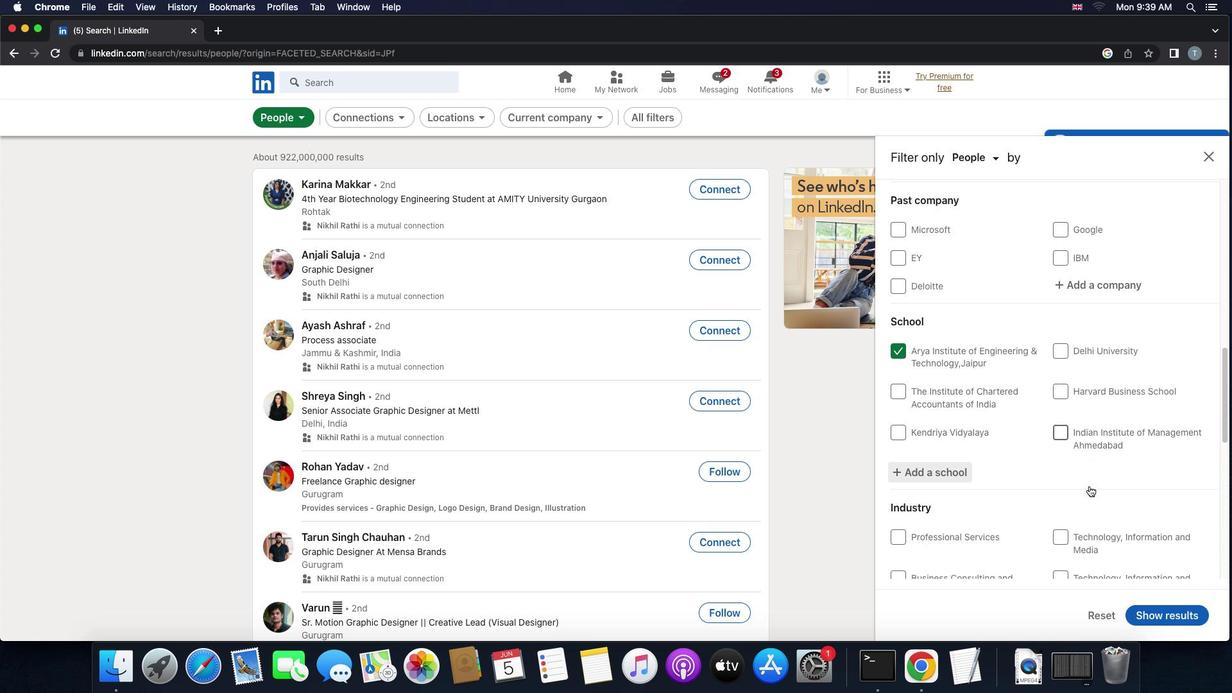 
Action: Mouse scrolled (1090, 485) with delta (0, 0)
Screenshot: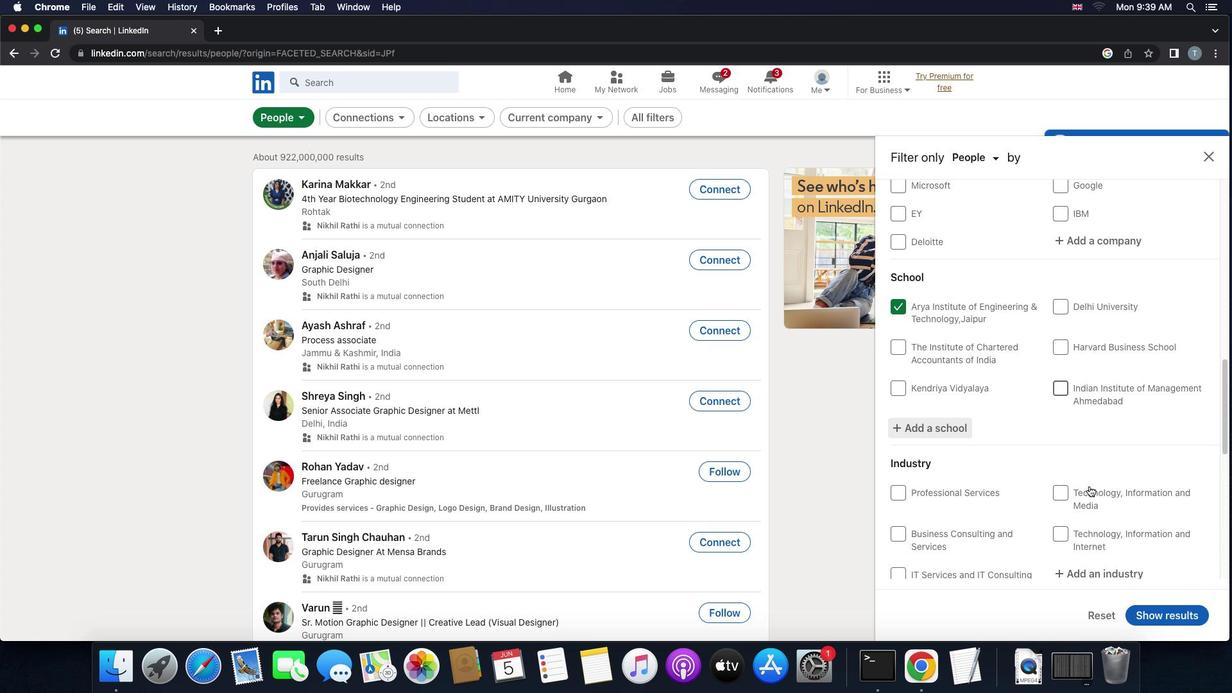 
Action: Mouse scrolled (1090, 485) with delta (0, 0)
Screenshot: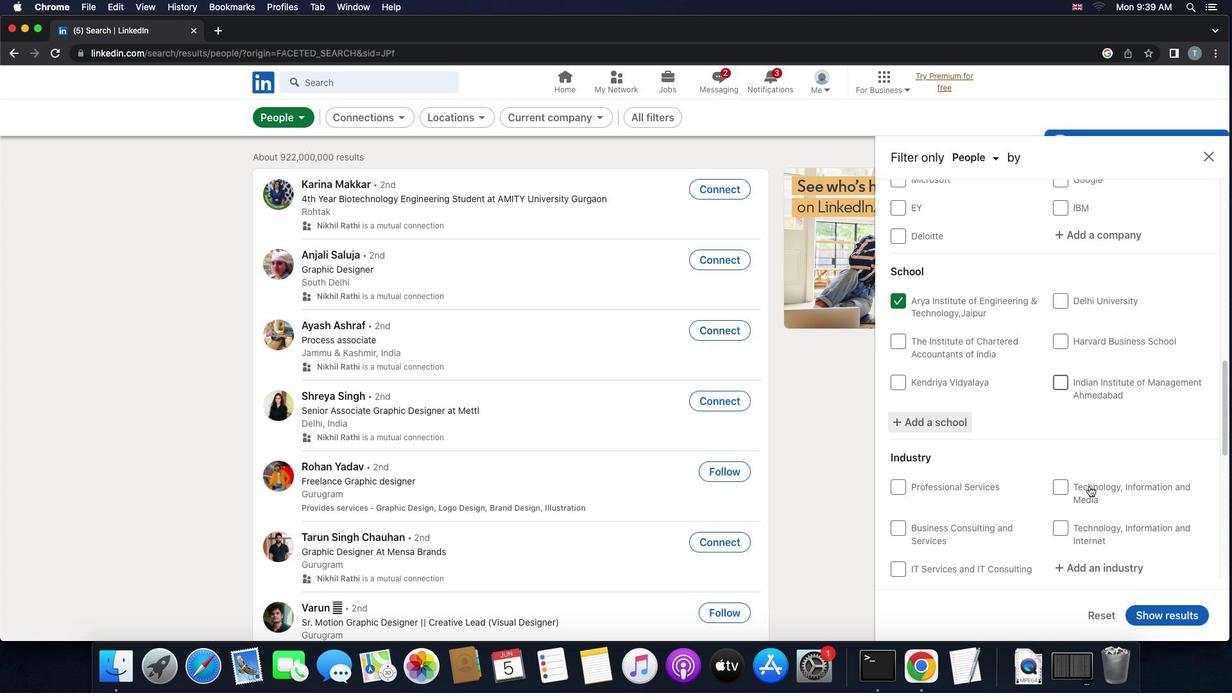 
Action: Mouse scrolled (1090, 485) with delta (0, -1)
Screenshot: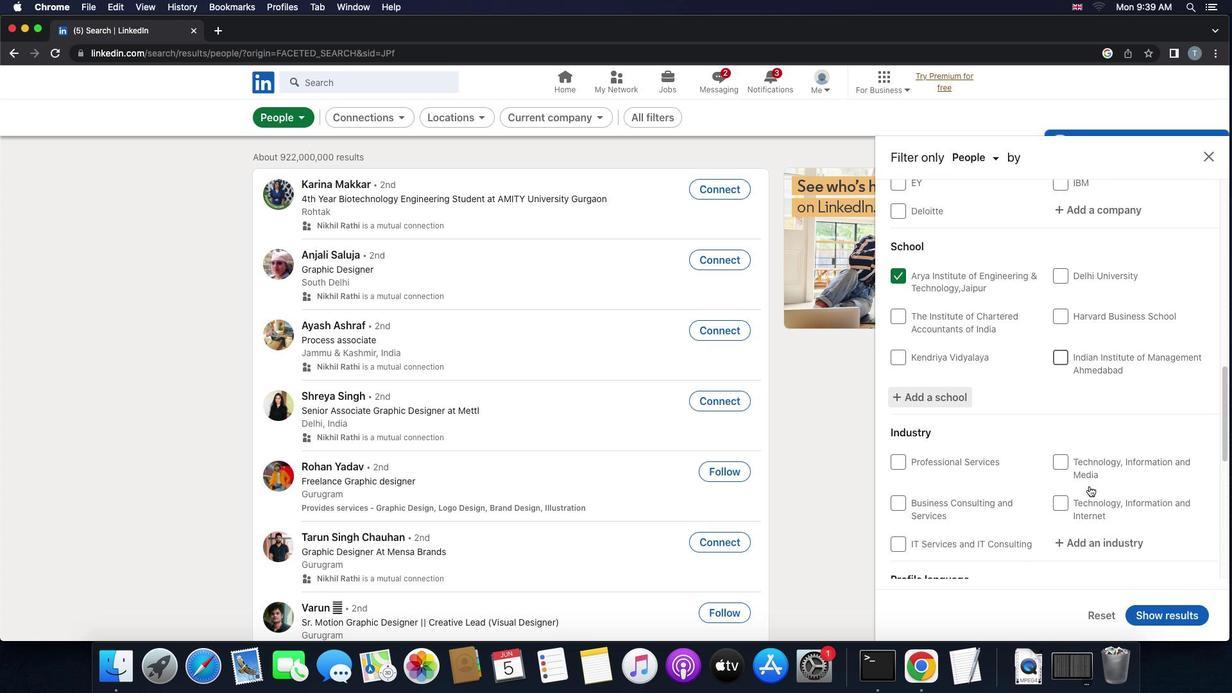 
Action: Mouse scrolled (1090, 485) with delta (0, 0)
Screenshot: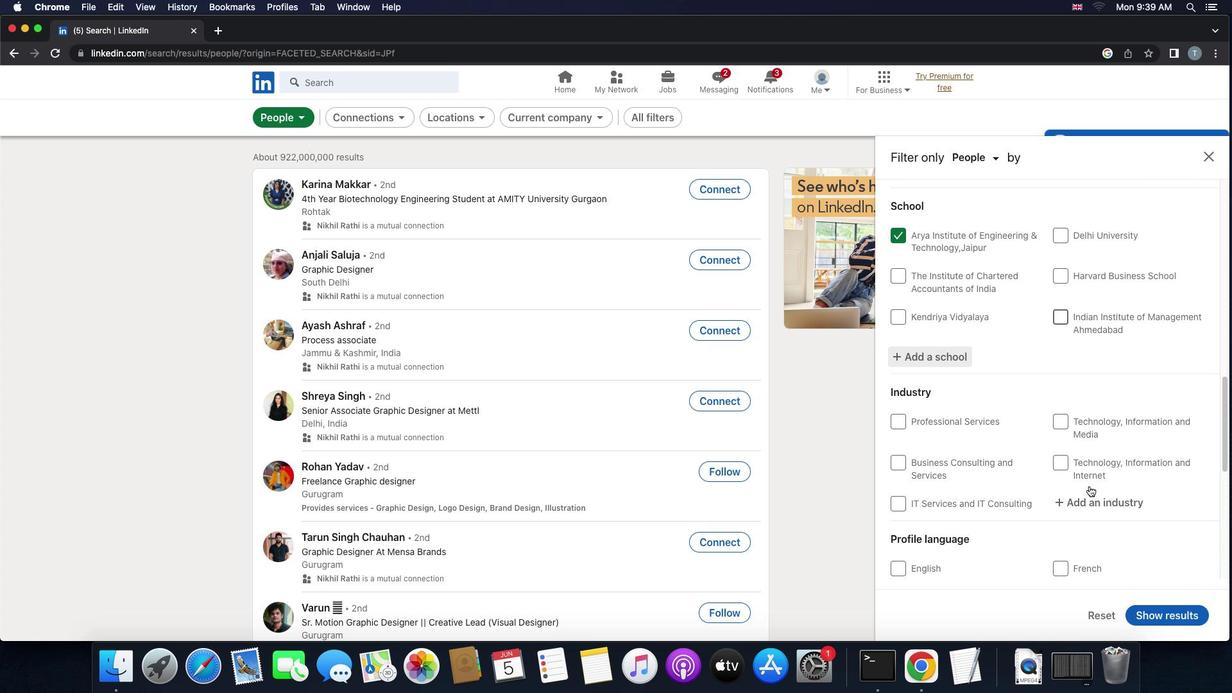 
Action: Mouse scrolled (1090, 485) with delta (0, 0)
Screenshot: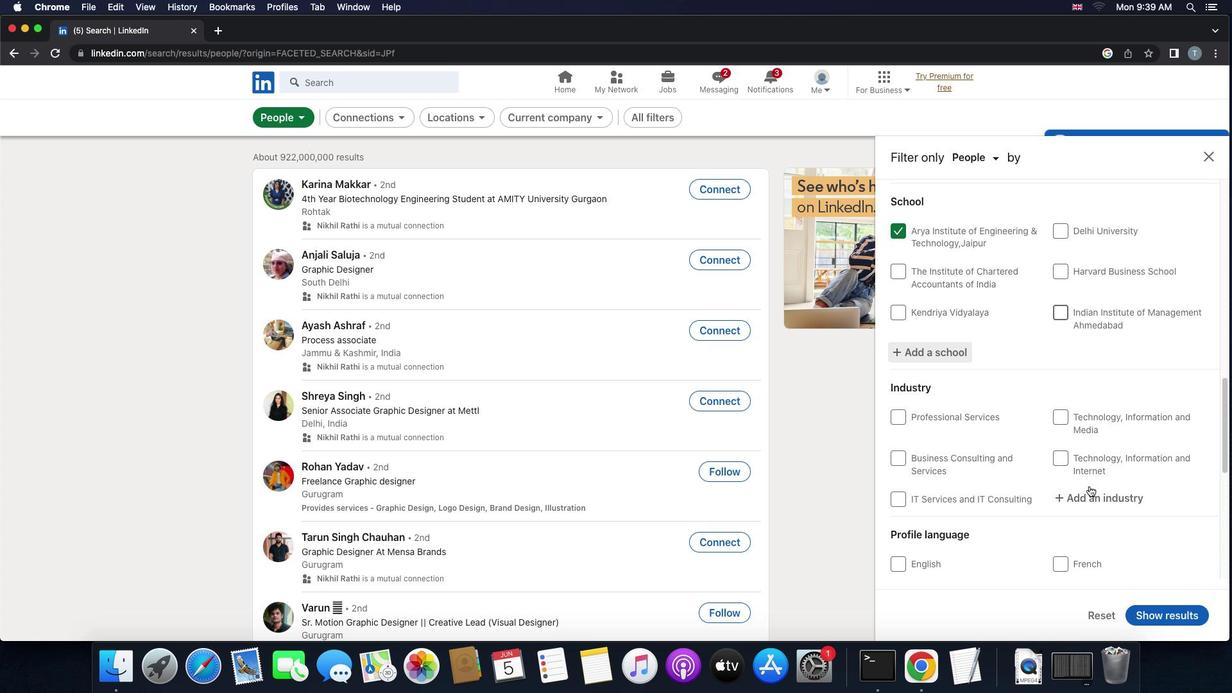
Action: Mouse scrolled (1090, 485) with delta (0, 0)
Screenshot: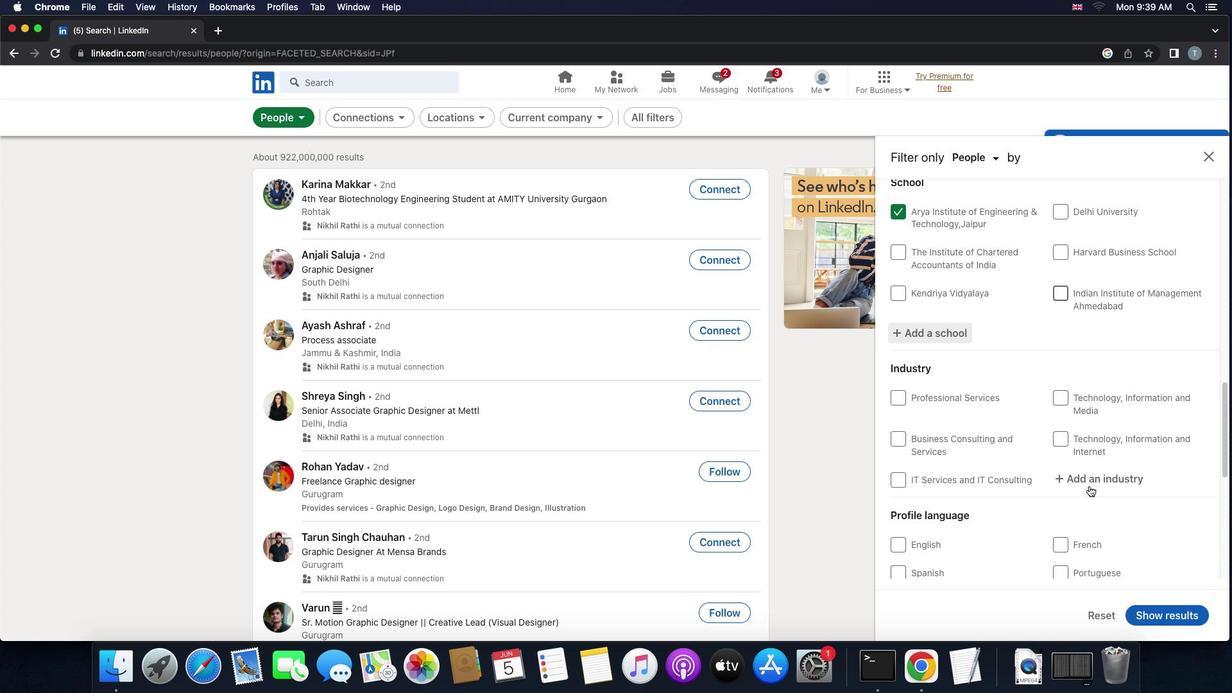 
Action: Mouse moved to (1095, 459)
Screenshot: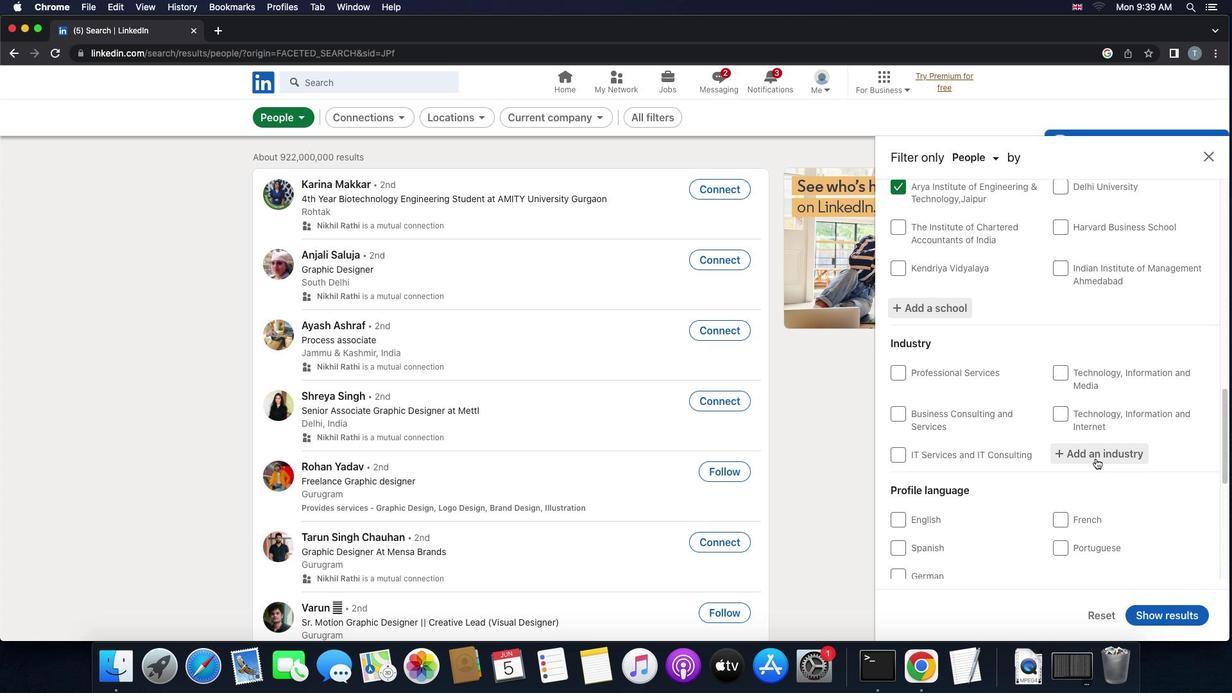 
Action: Mouse pressed left at (1095, 459)
Screenshot: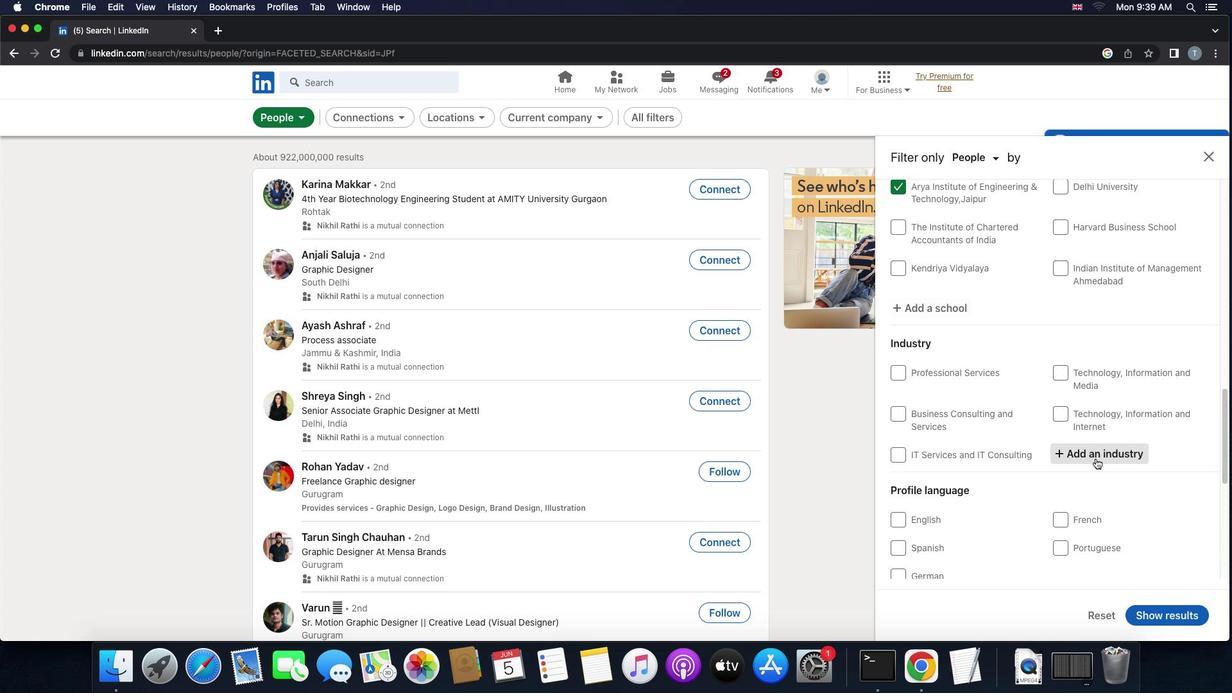 
Action: Key pressed 'v''e''n''t''u''r''e'Key.space'c''a''p''i''t''a''l'
Screenshot: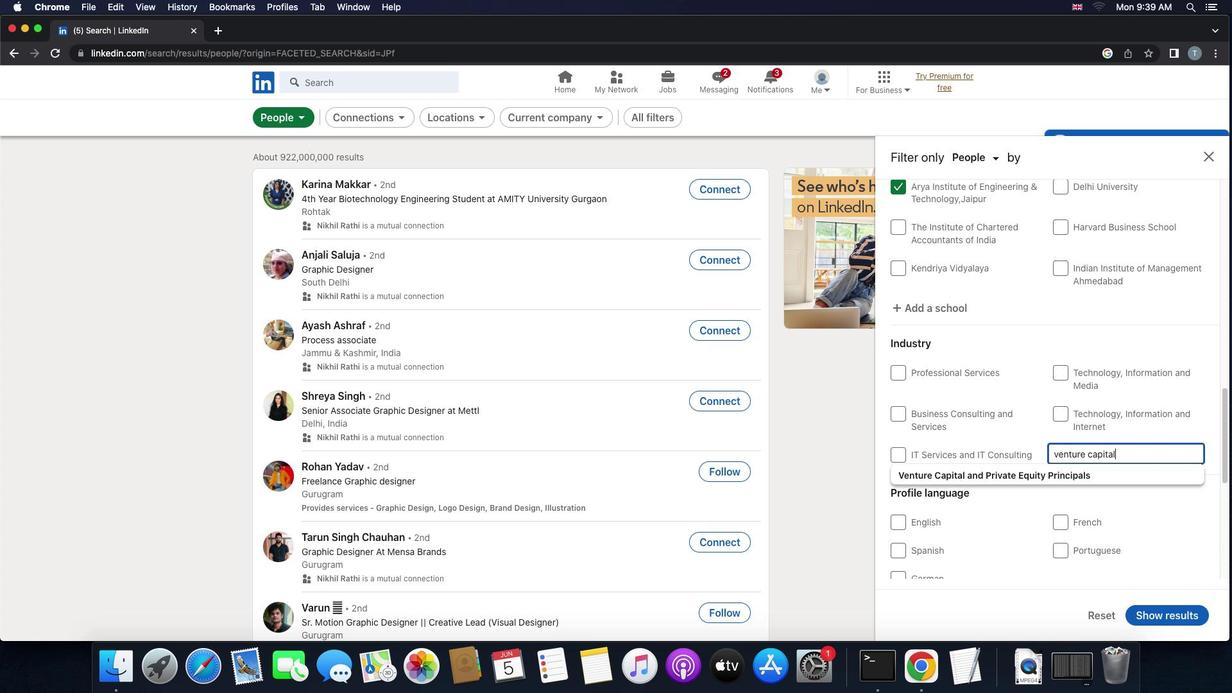 
Action: Mouse moved to (1084, 473)
Screenshot: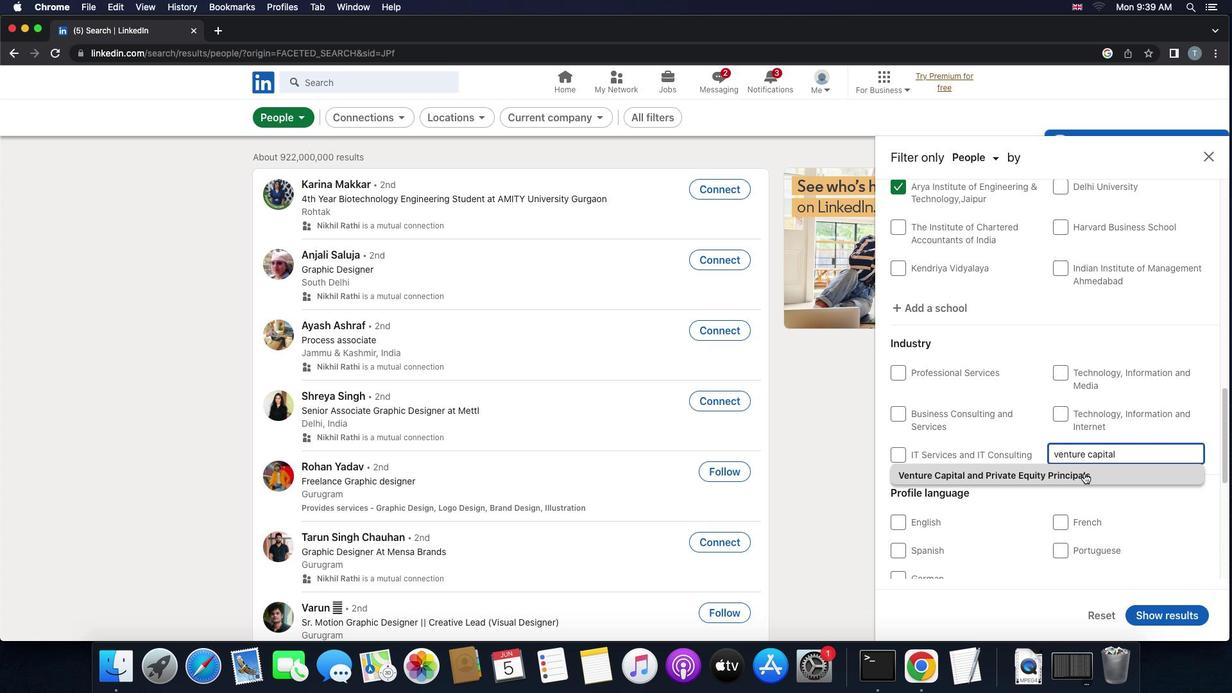
Action: Mouse pressed left at (1084, 473)
Screenshot: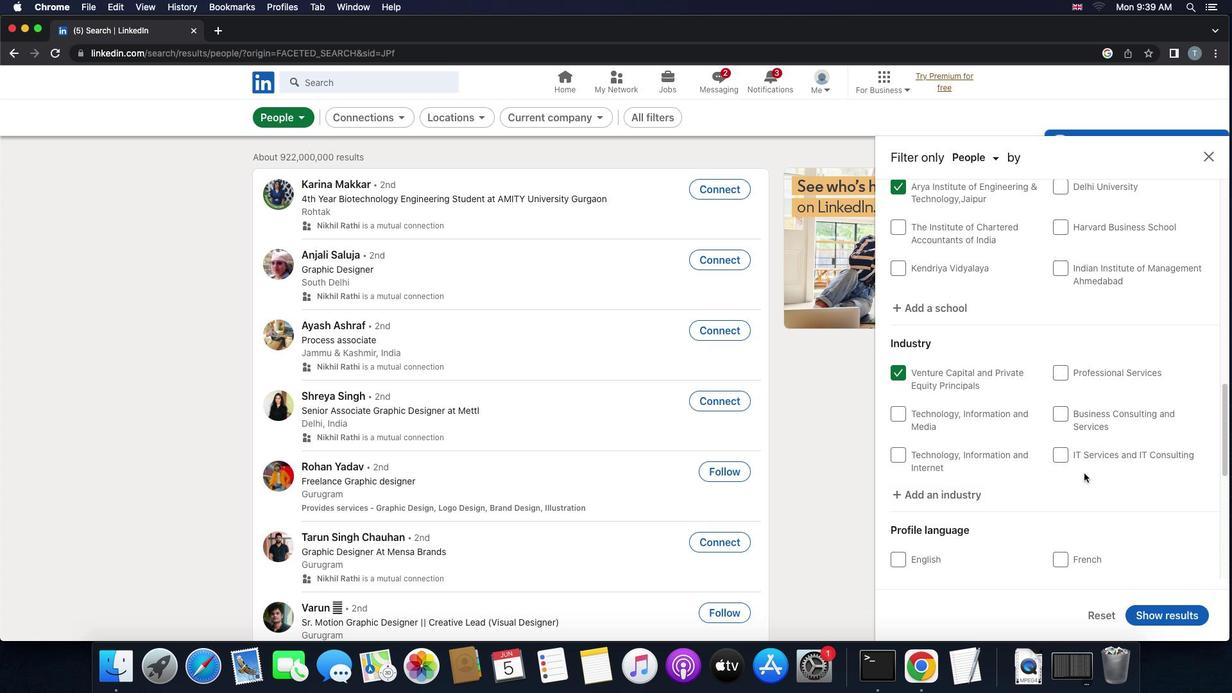 
Action: Mouse scrolled (1084, 473) with delta (0, 0)
Screenshot: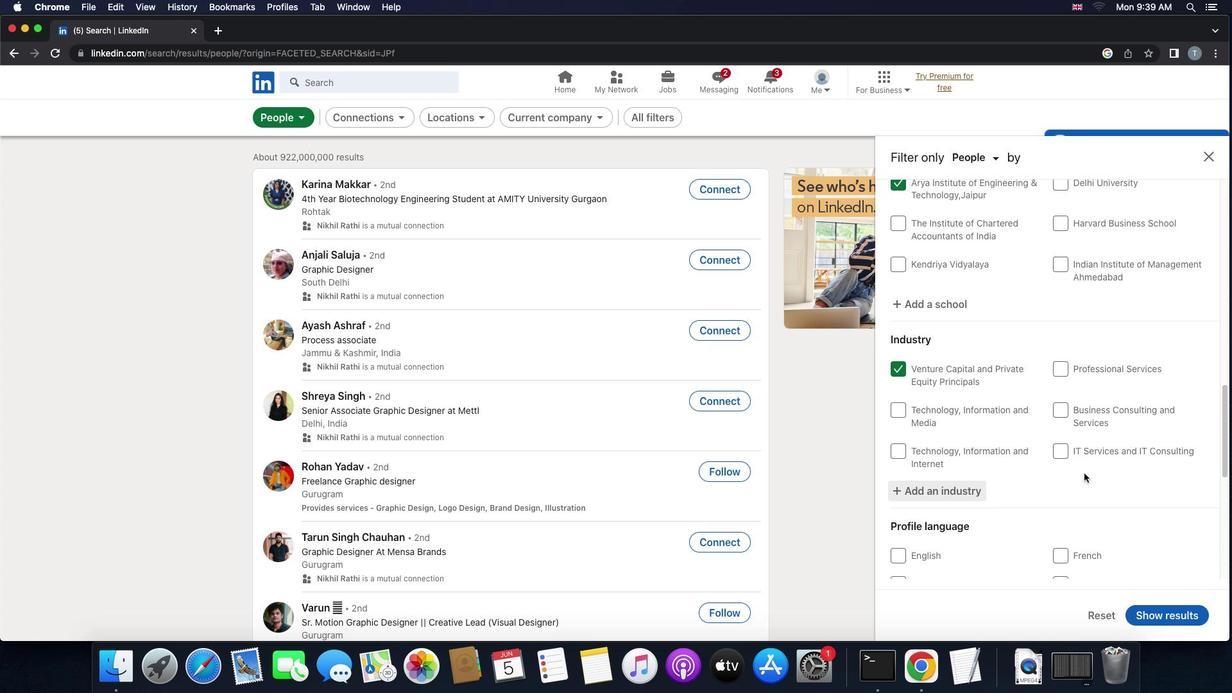 
Action: Mouse scrolled (1084, 473) with delta (0, 0)
Screenshot: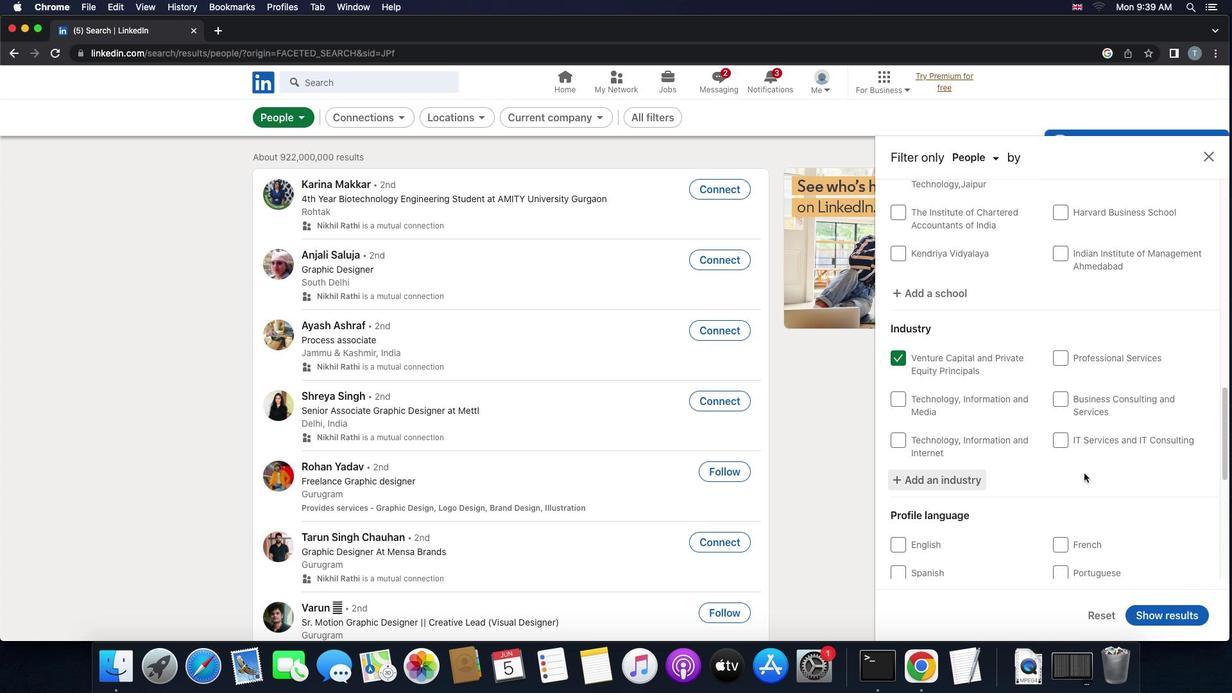 
Action: Mouse scrolled (1084, 473) with delta (0, 0)
Screenshot: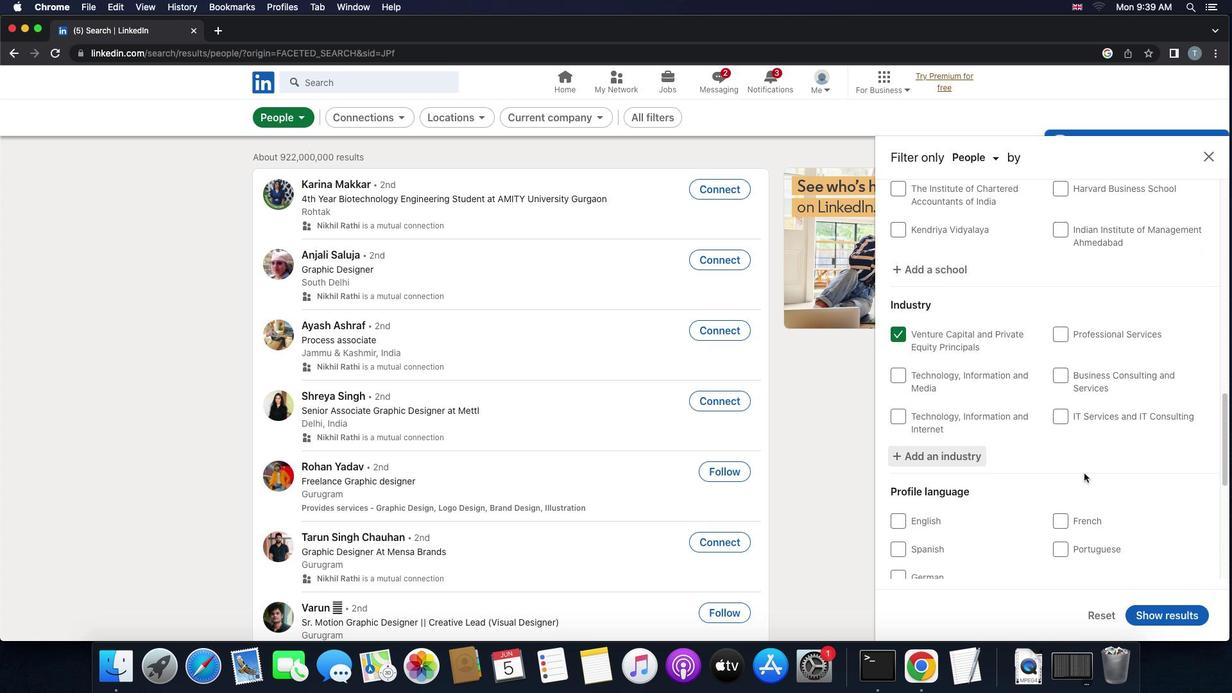 
Action: Mouse scrolled (1084, 473) with delta (0, 0)
Screenshot: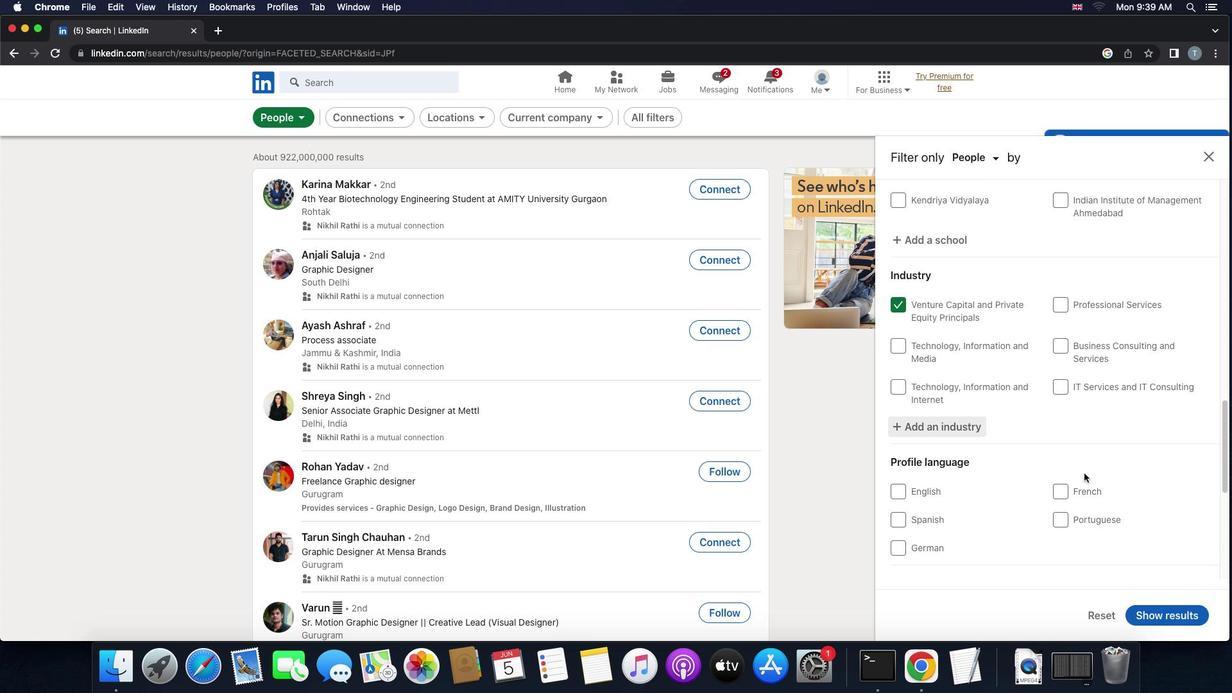 
Action: Mouse scrolled (1084, 473) with delta (0, 0)
Screenshot: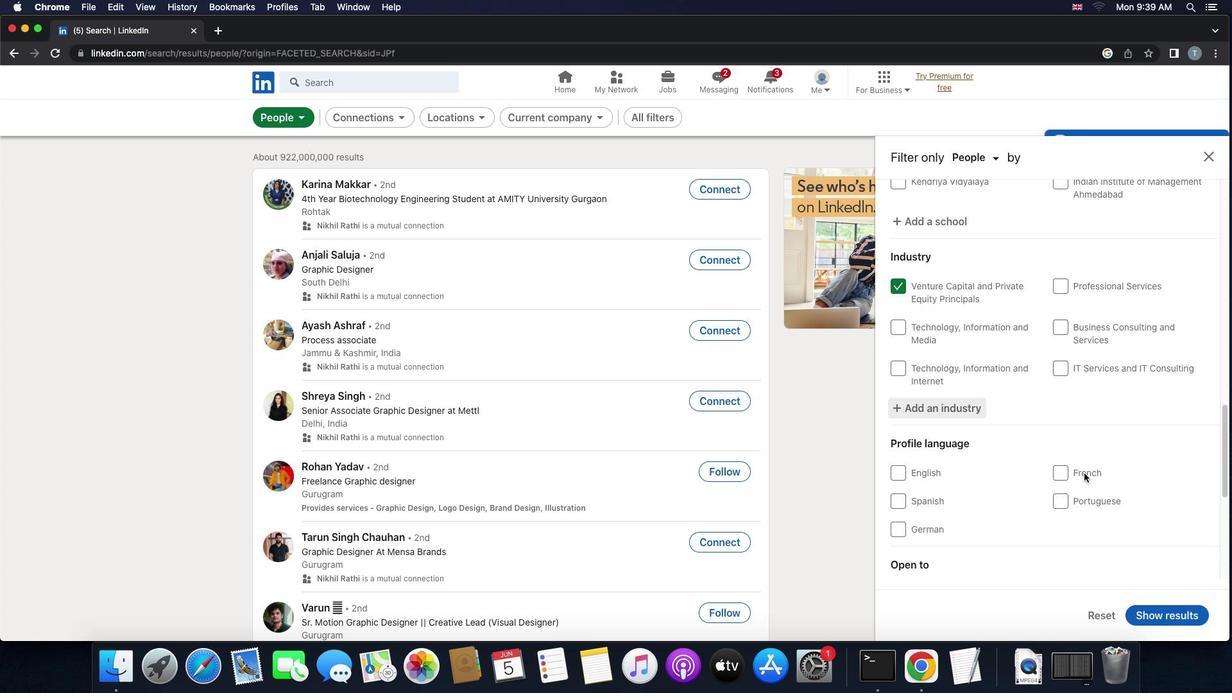 
Action: Mouse scrolled (1084, 473) with delta (0, -1)
Screenshot: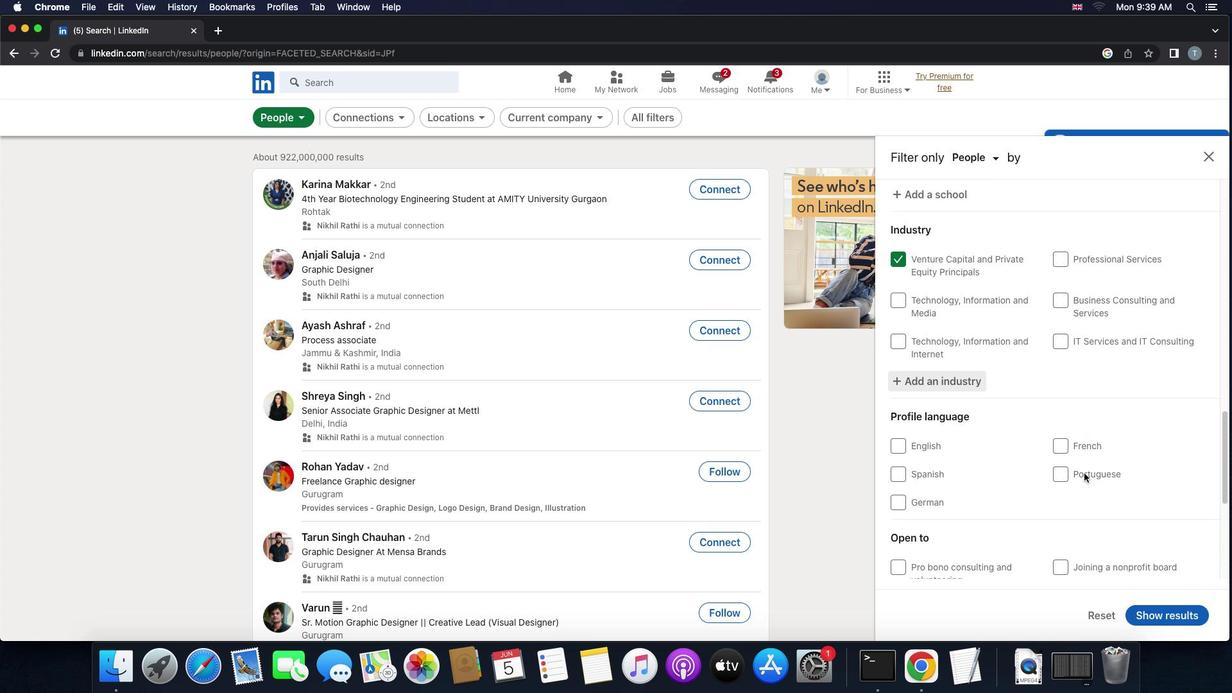 
Action: Mouse moved to (1054, 469)
Screenshot: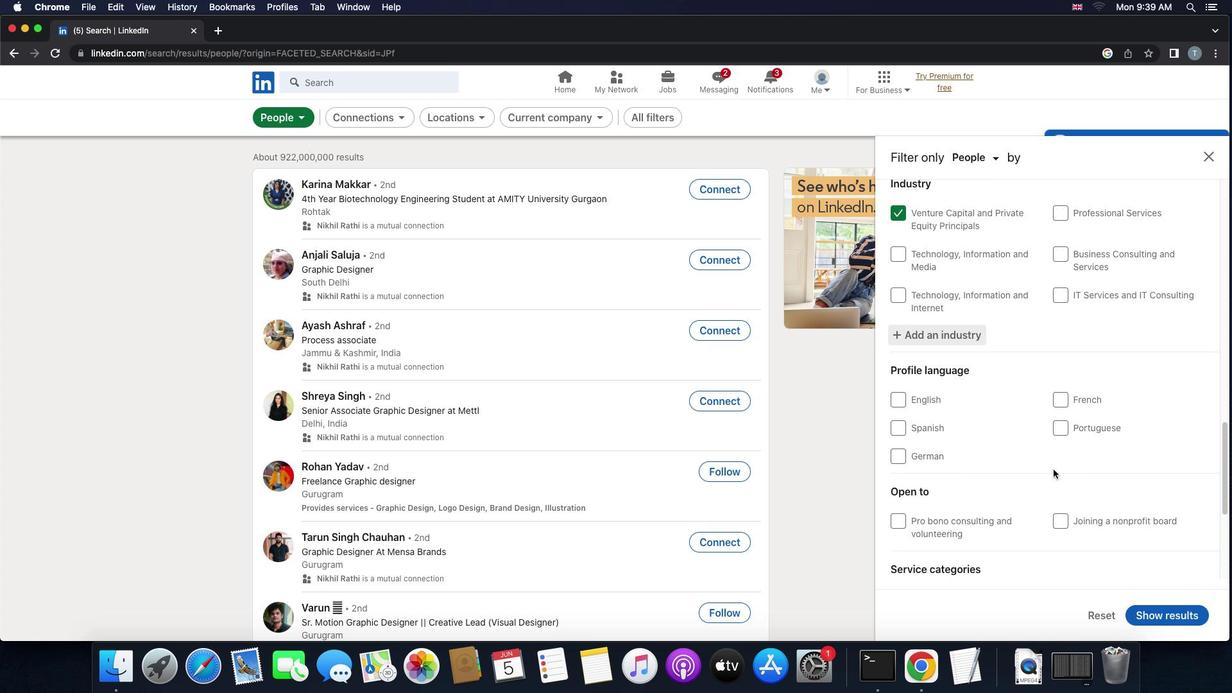 
Action: Mouse scrolled (1054, 469) with delta (0, 0)
Screenshot: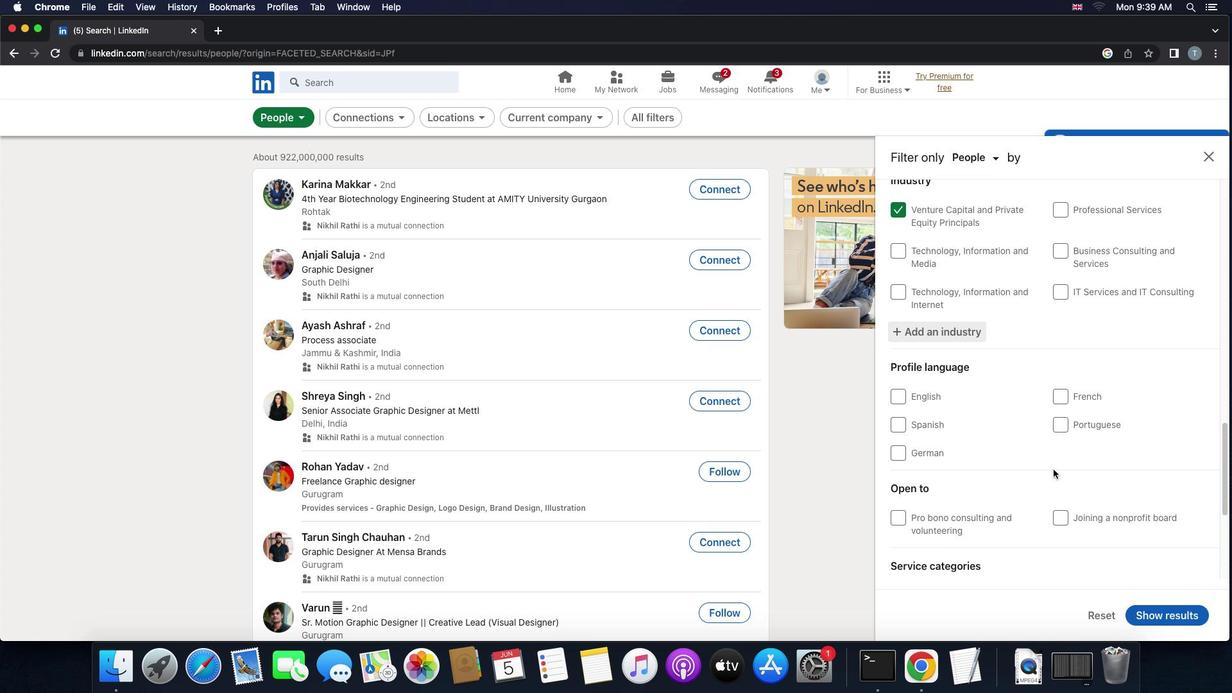 
Action: Mouse scrolled (1054, 469) with delta (0, 0)
Screenshot: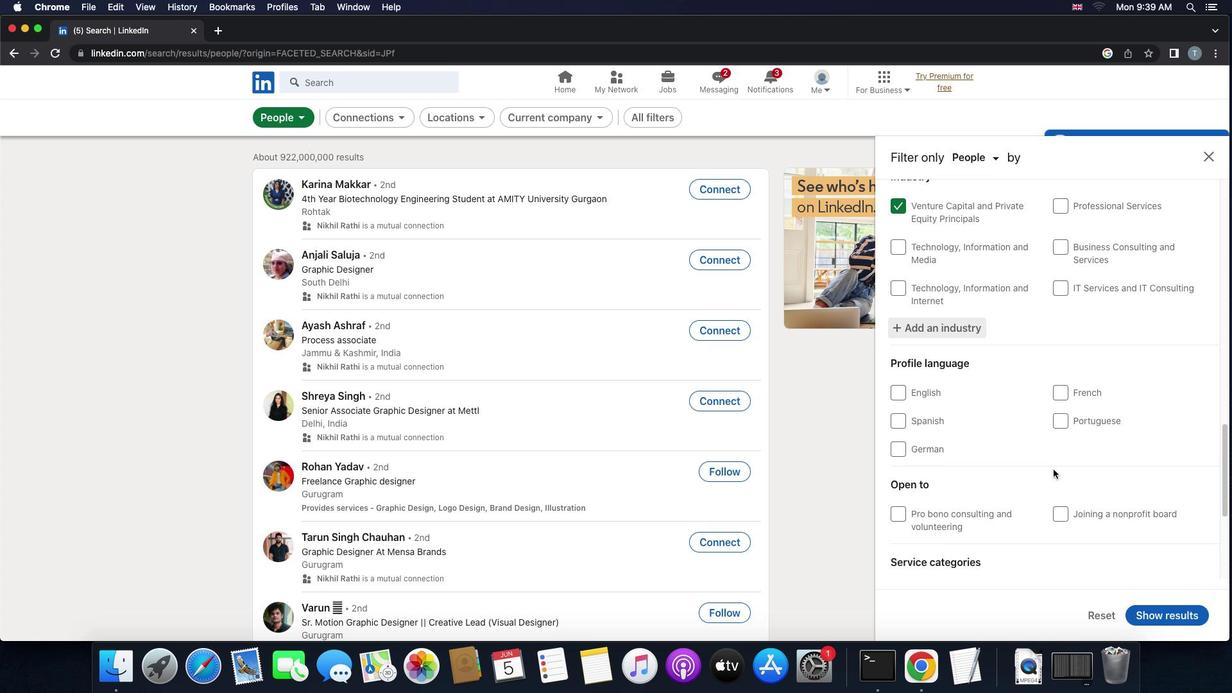 
Action: Mouse scrolled (1054, 469) with delta (0, 0)
Screenshot: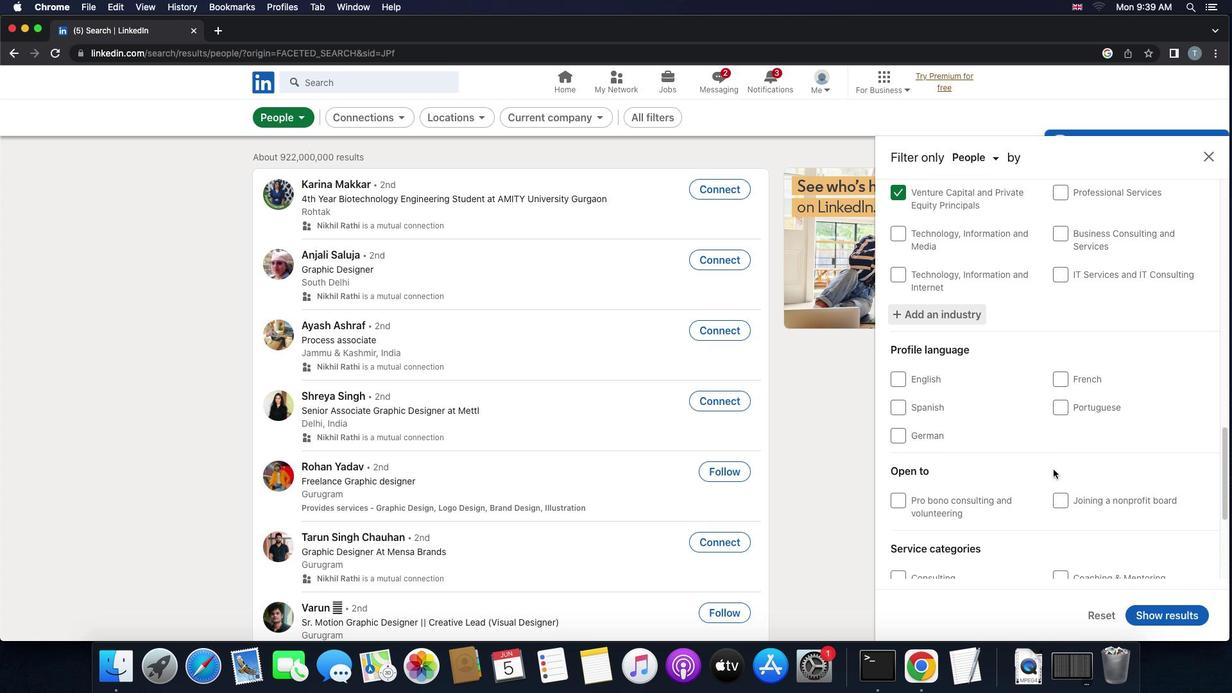 
Action: Mouse scrolled (1054, 469) with delta (0, 0)
Screenshot: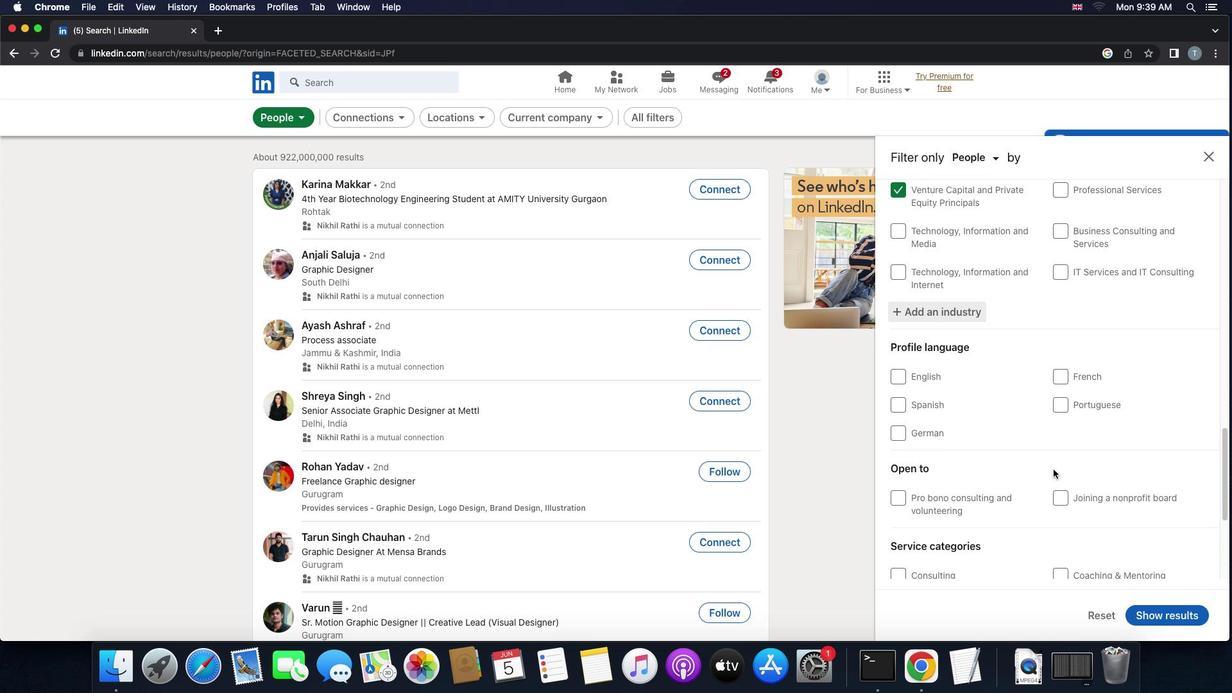 
Action: Mouse moved to (904, 430)
Screenshot: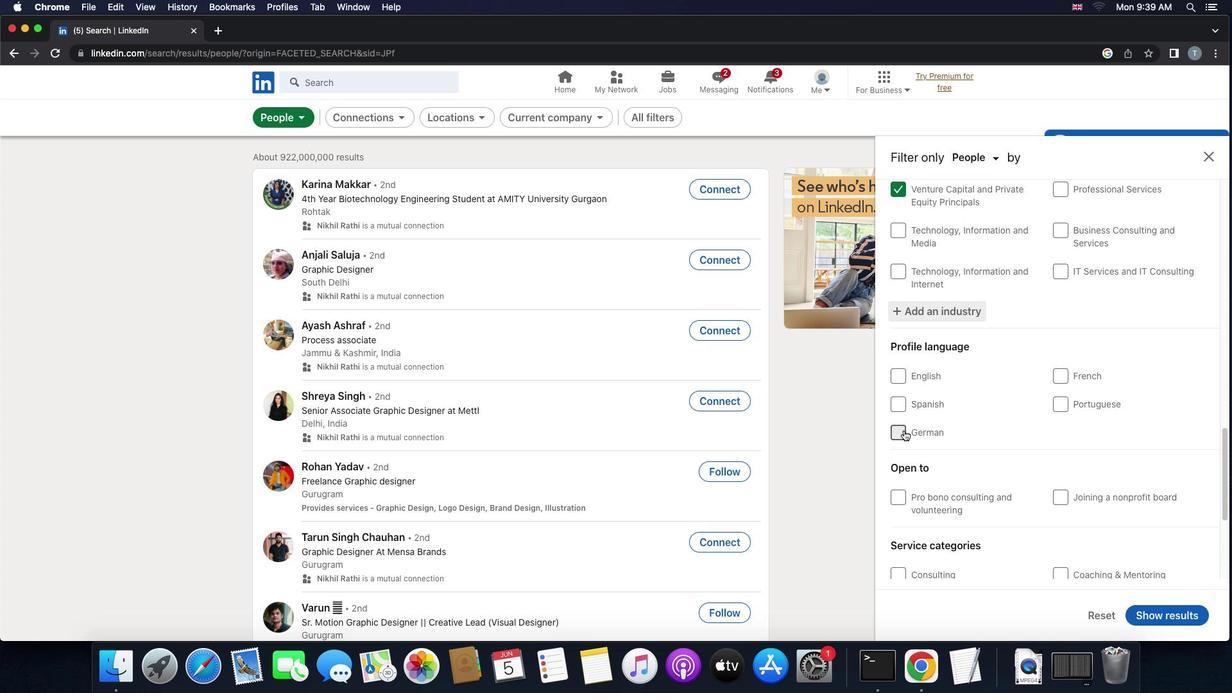 
Action: Mouse pressed left at (904, 430)
Screenshot: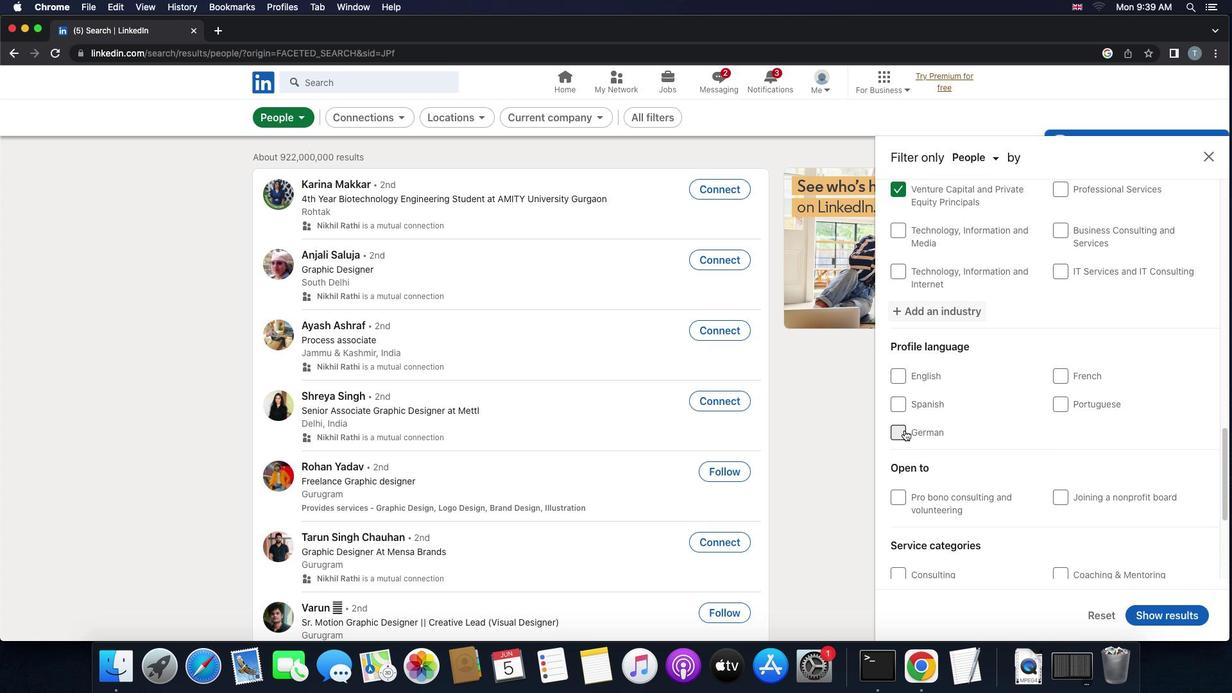 
Action: Mouse moved to (955, 426)
Screenshot: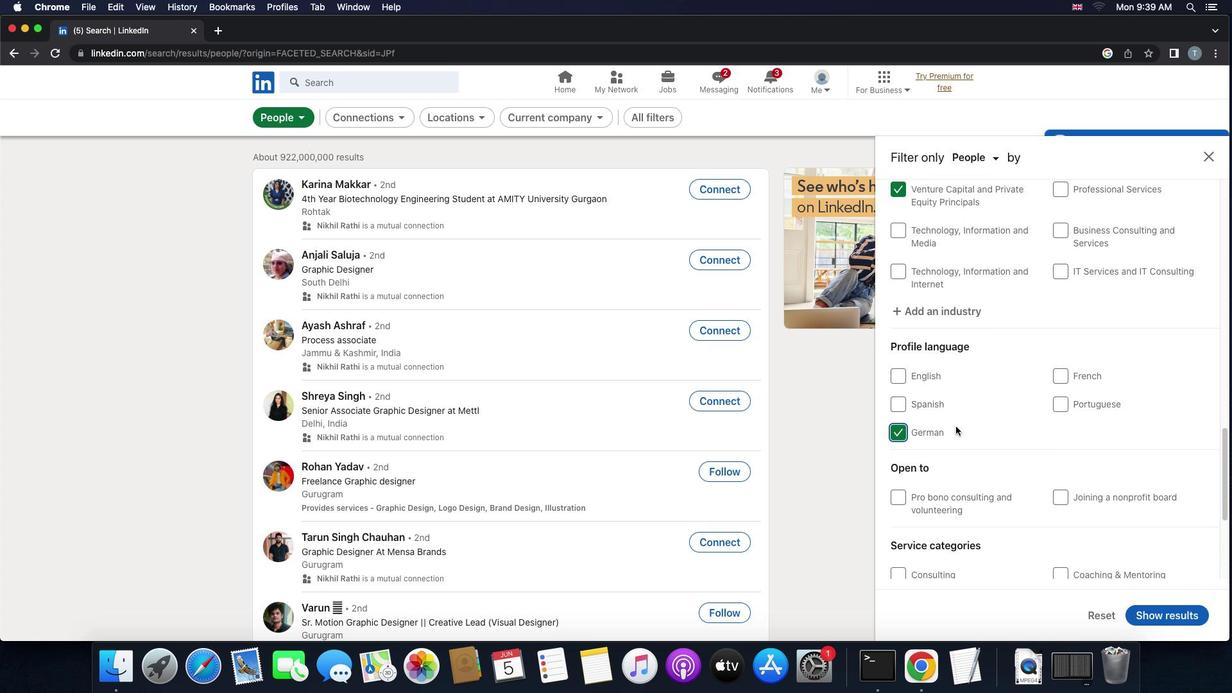 
Action: Mouse scrolled (955, 426) with delta (0, 0)
Screenshot: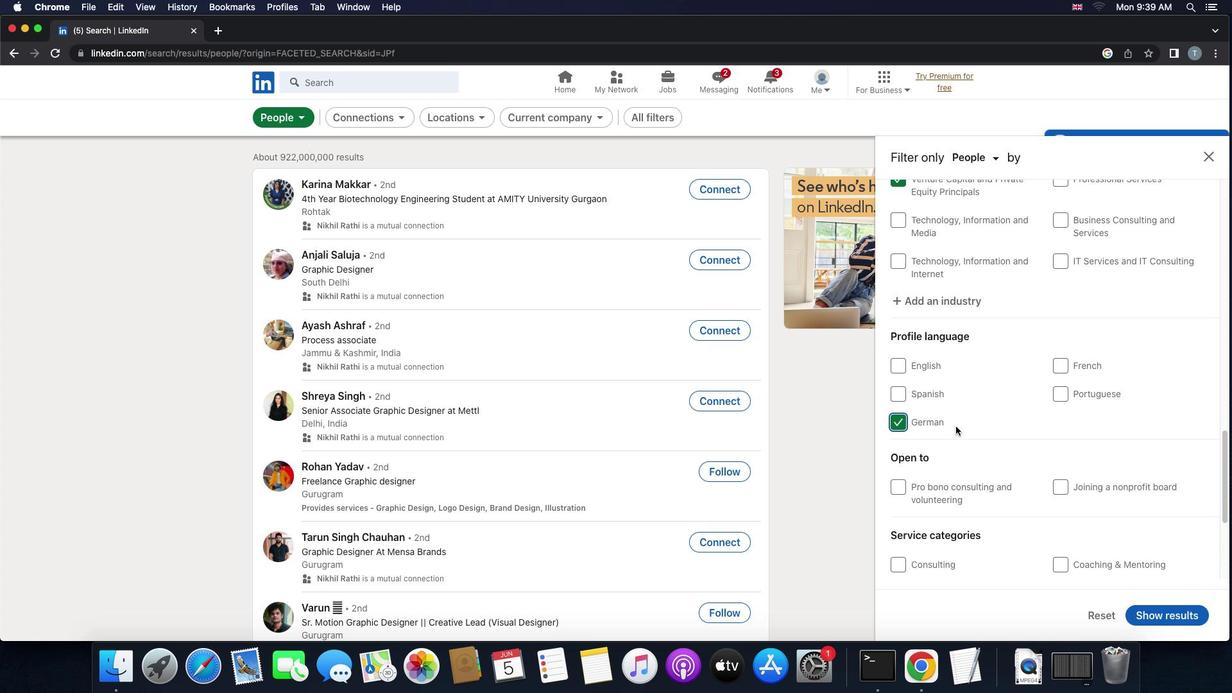 
Action: Mouse scrolled (955, 426) with delta (0, 0)
Screenshot: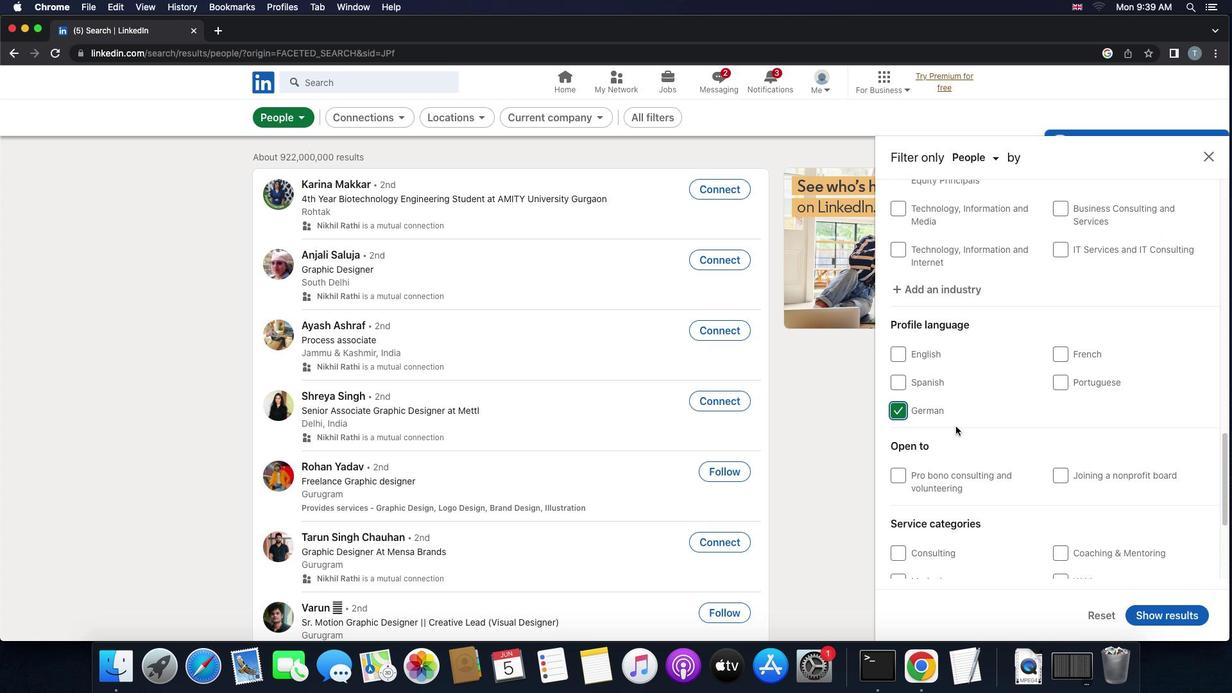 
Action: Mouse scrolled (955, 426) with delta (0, -1)
Screenshot: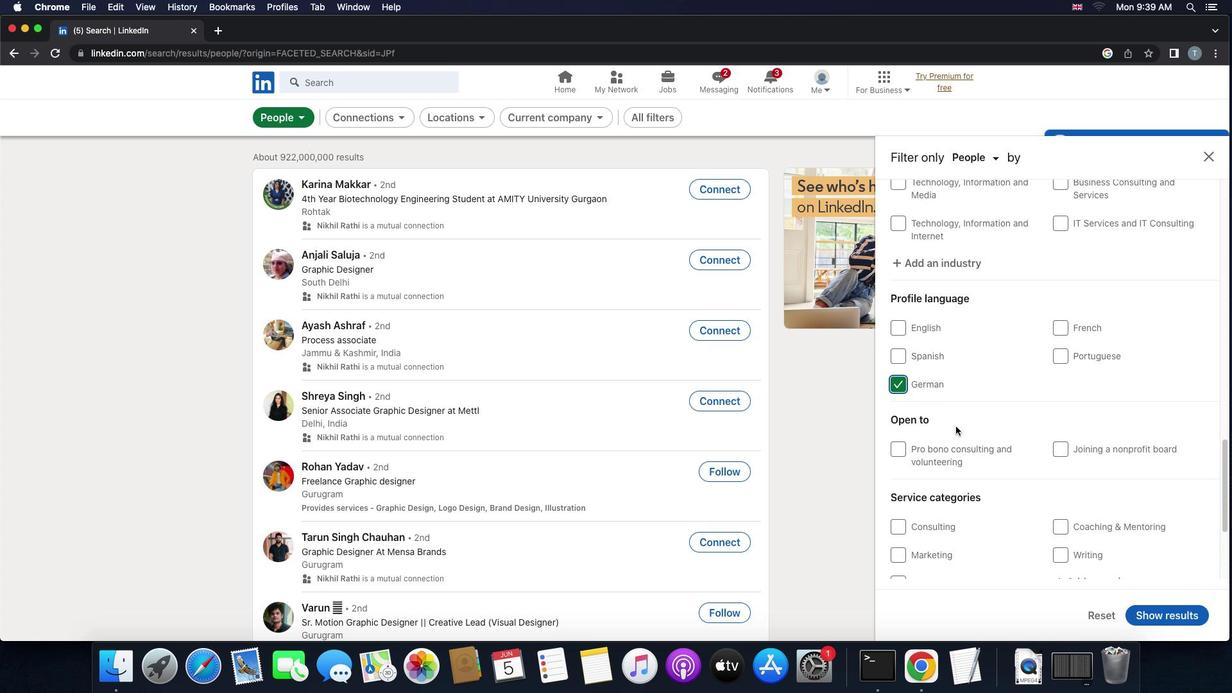 
Action: Mouse moved to (959, 428)
Screenshot: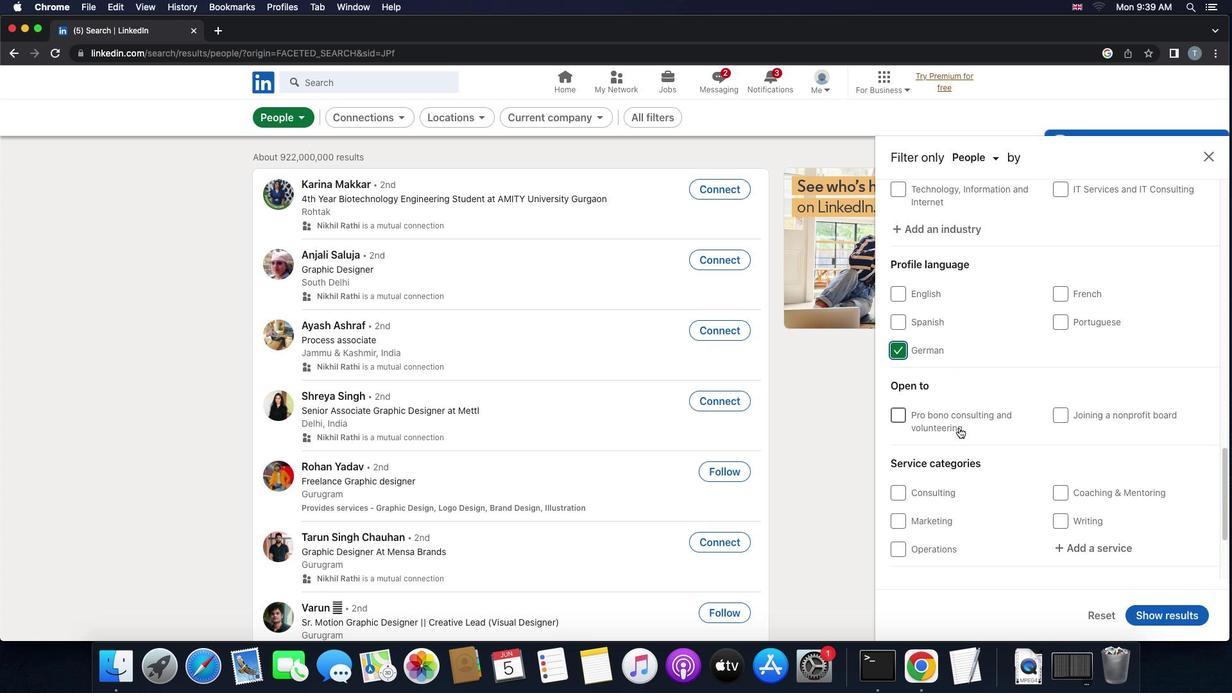 
Action: Mouse scrolled (959, 428) with delta (0, 0)
Screenshot: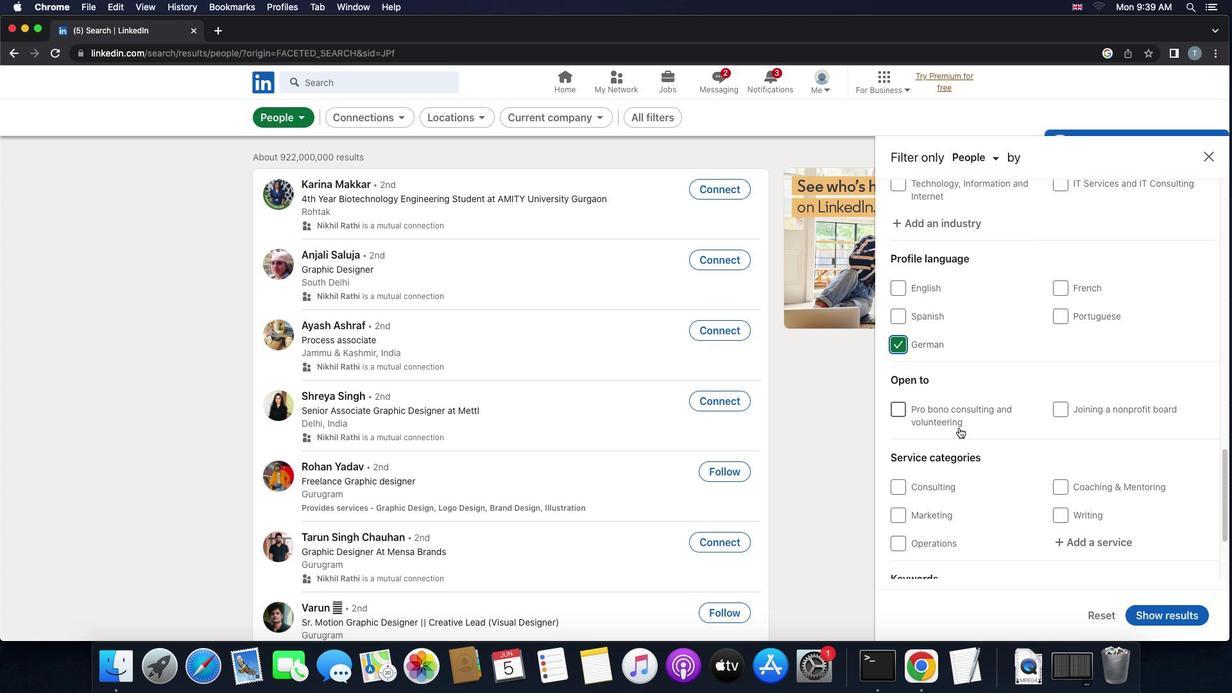
Action: Mouse scrolled (959, 428) with delta (0, 0)
Screenshot: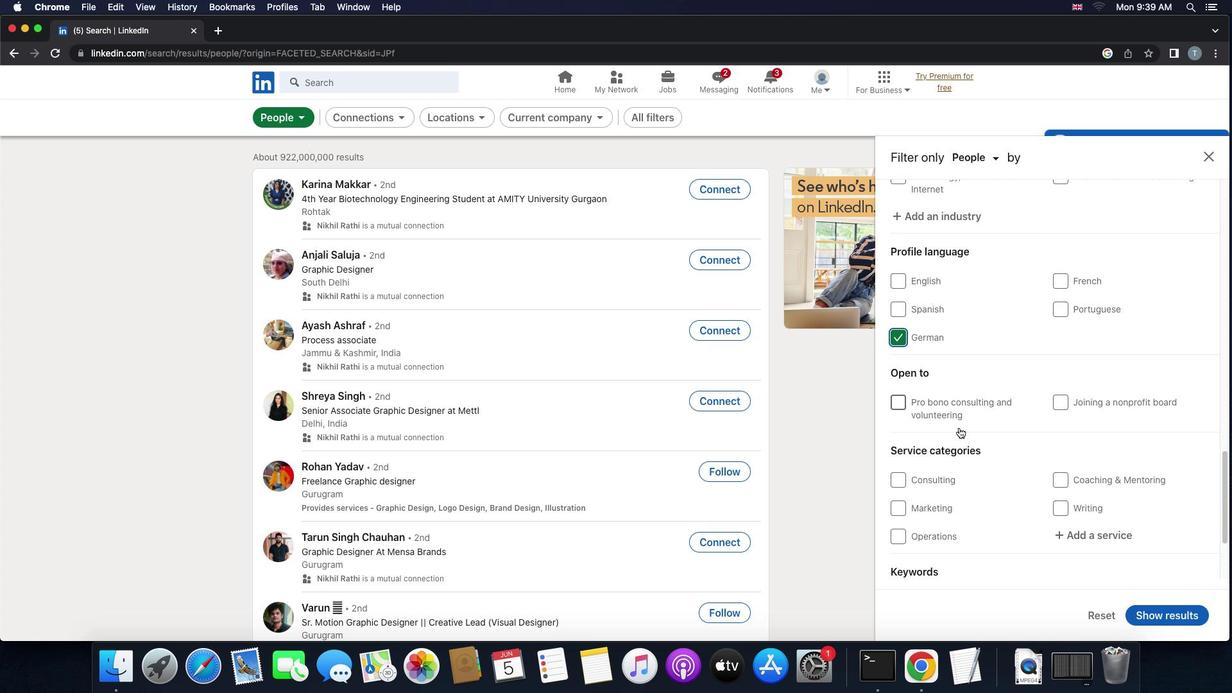 
Action: Mouse scrolled (959, 428) with delta (0, 0)
Screenshot: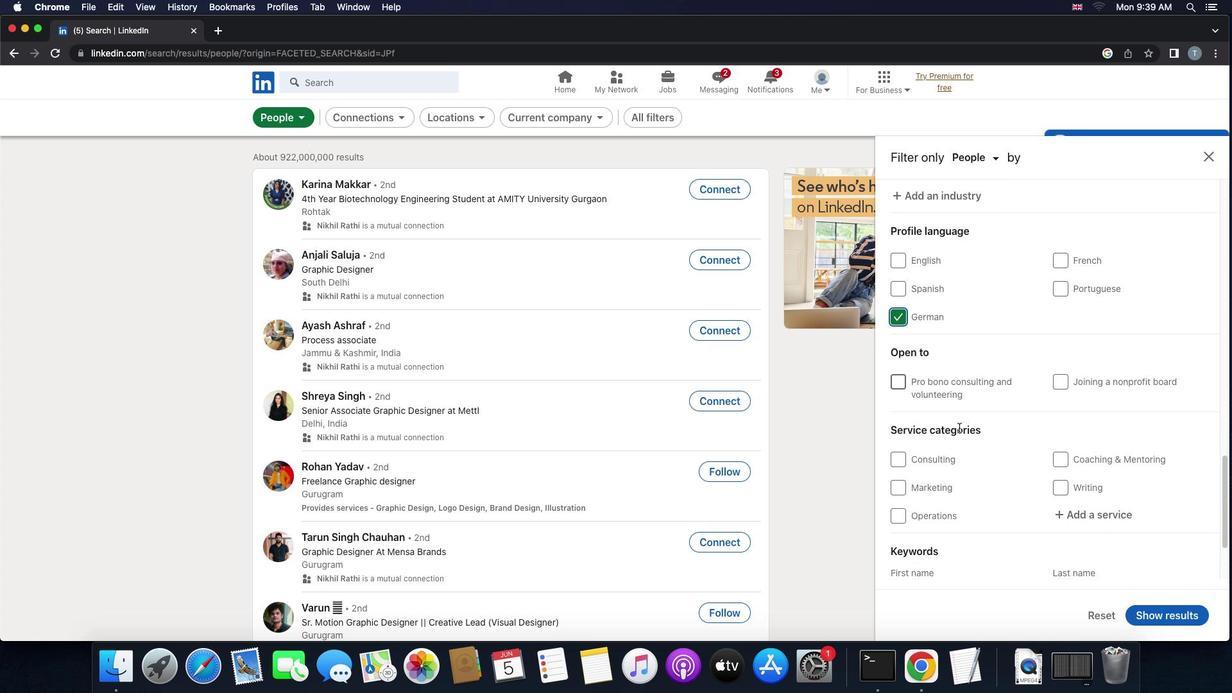 
Action: Mouse moved to (980, 436)
Screenshot: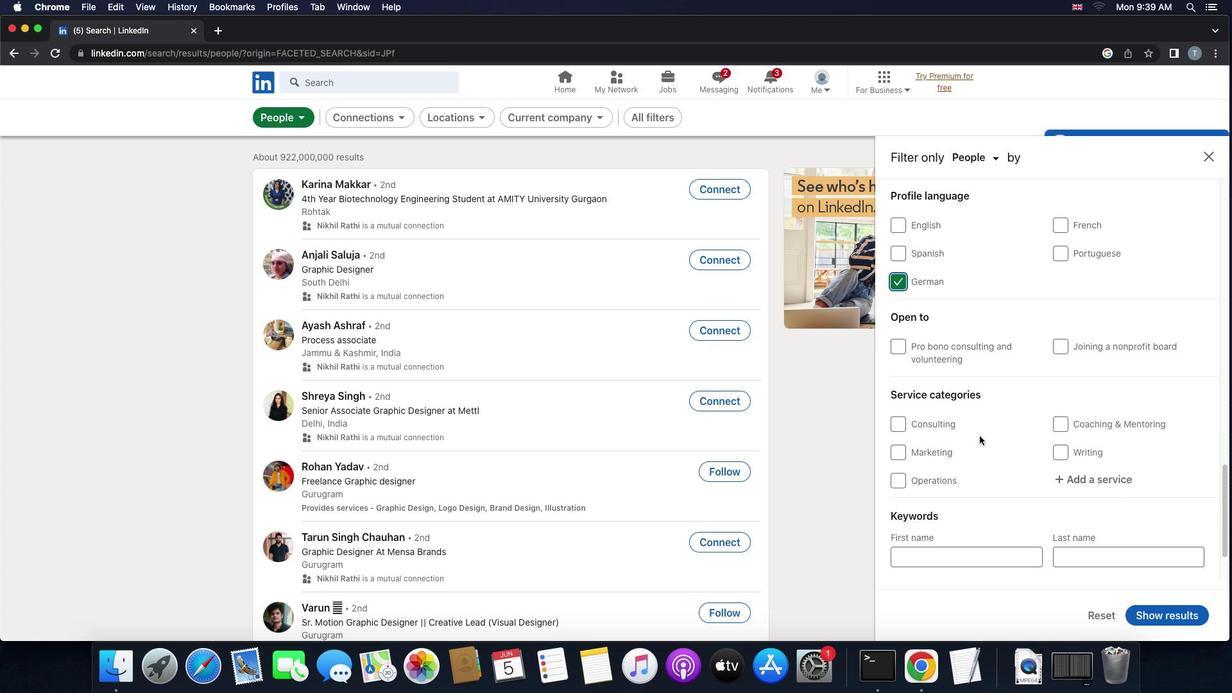 
Action: Mouse scrolled (980, 436) with delta (0, 0)
Screenshot: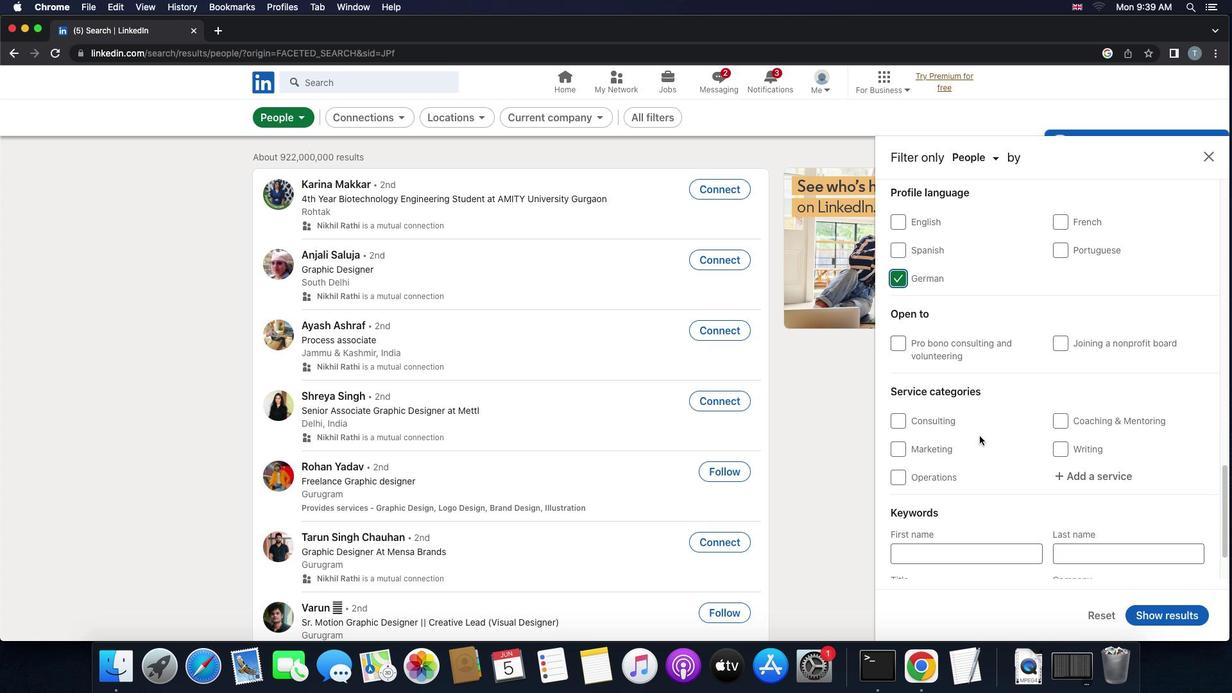 
Action: Mouse scrolled (980, 436) with delta (0, 0)
Screenshot: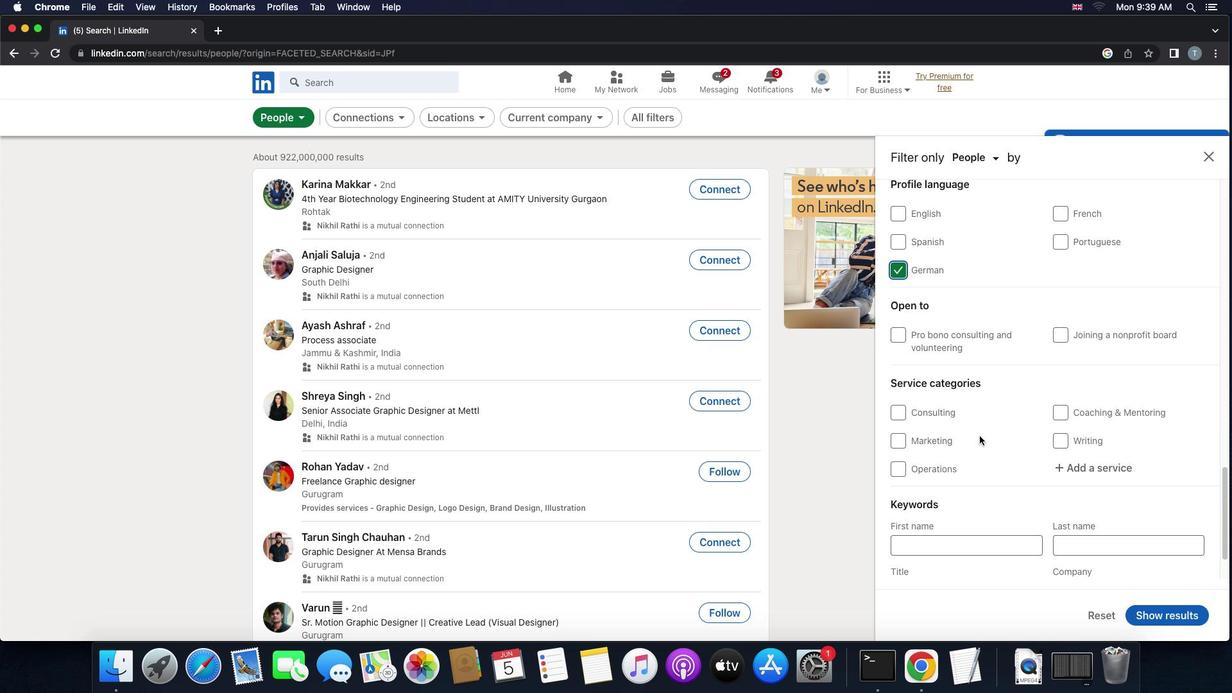 
Action: Mouse scrolled (980, 436) with delta (0, 0)
Screenshot: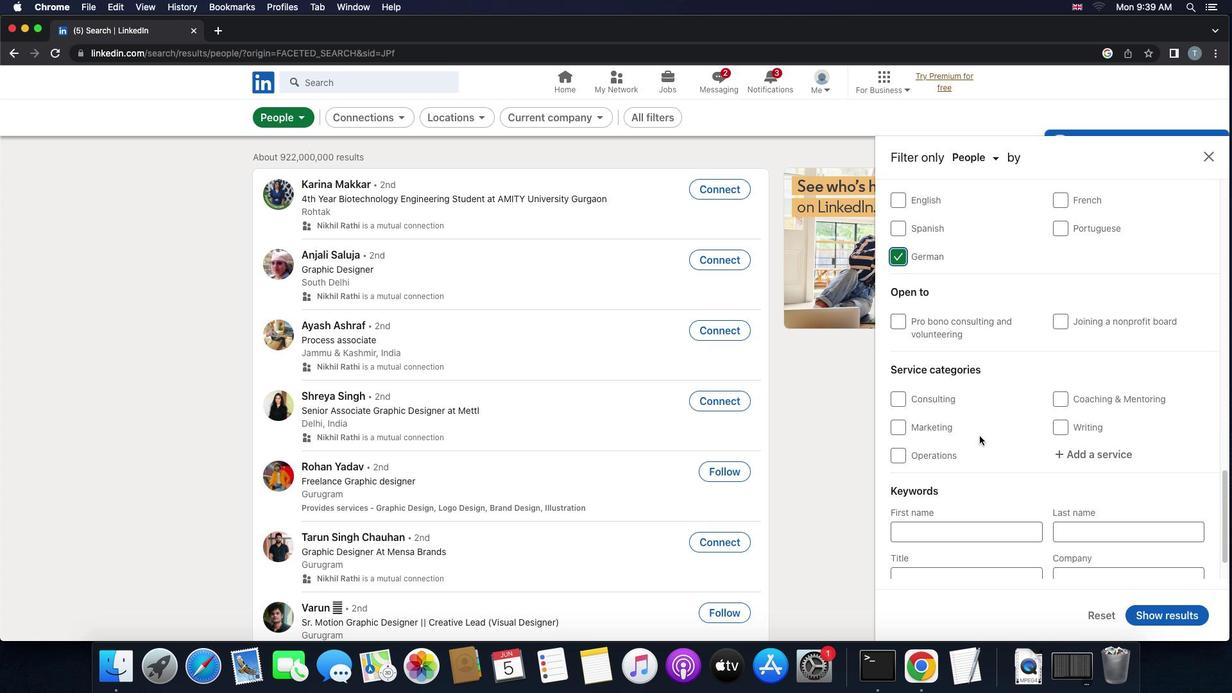 
Action: Mouse scrolled (980, 436) with delta (0, 0)
Screenshot: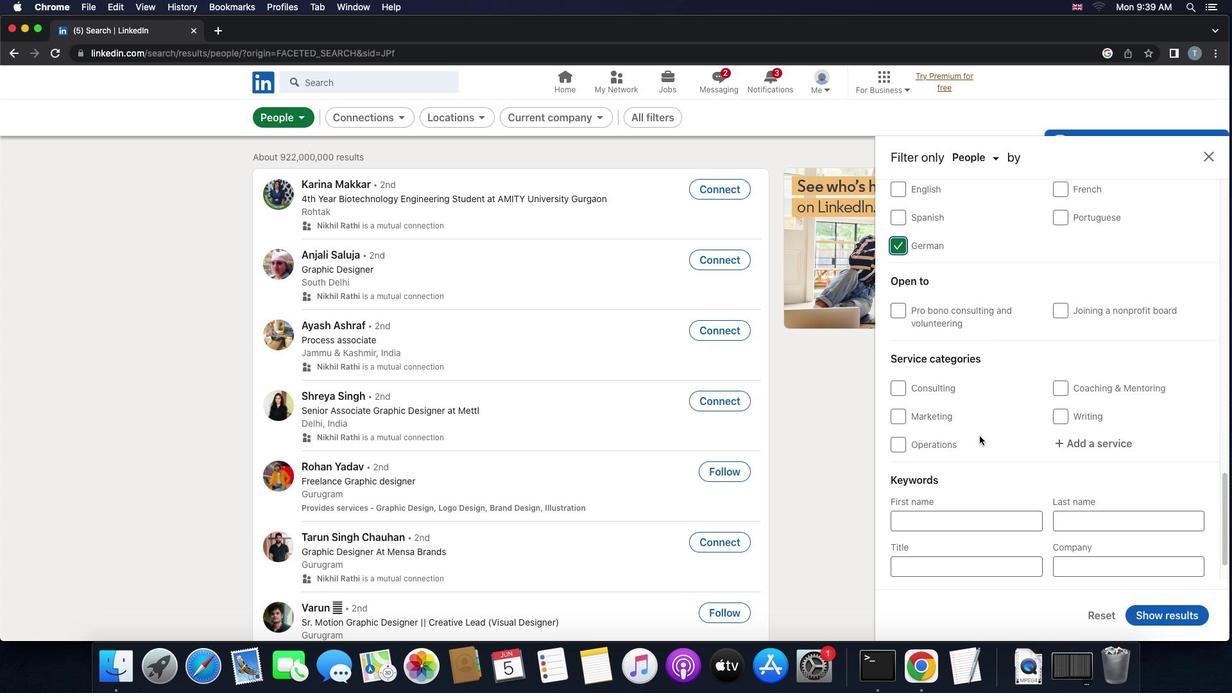 
Action: Mouse scrolled (980, 436) with delta (0, 0)
Screenshot: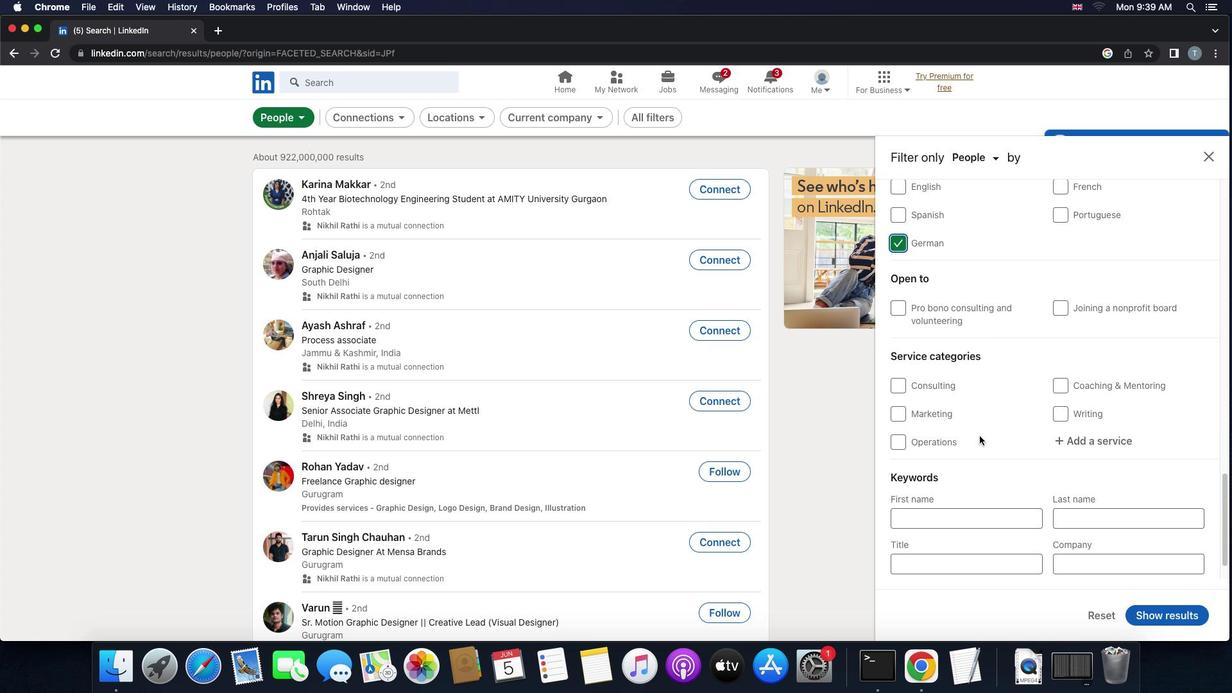 
Action: Mouse scrolled (980, 436) with delta (0, 0)
Screenshot: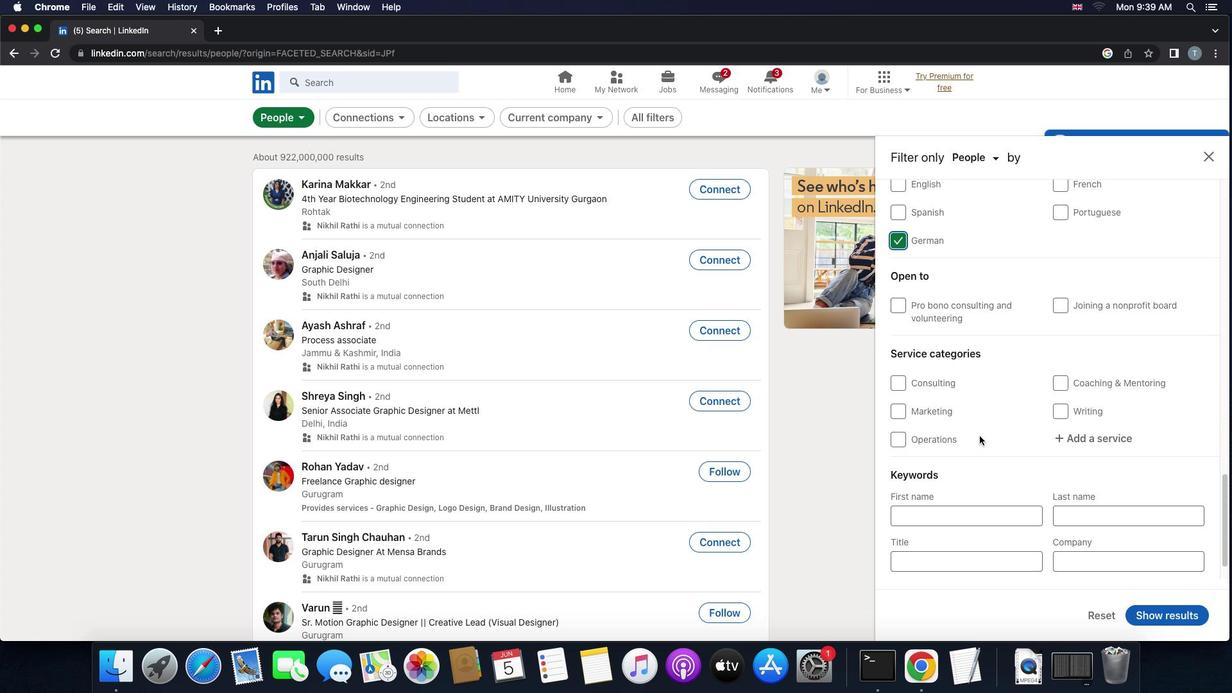 
Action: Mouse scrolled (980, 436) with delta (0, 0)
Screenshot: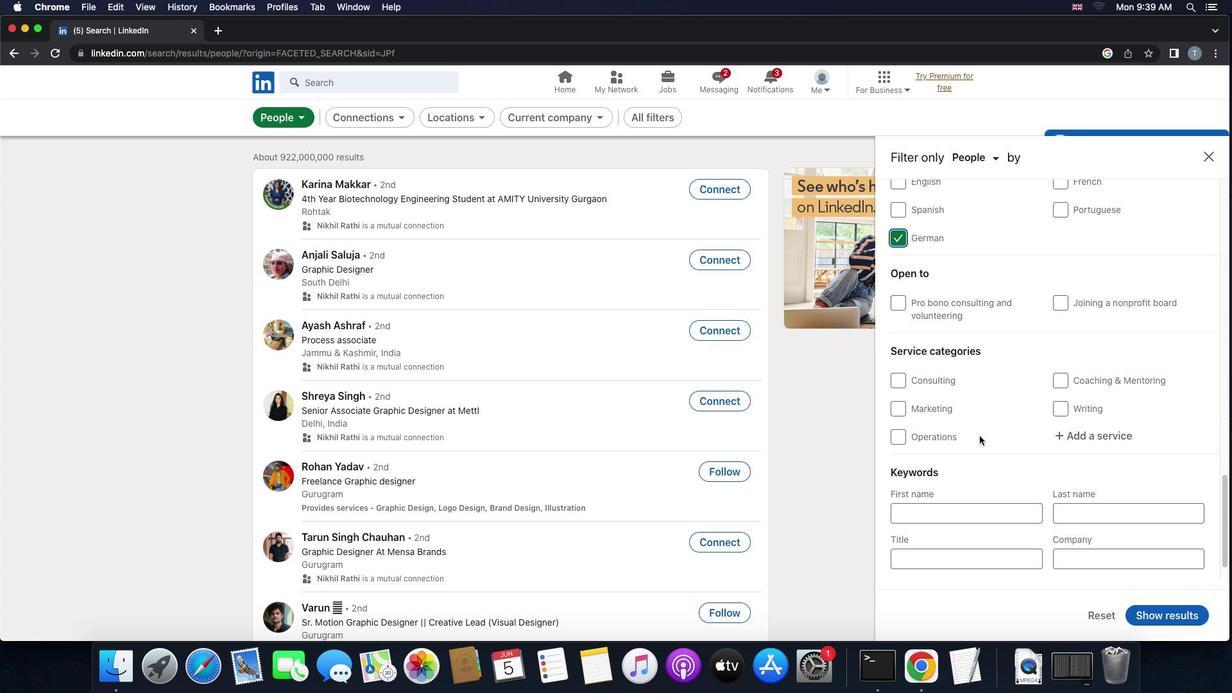 
Action: Mouse scrolled (980, 436) with delta (0, 0)
Screenshot: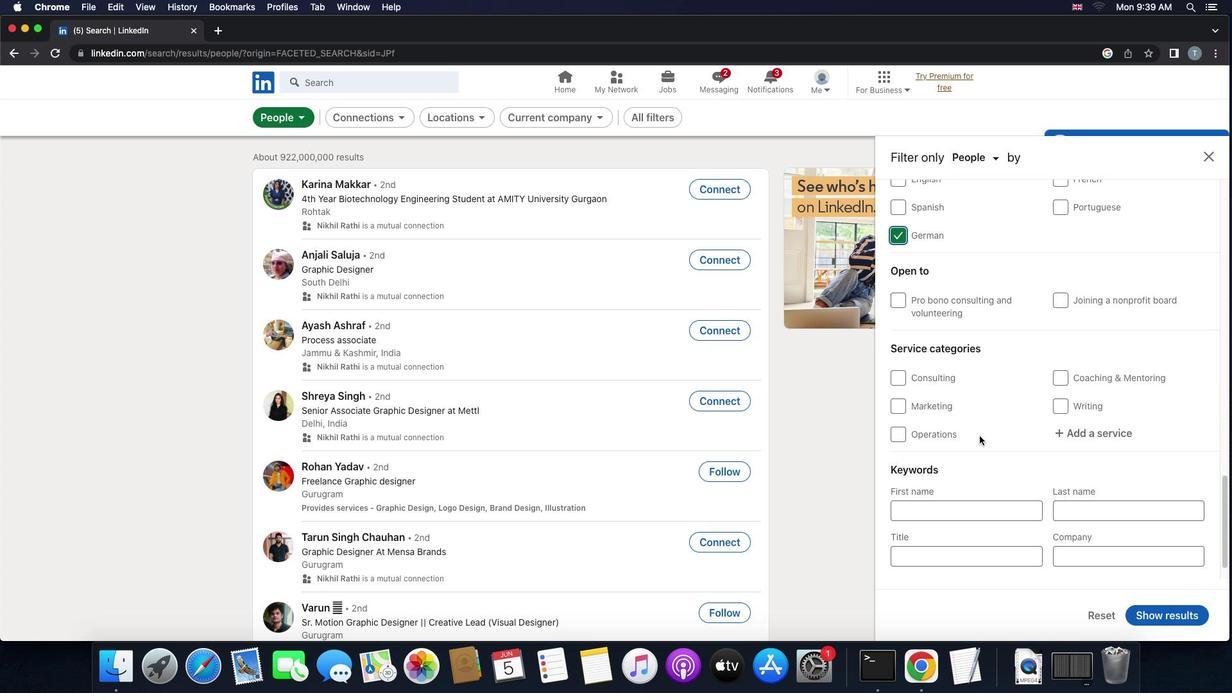 
Action: Mouse scrolled (980, 436) with delta (0, 0)
Screenshot: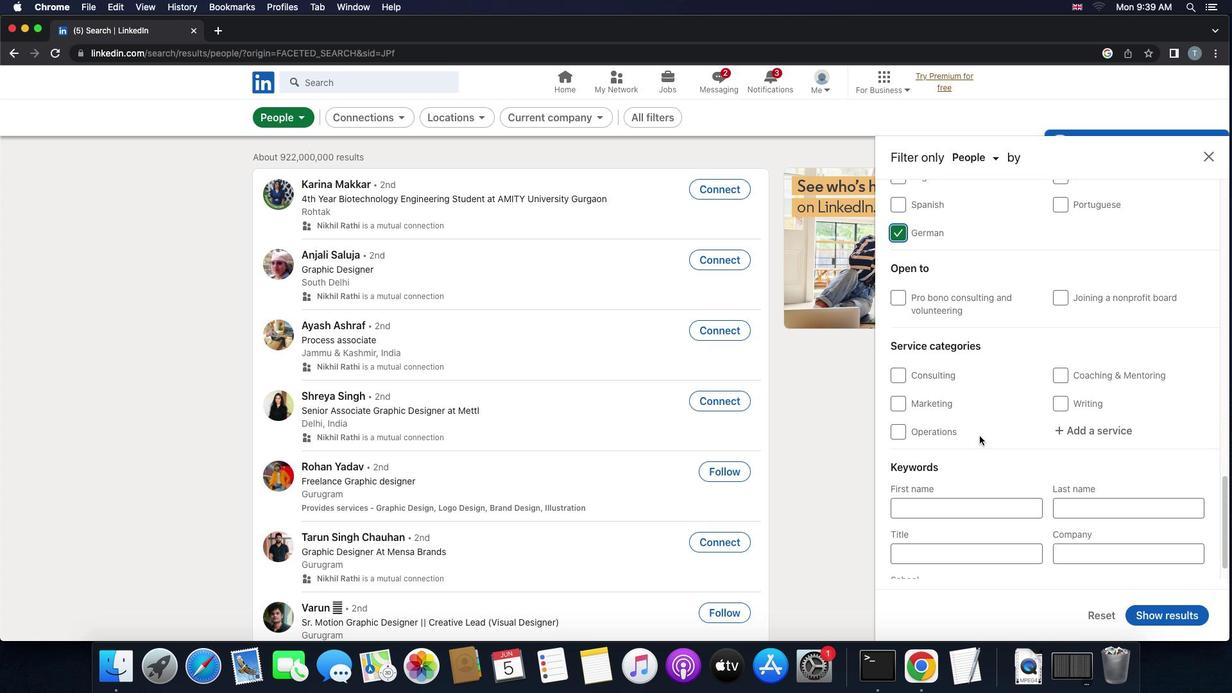 
Action: Mouse scrolled (980, 436) with delta (0, 0)
Screenshot: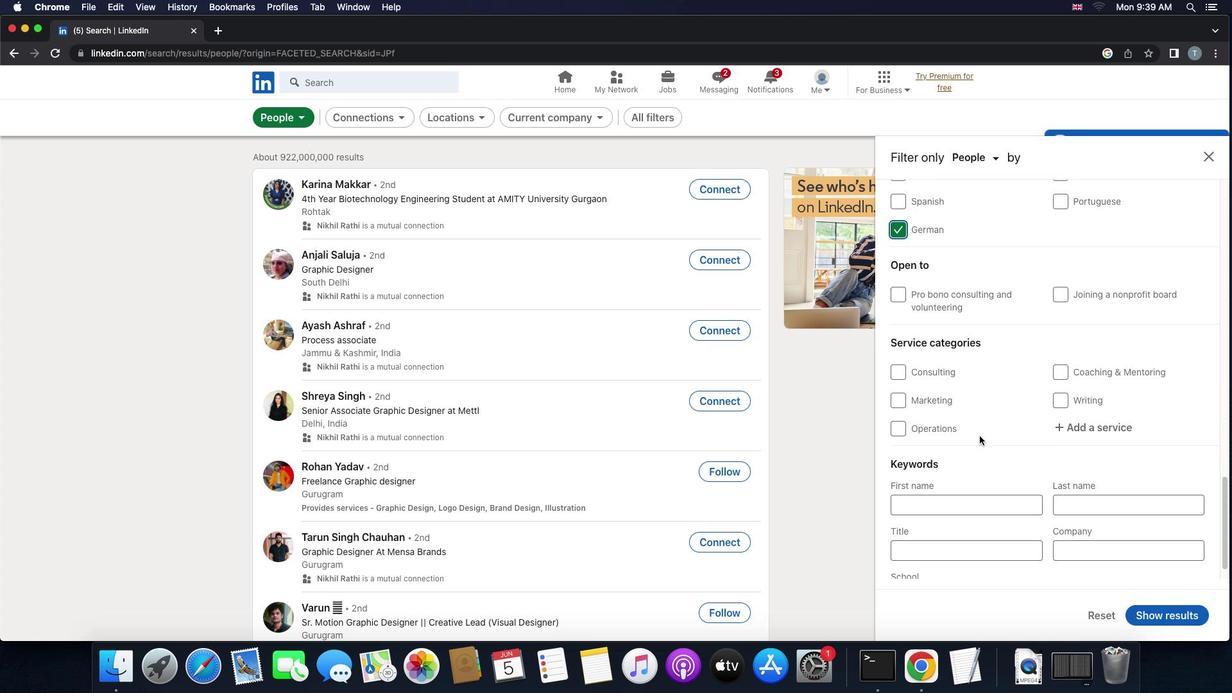 
Action: Mouse scrolled (980, 436) with delta (0, 0)
Screenshot: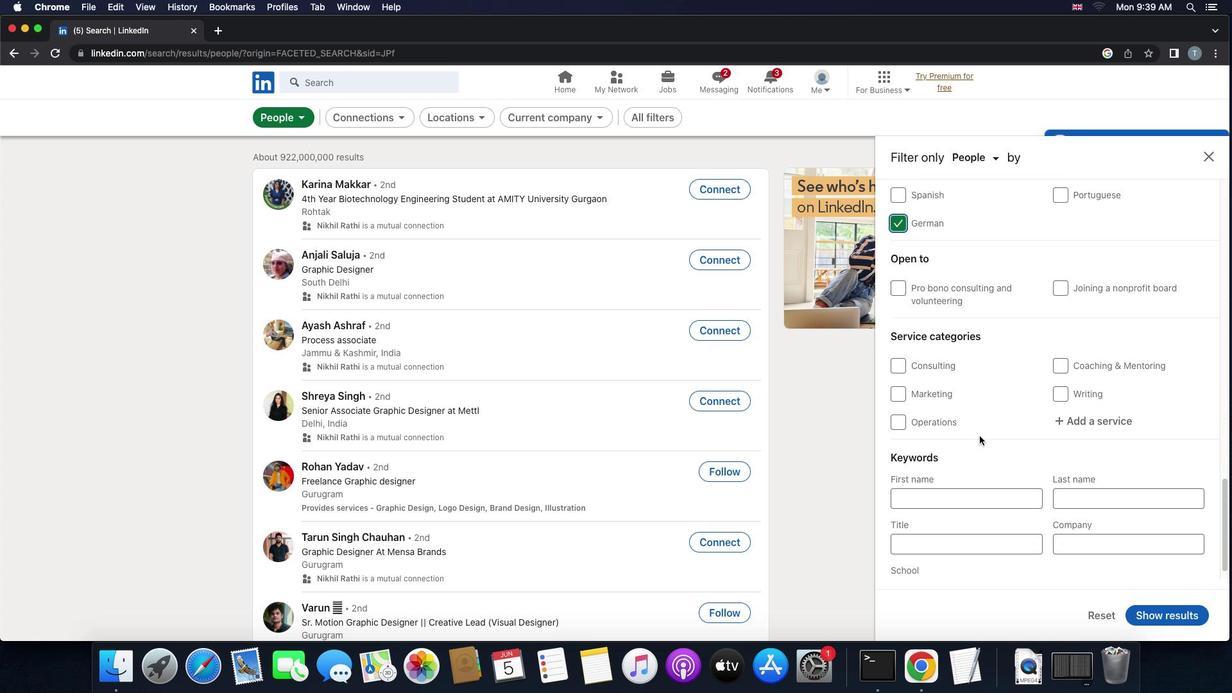 
Action: Mouse scrolled (980, 436) with delta (0, 0)
Screenshot: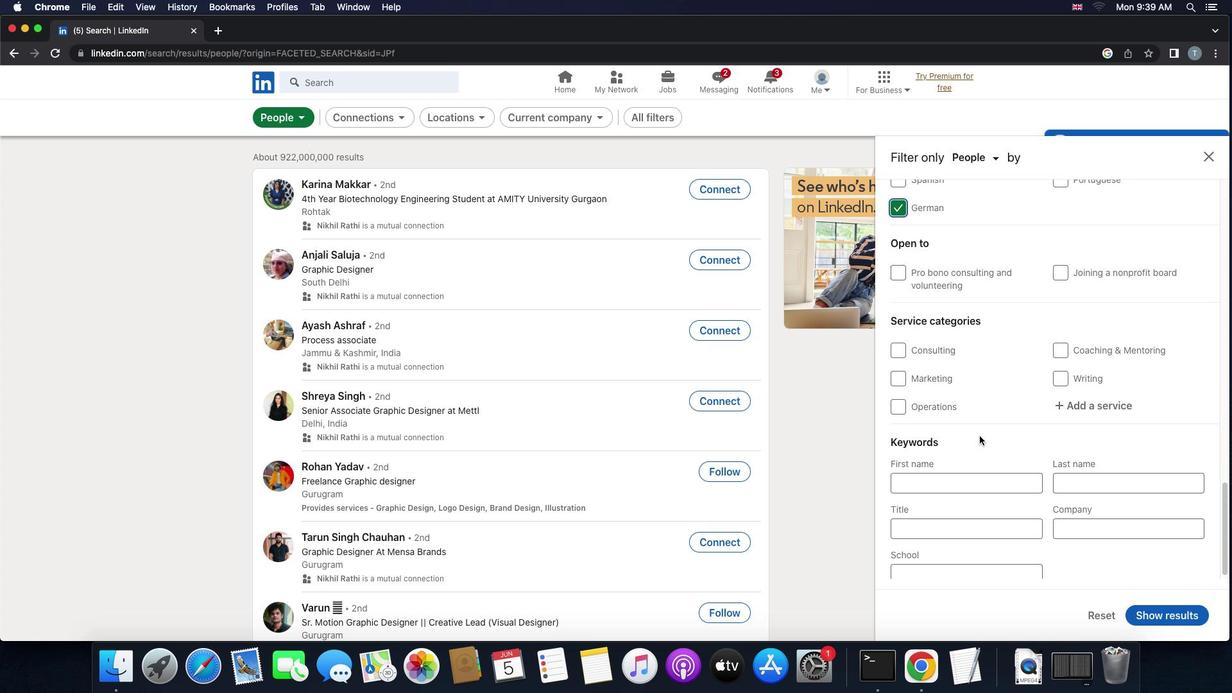 
Action: Mouse moved to (1070, 390)
Screenshot: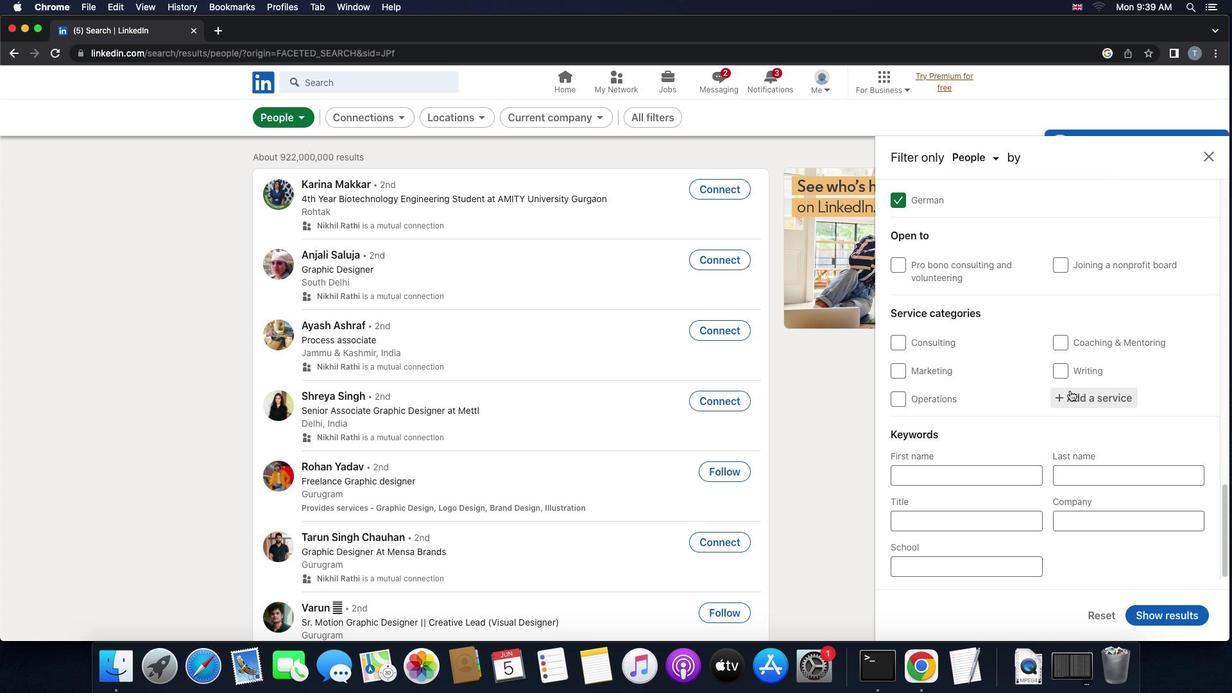 
Action: Mouse pressed left at (1070, 390)
Screenshot: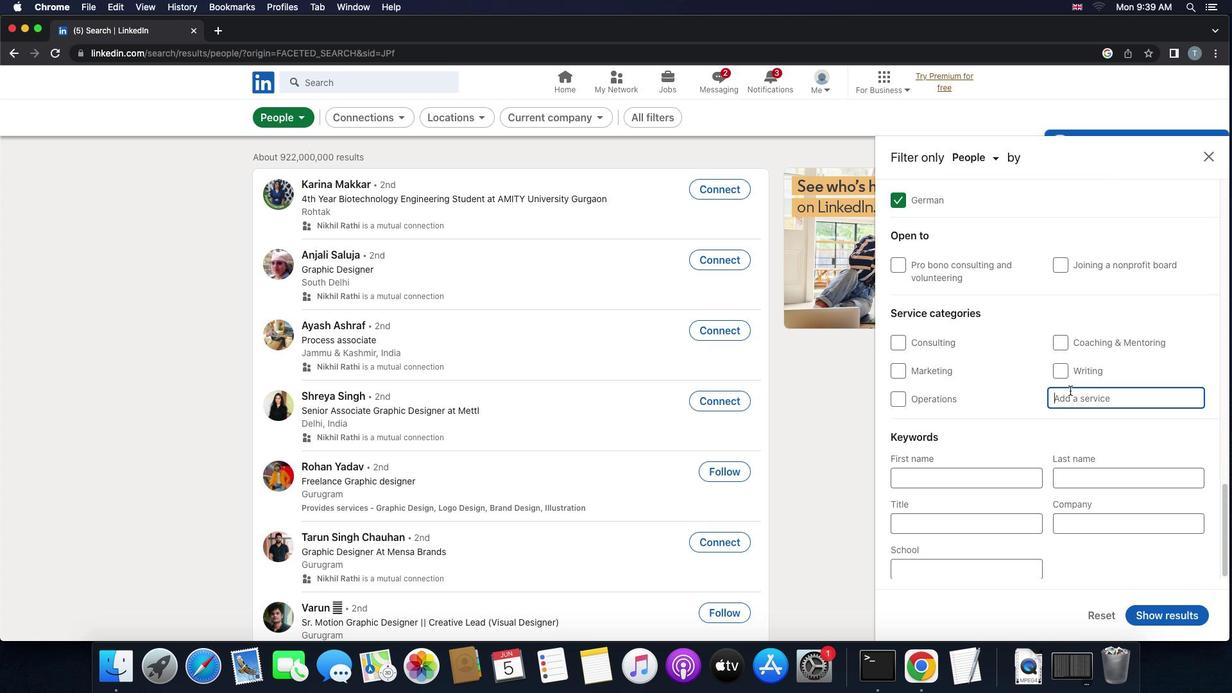 
Action: Key pressed 'c''y''b''e''r''s''e''c''u''r''i''t''y'
Screenshot: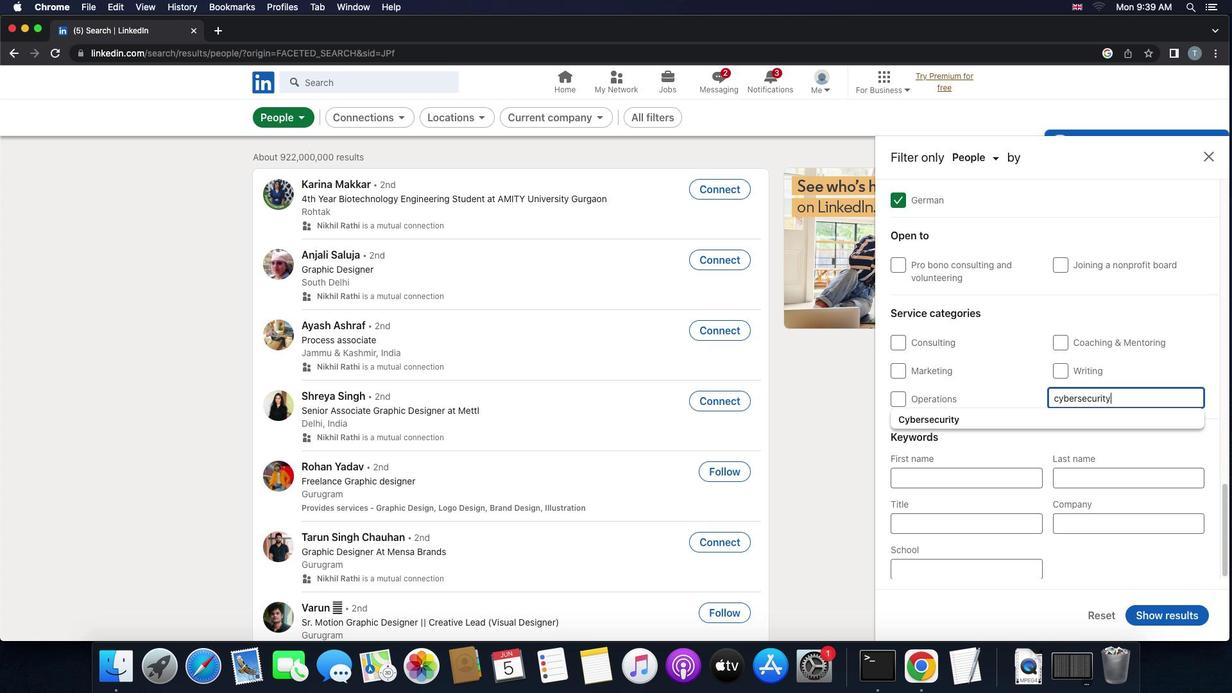 
Action: Mouse moved to (1057, 418)
Screenshot: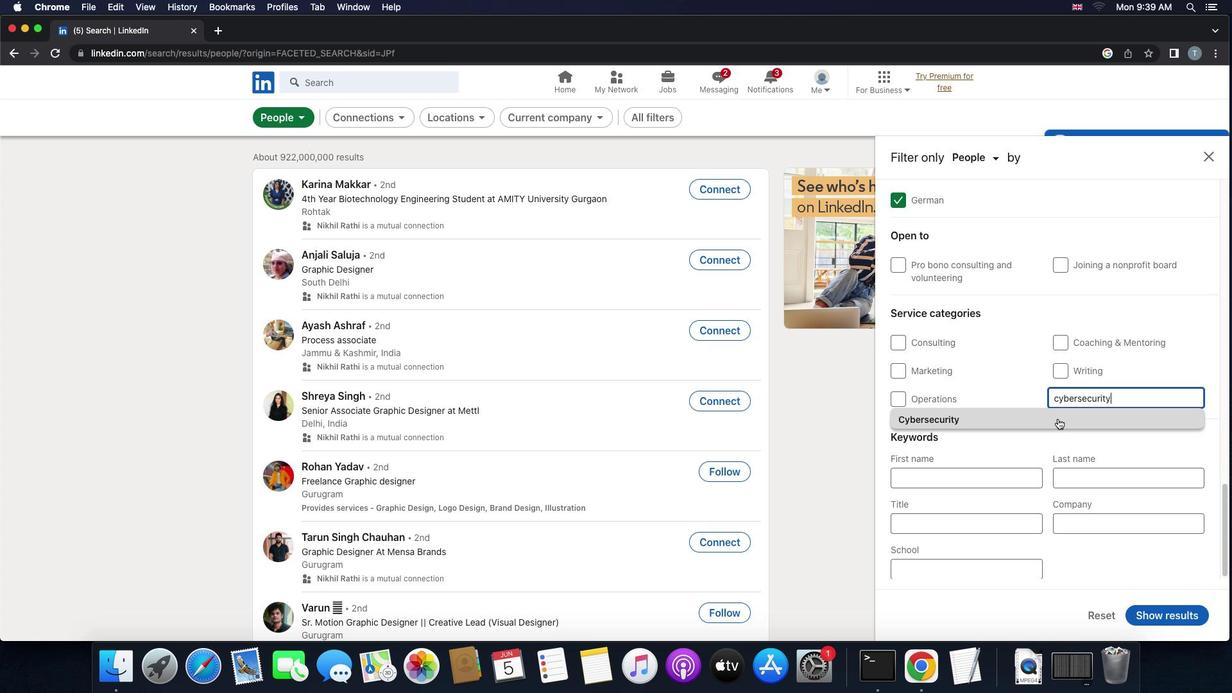 
Action: Mouse pressed left at (1057, 418)
Screenshot: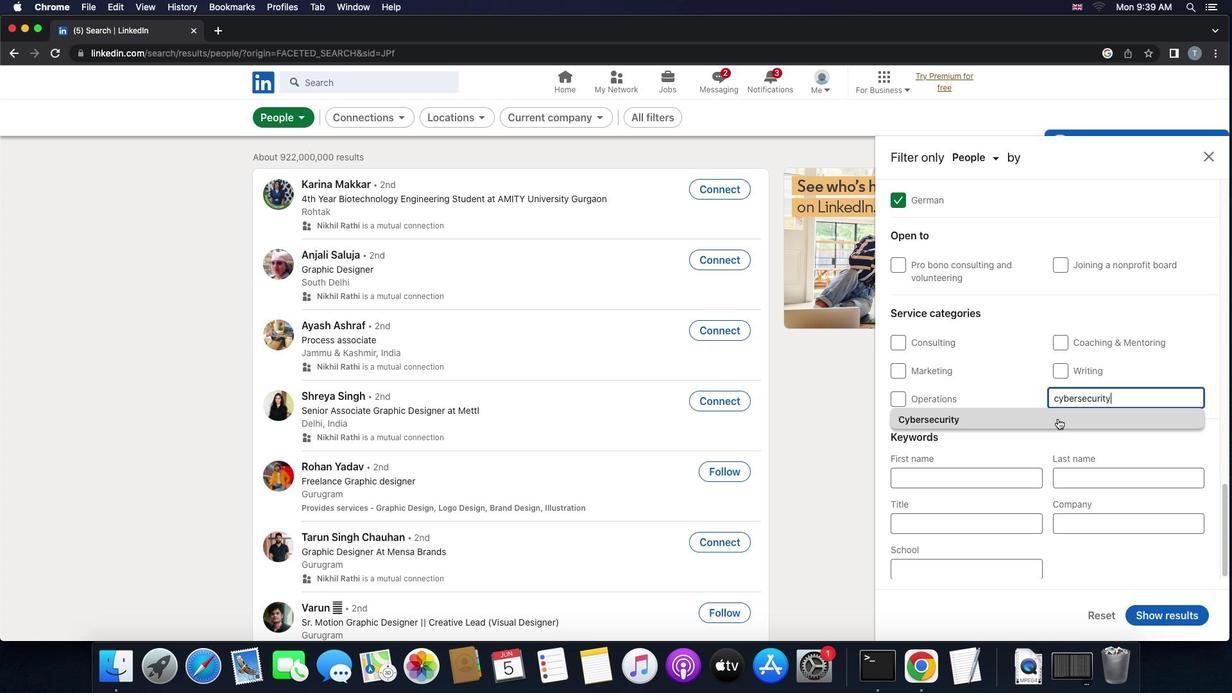 
Action: Mouse scrolled (1057, 418) with delta (0, 0)
Screenshot: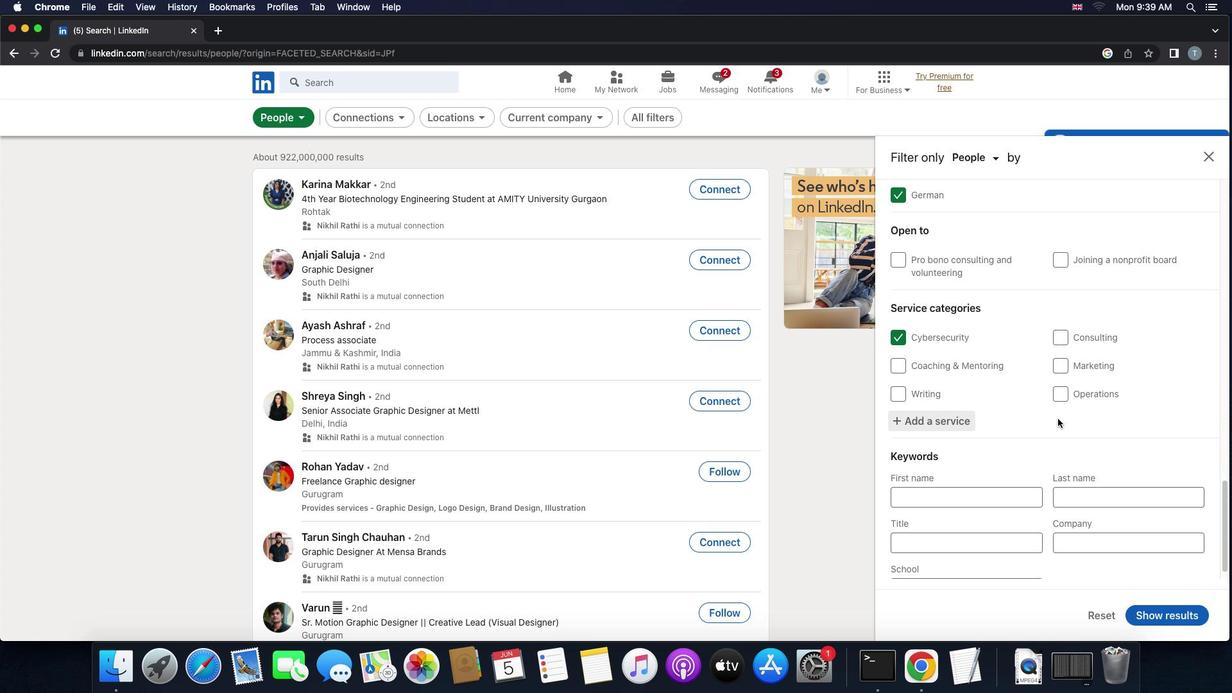 
Action: Mouse scrolled (1057, 418) with delta (0, 0)
Screenshot: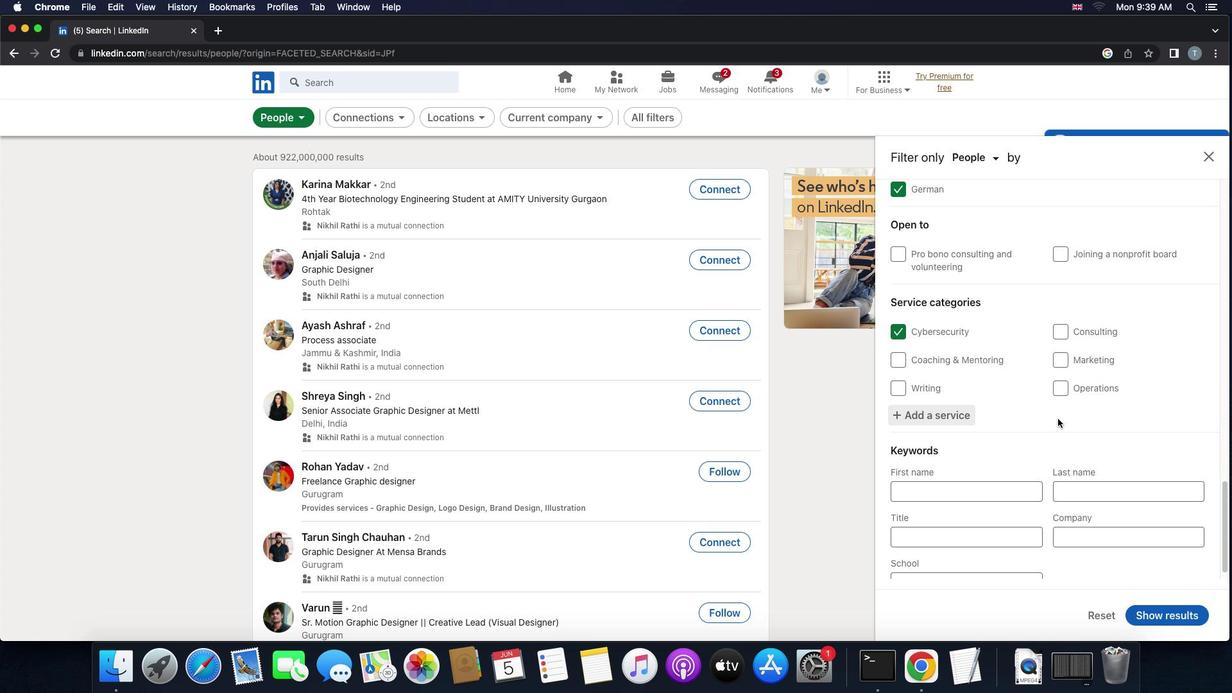 
Action: Mouse scrolled (1057, 418) with delta (0, -1)
Screenshot: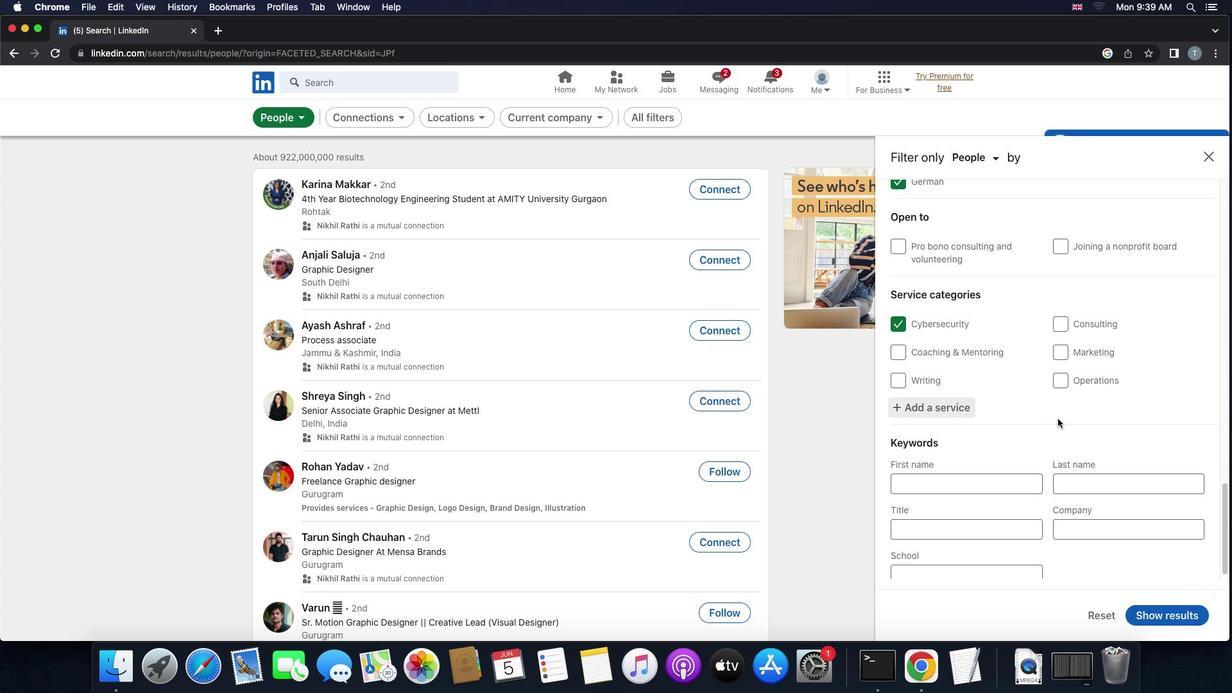 
Action: Mouse scrolled (1057, 418) with delta (0, 0)
Screenshot: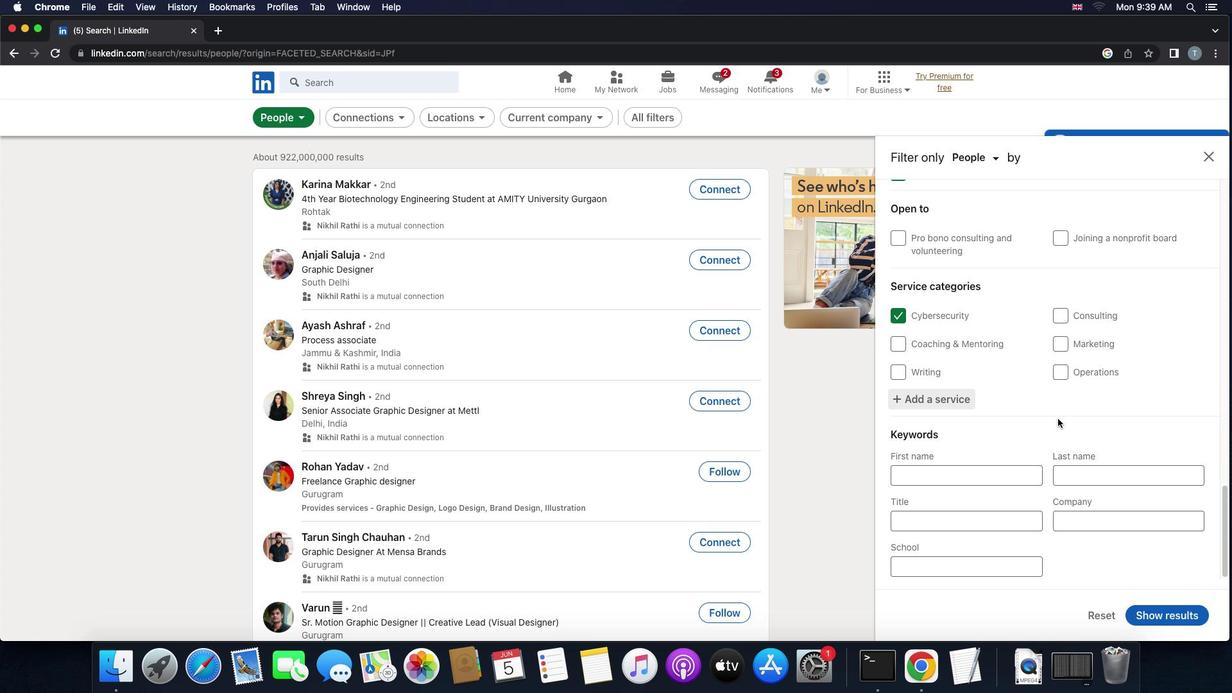 
Action: Mouse scrolled (1057, 418) with delta (0, 0)
Screenshot: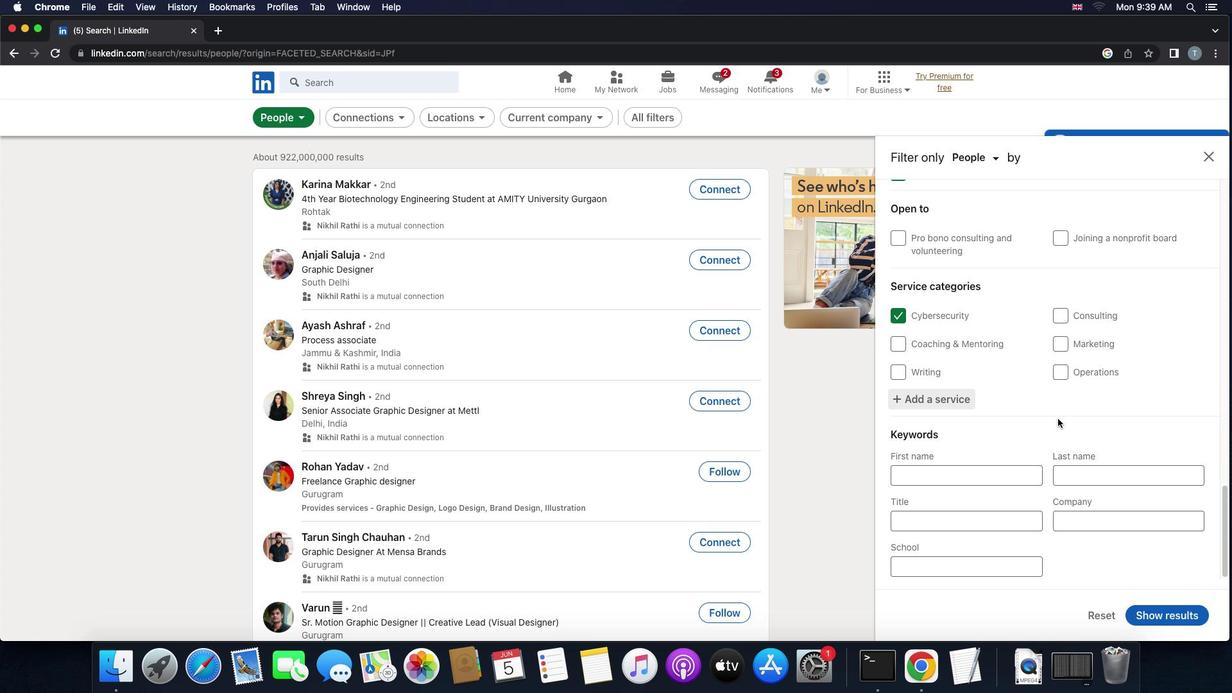 
Action: Mouse scrolled (1057, 418) with delta (0, -1)
Screenshot: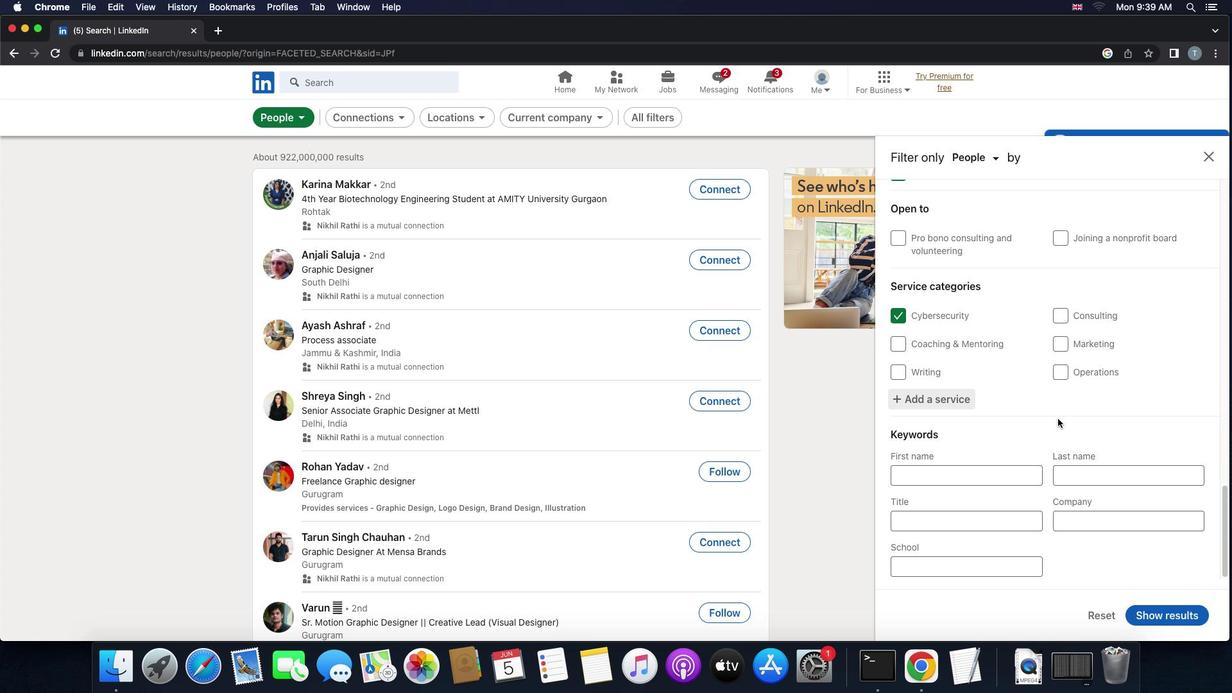 
Action: Mouse moved to (977, 514)
Screenshot: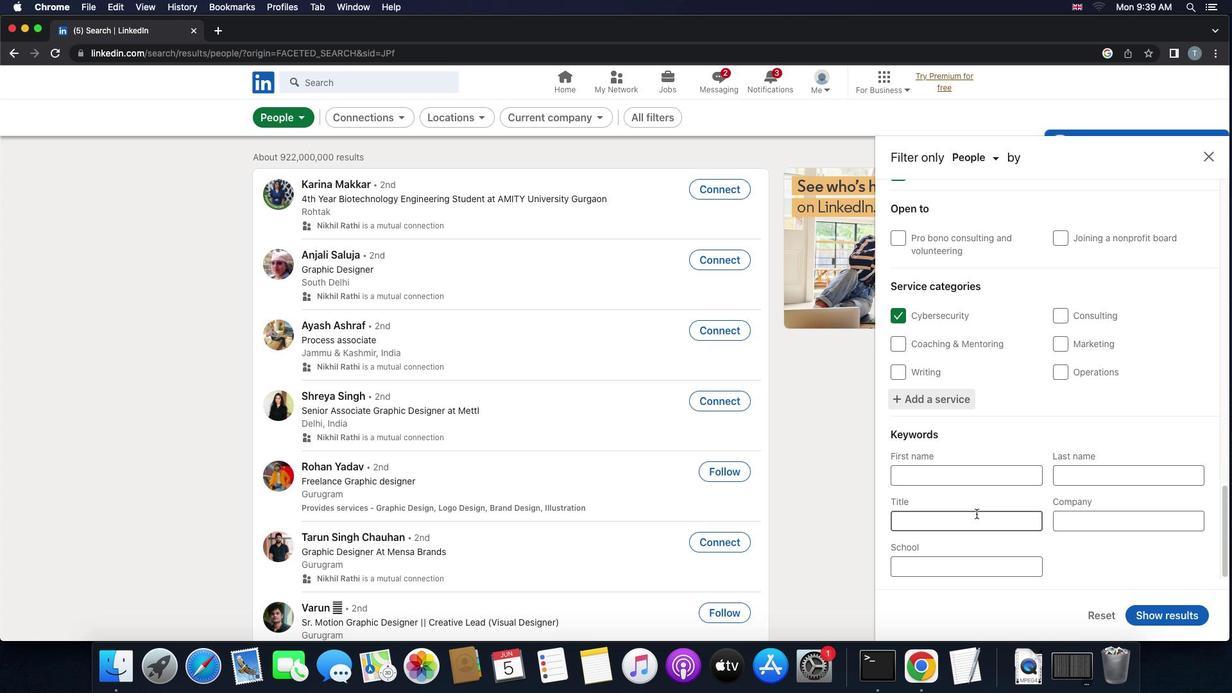 
Action: Mouse pressed left at (977, 514)
Screenshot: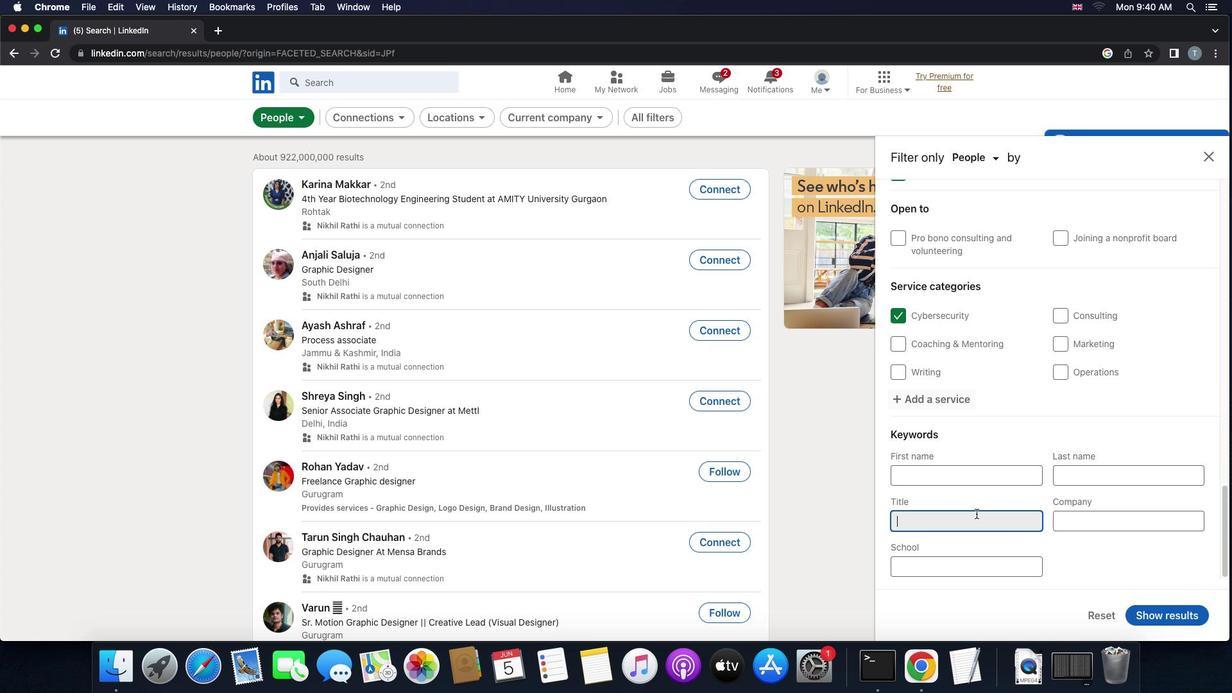 
Action: Key pressed 'c''u''s''t''o''m''e''r'Key.space's''e''r''v''i''c''e'Key.space'm''a''n''a''g''e''r'
Screenshot: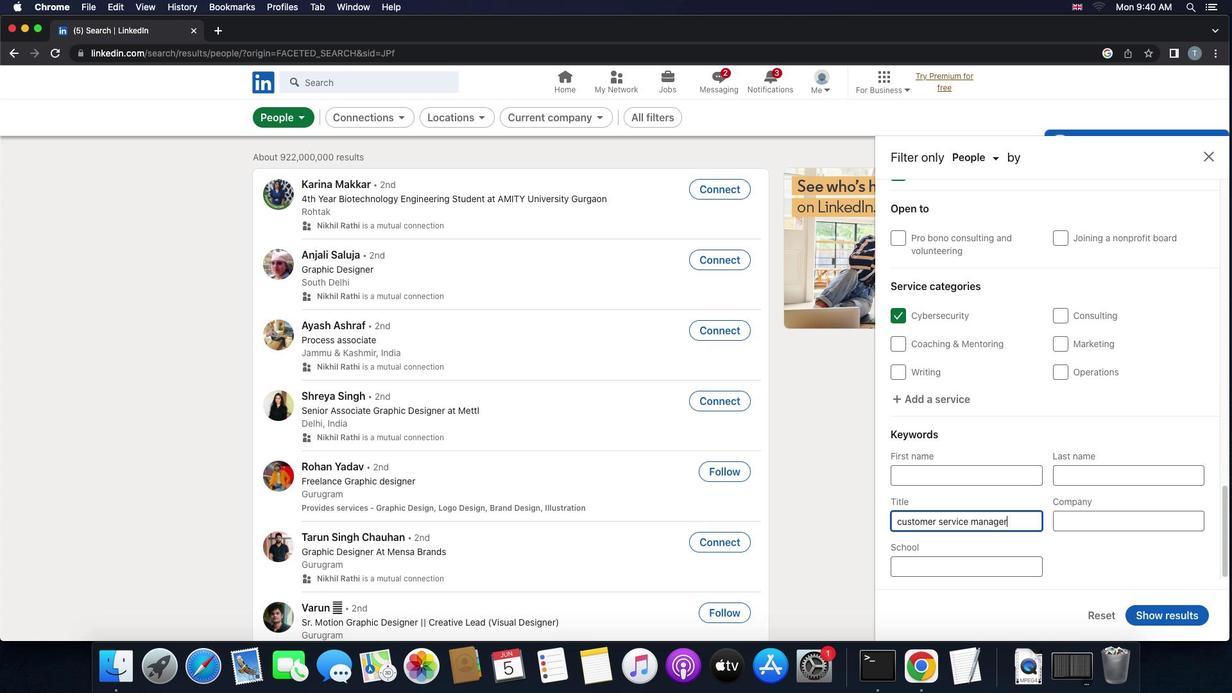 
Action: Mouse moved to (1192, 616)
Screenshot: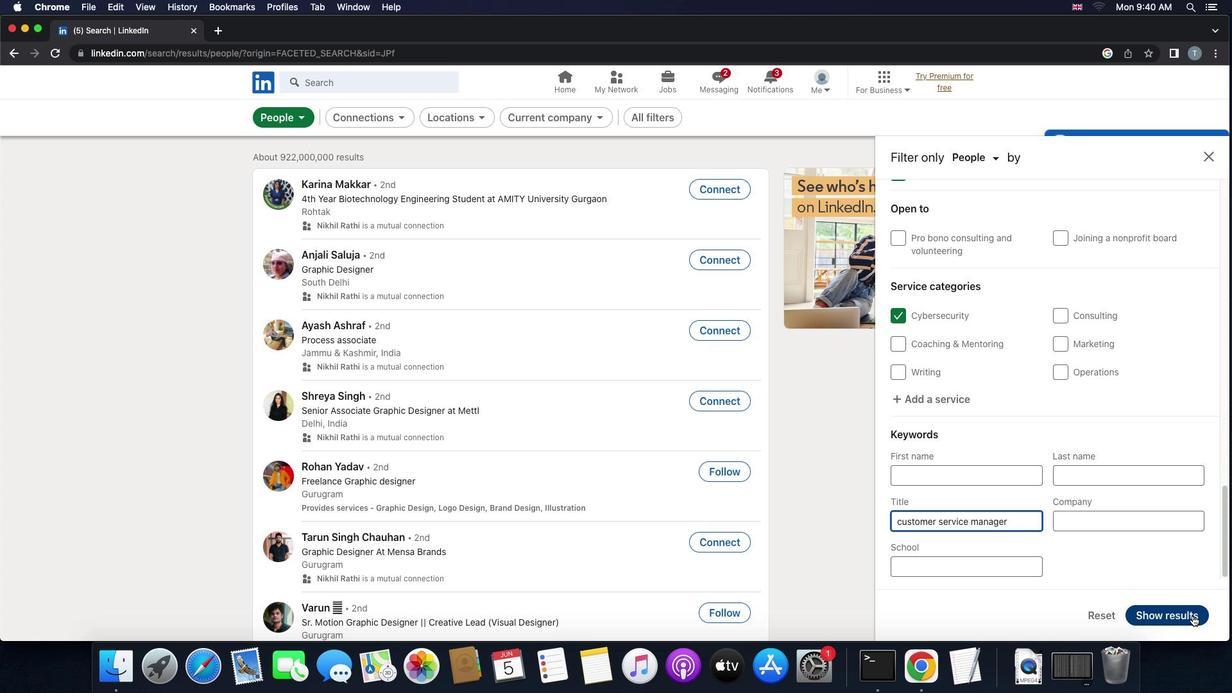 
Action: Mouse pressed left at (1192, 616)
Screenshot: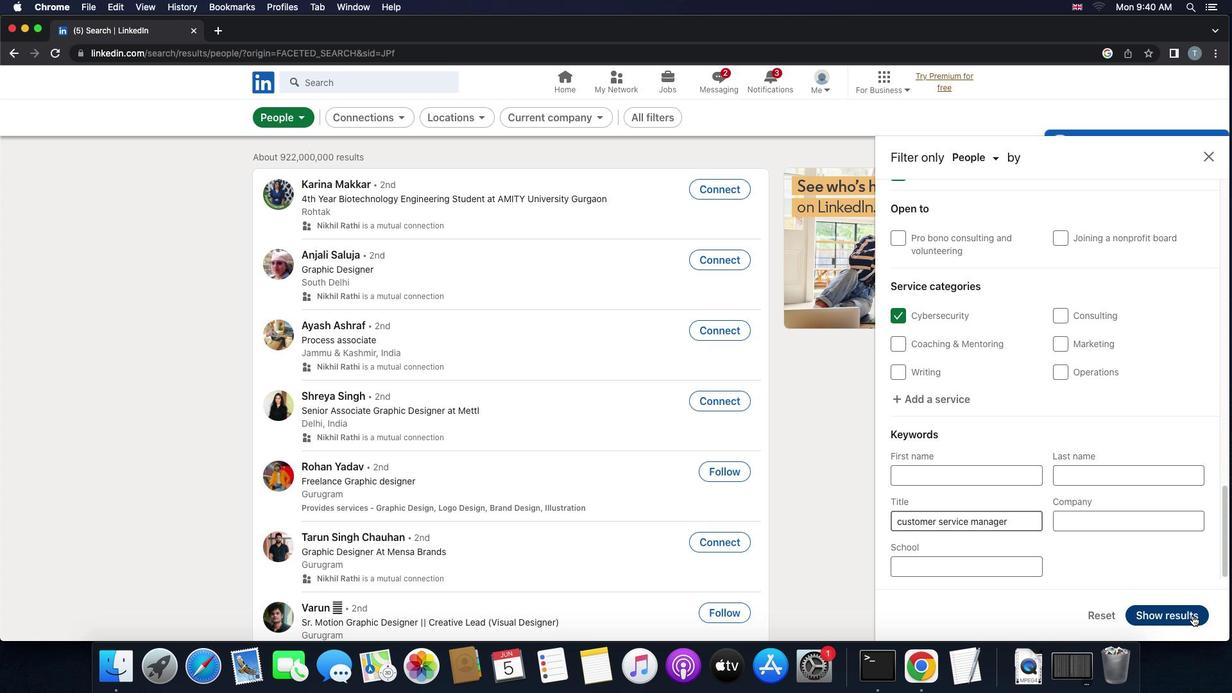 
Action: Mouse moved to (1192, 615)
Screenshot: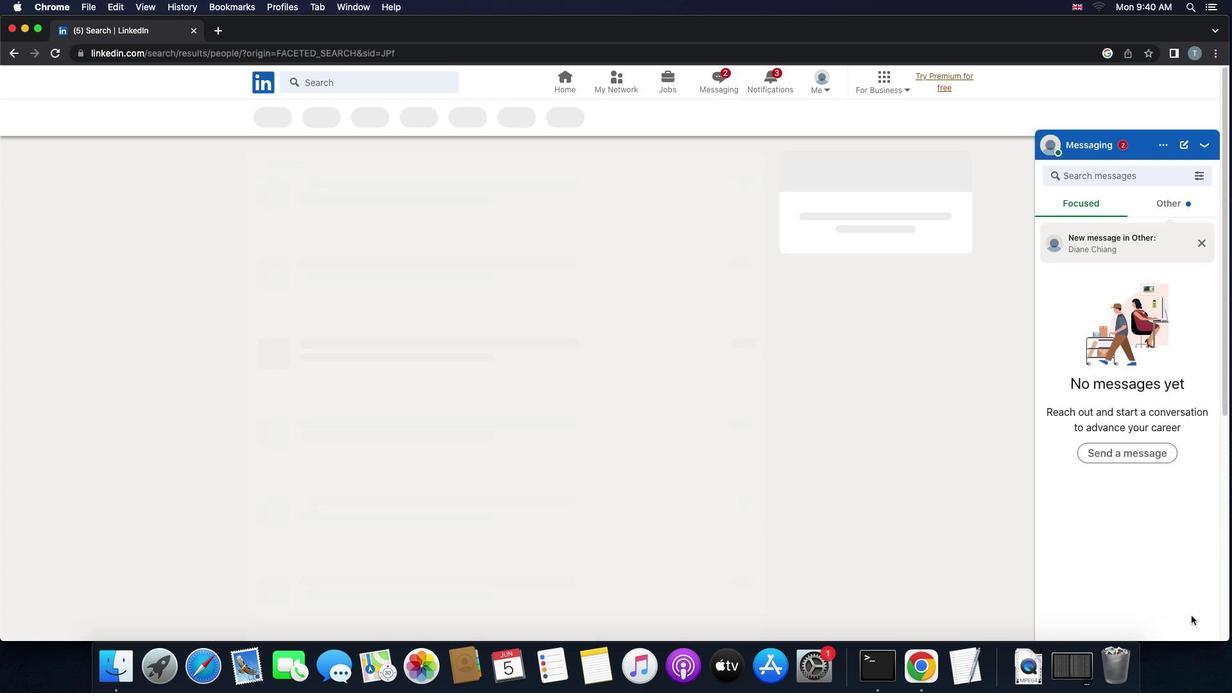 
